 Task: Set priority levels for tasks within the "Compliance Analysis" project.
Action: Mouse moved to (205, 197)
Screenshot: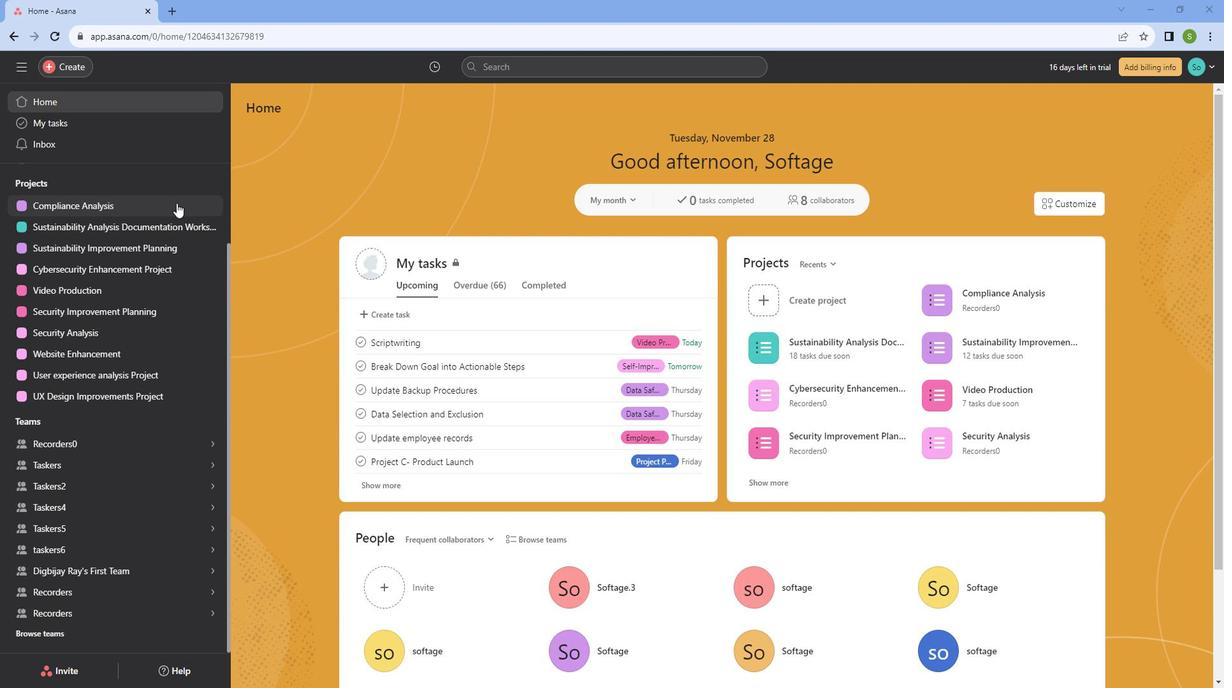 
Action: Mouse pressed left at (205, 197)
Screenshot: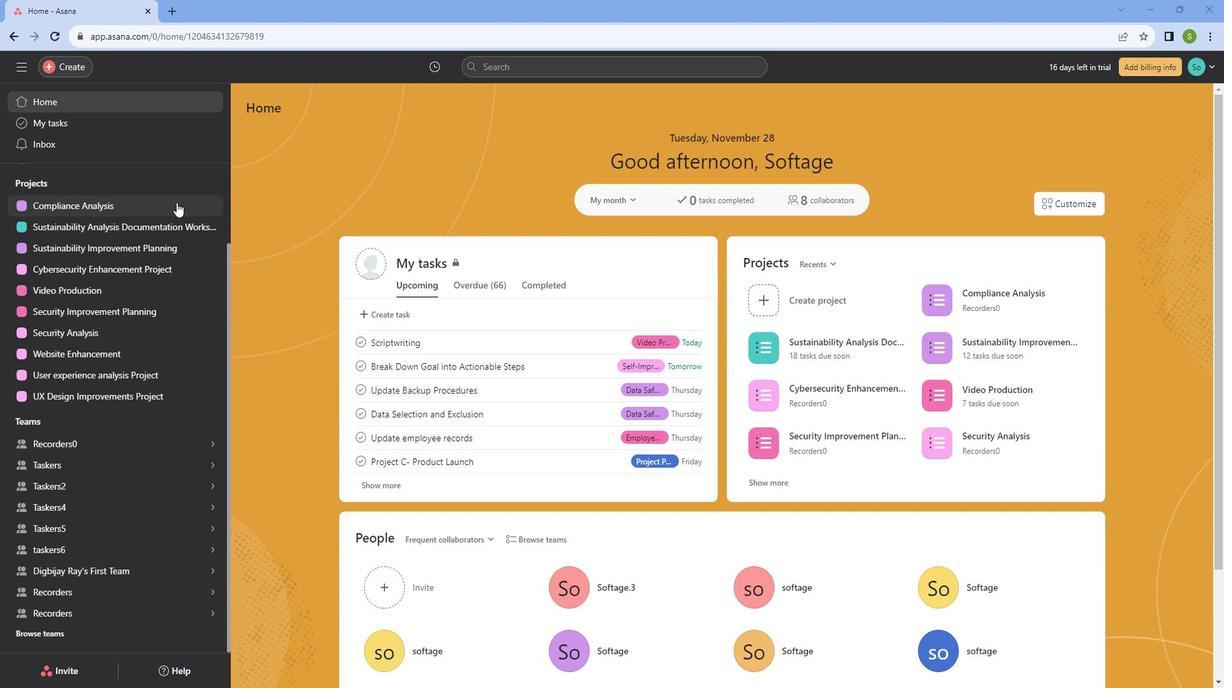 
Action: Mouse moved to (812, 194)
Screenshot: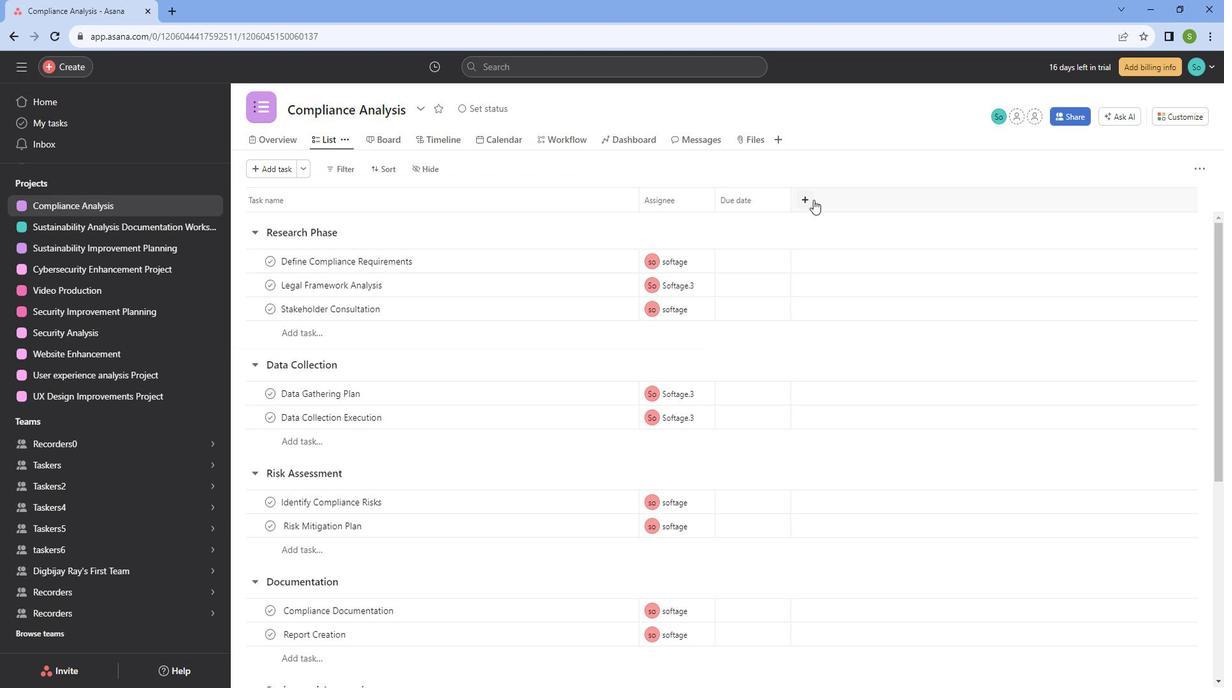 
Action: Mouse pressed left at (812, 194)
Screenshot: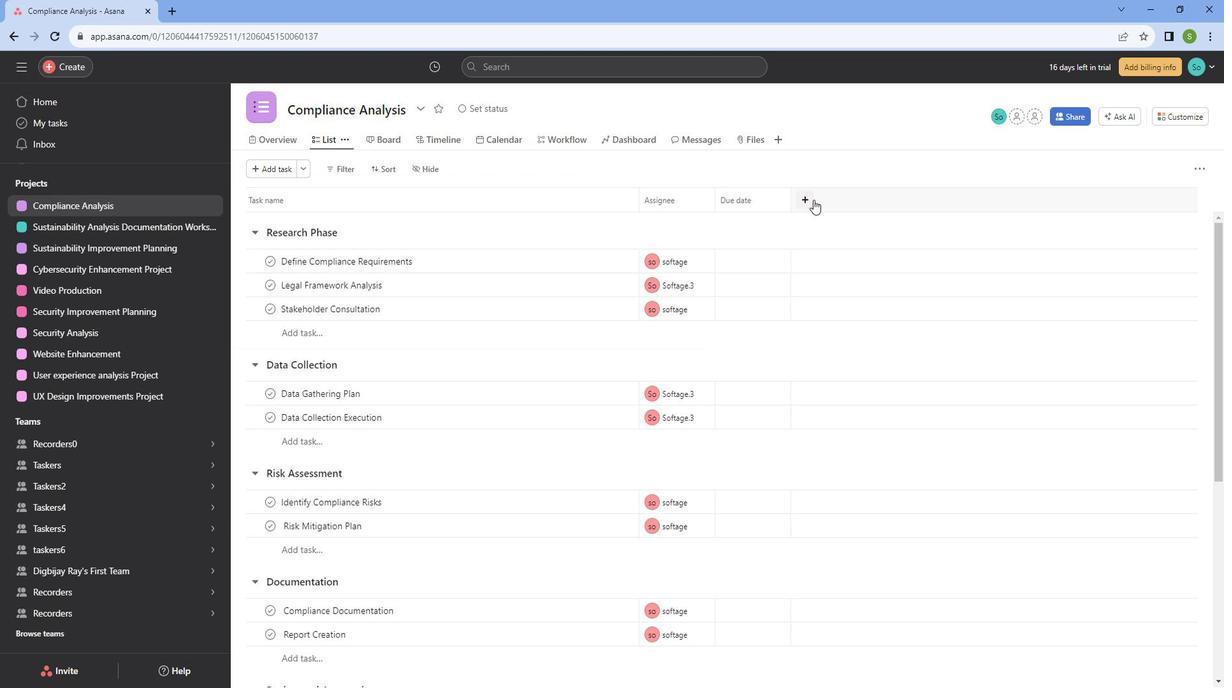 
Action: Mouse moved to (838, 246)
Screenshot: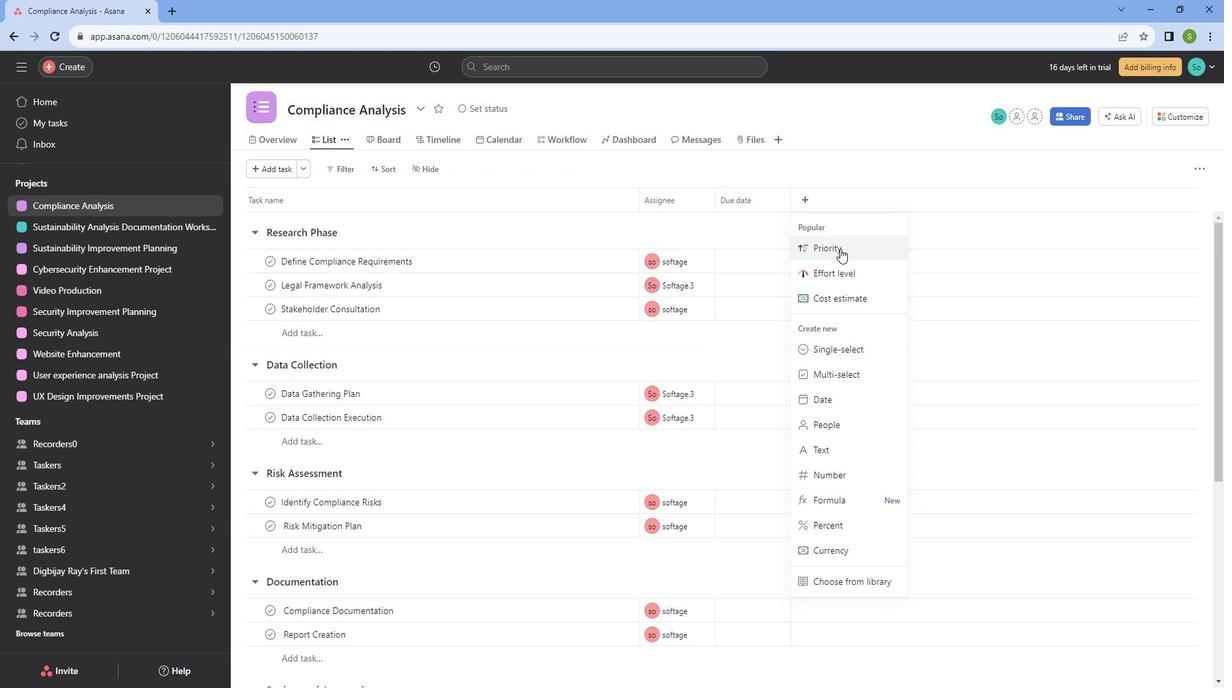 
Action: Mouse pressed left at (838, 246)
Screenshot: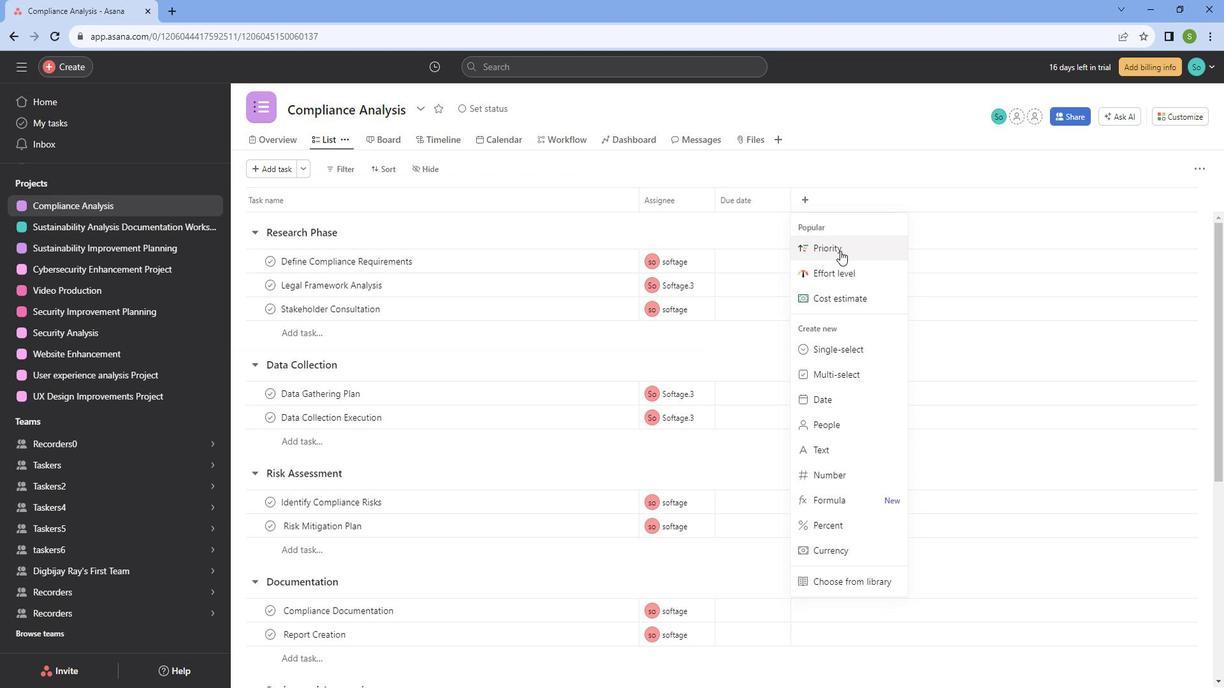 
Action: Mouse moved to (730, 522)
Screenshot: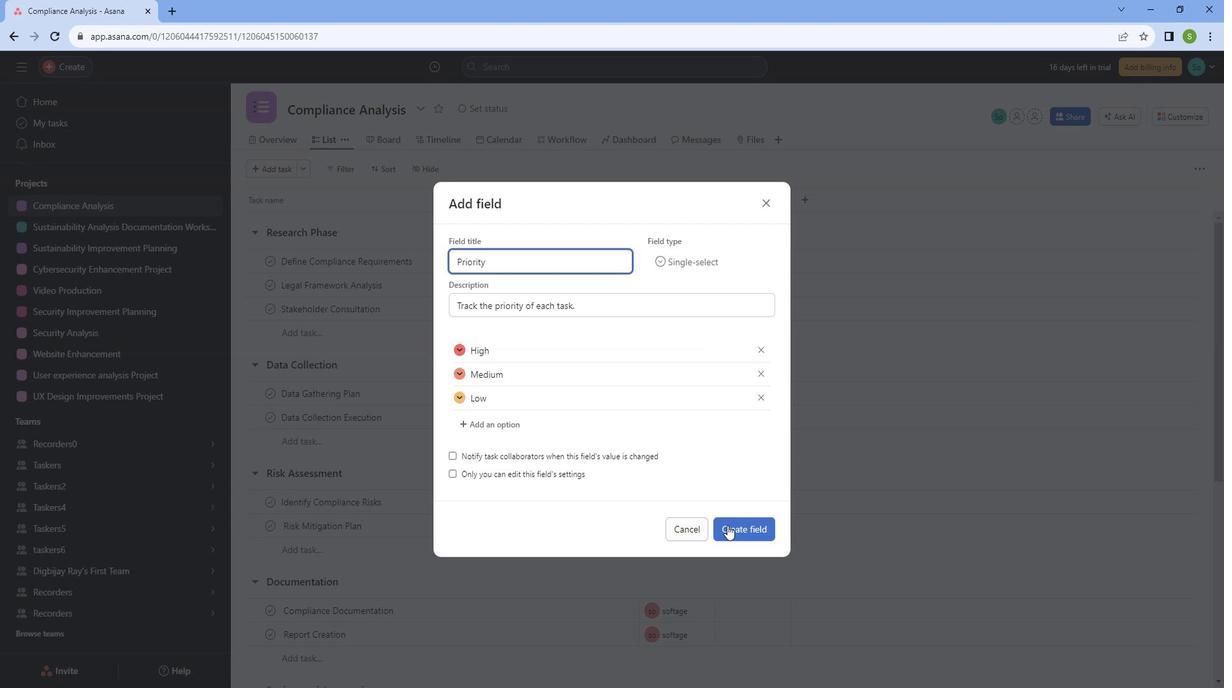 
Action: Mouse pressed left at (730, 522)
Screenshot: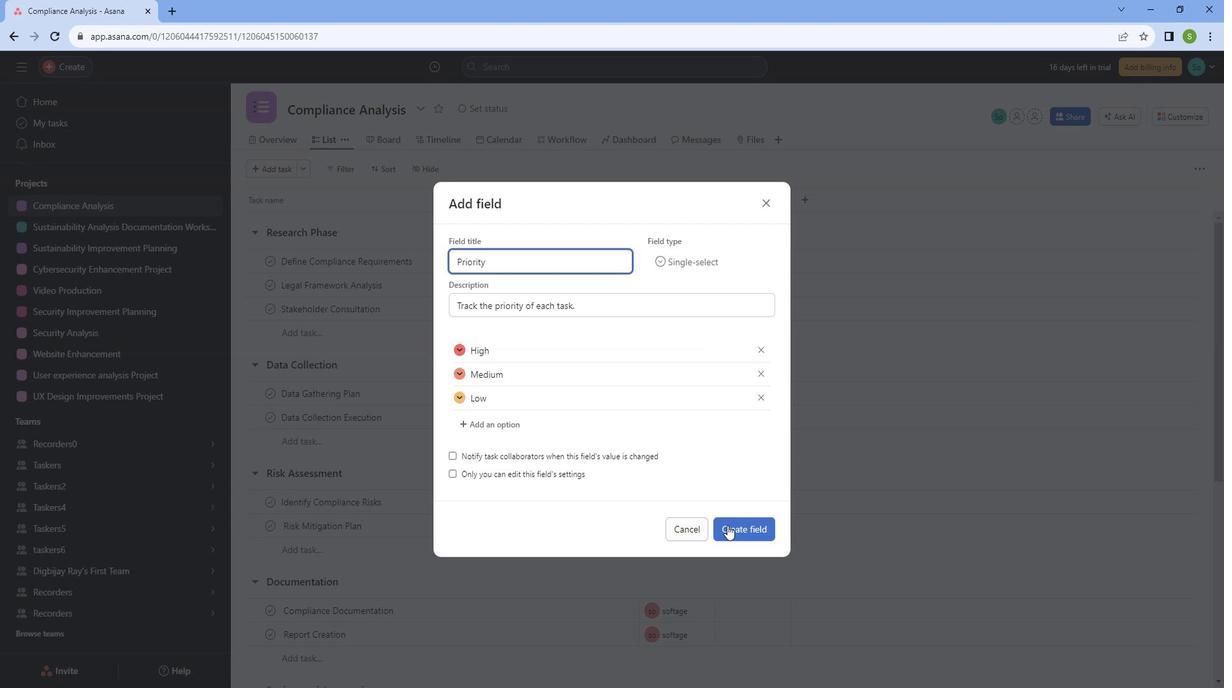
Action: Mouse moved to (817, 247)
Screenshot: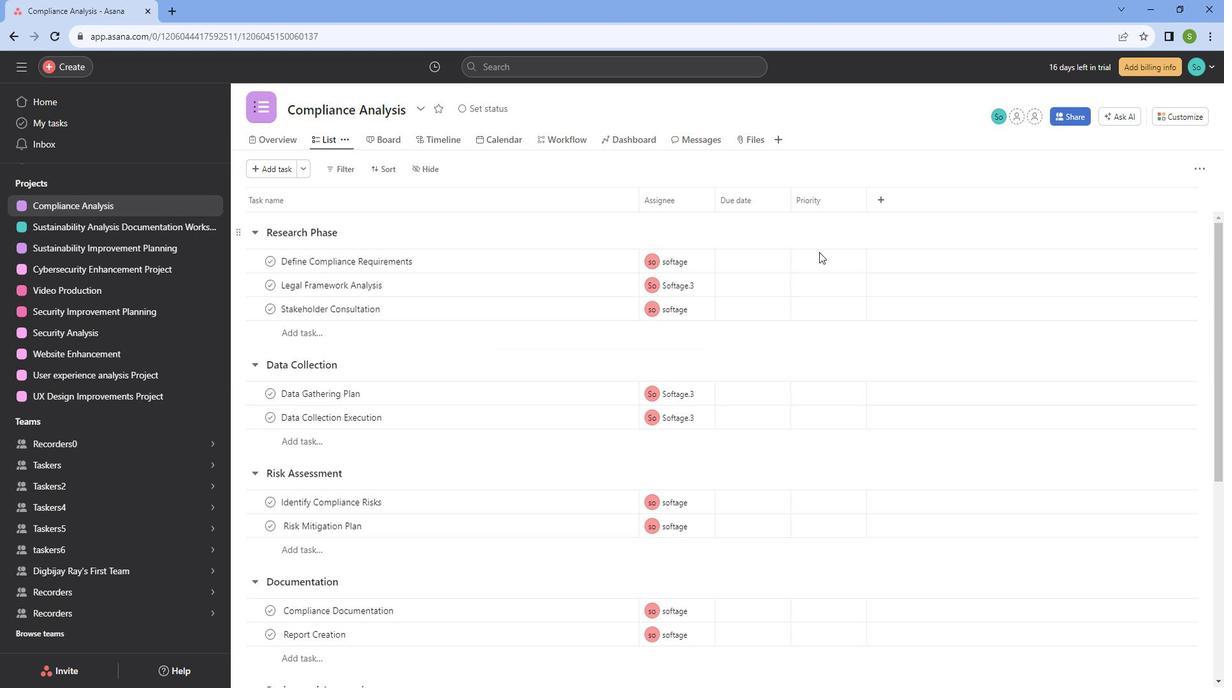 
Action: Mouse pressed left at (817, 247)
Screenshot: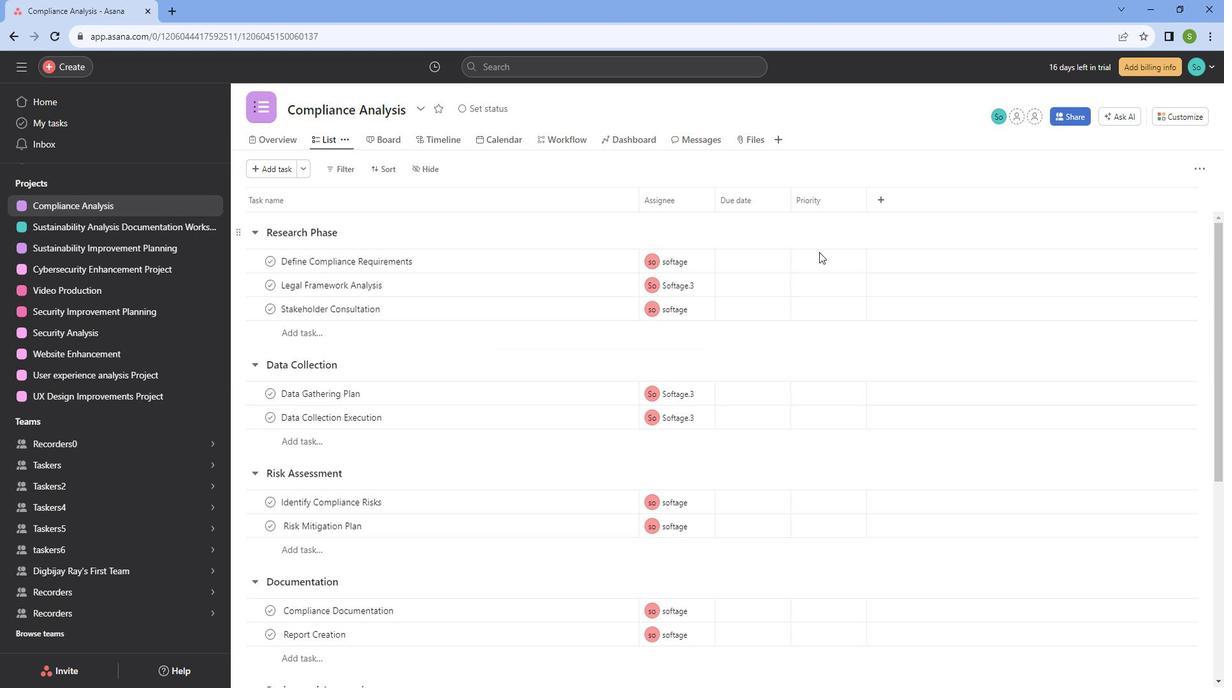 
Action: Mouse moved to (823, 356)
Screenshot: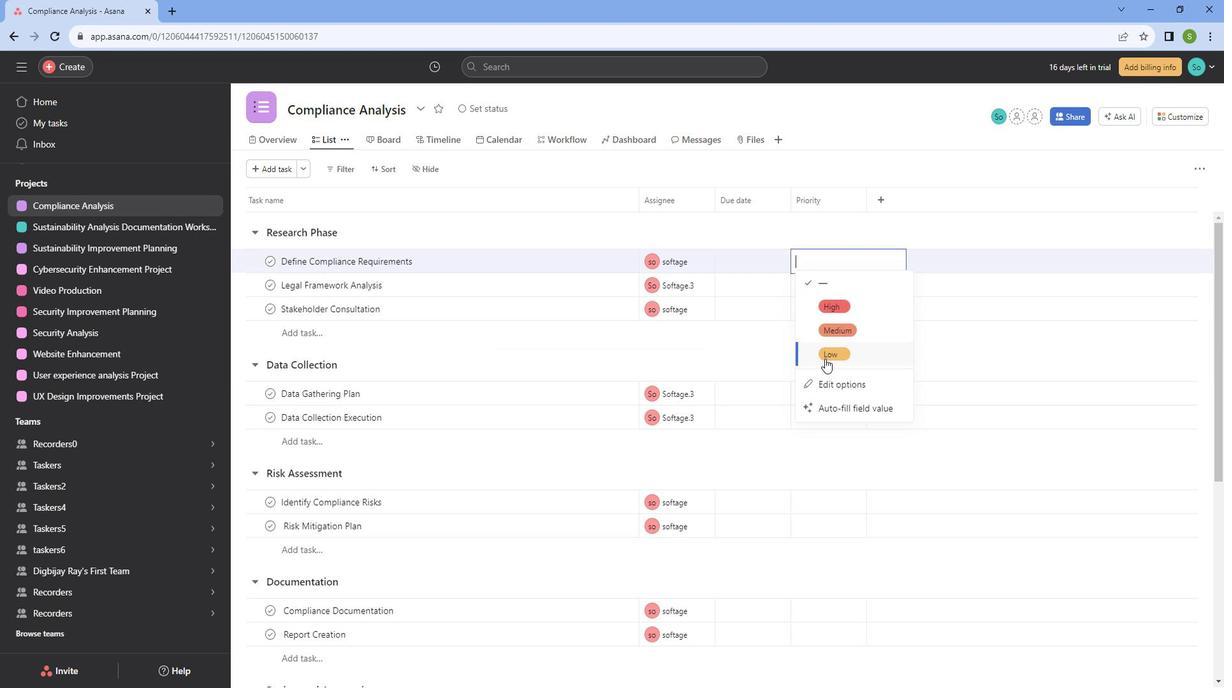 
Action: Mouse pressed left at (823, 356)
Screenshot: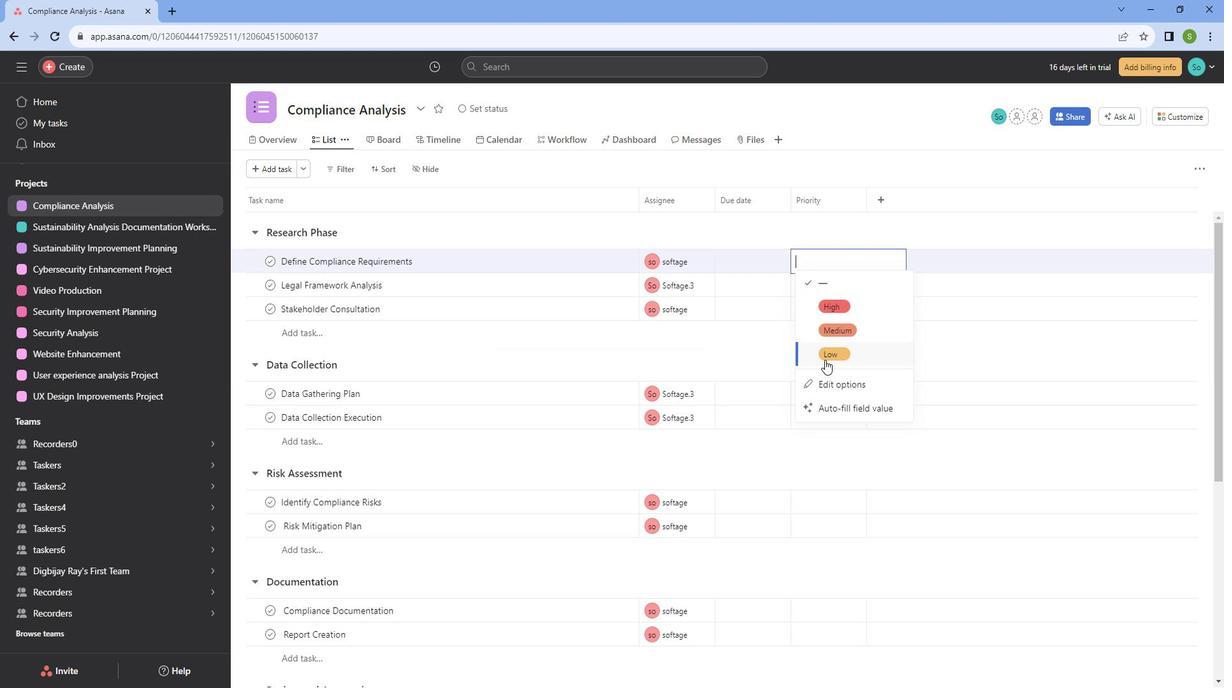 
Action: Mouse moved to (837, 278)
Screenshot: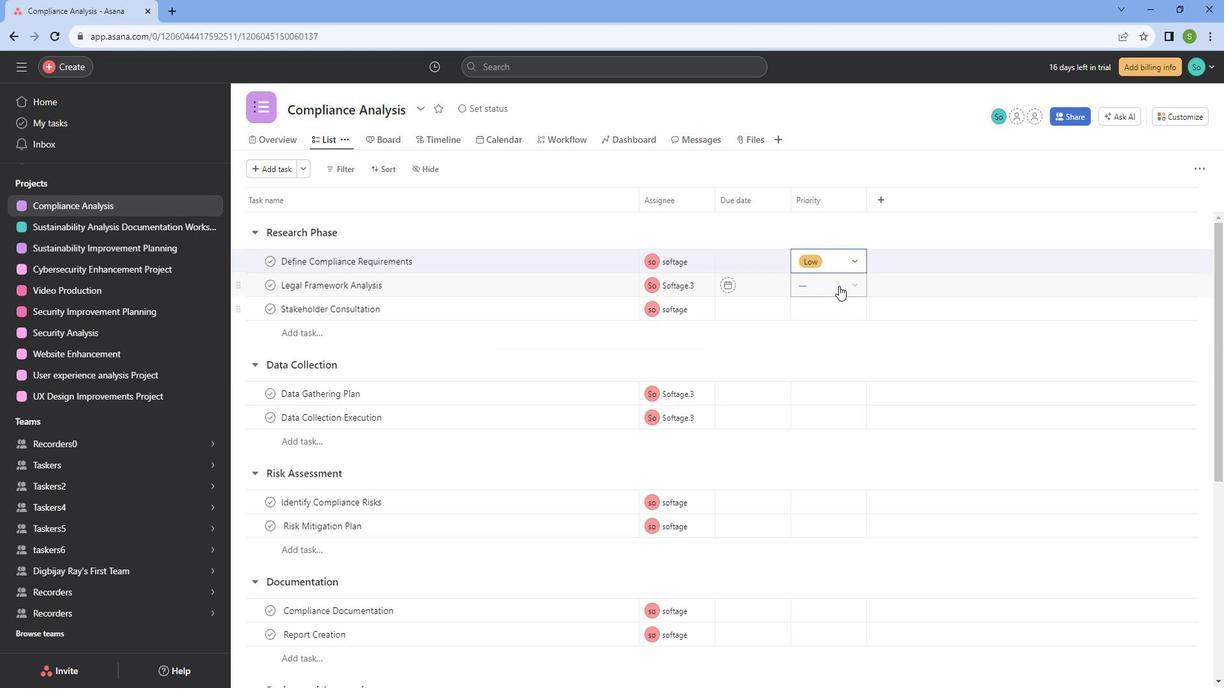 
Action: Mouse pressed left at (837, 278)
Screenshot: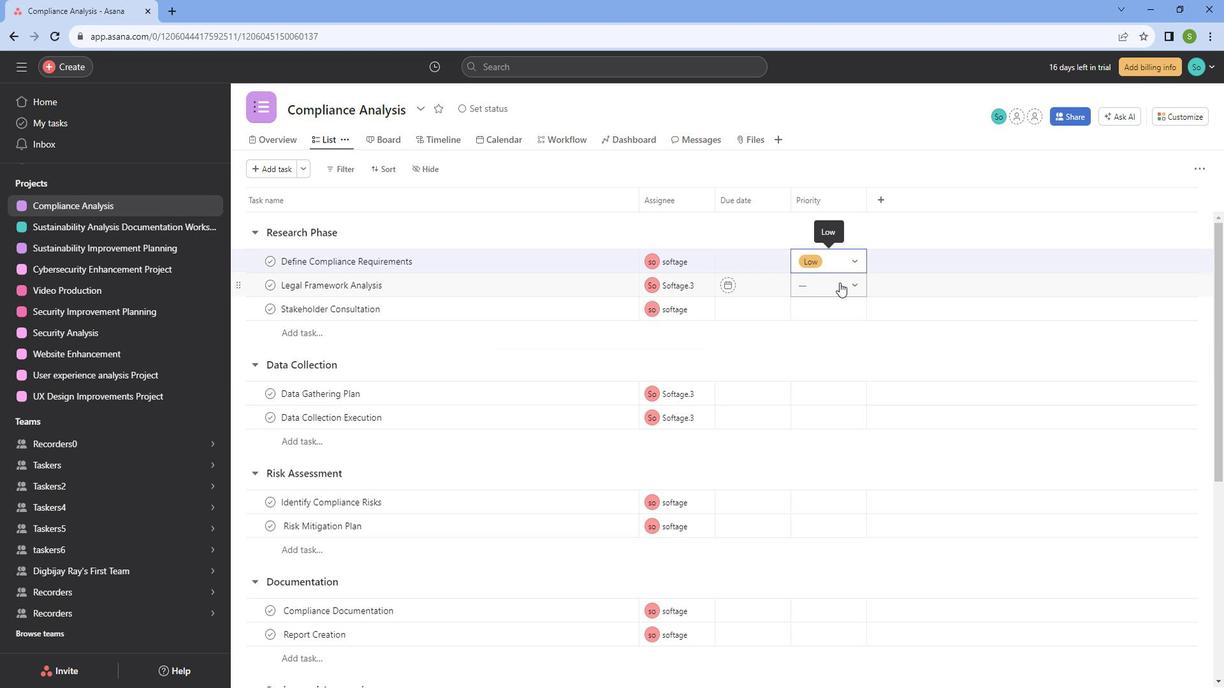 
Action: Mouse moved to (840, 376)
Screenshot: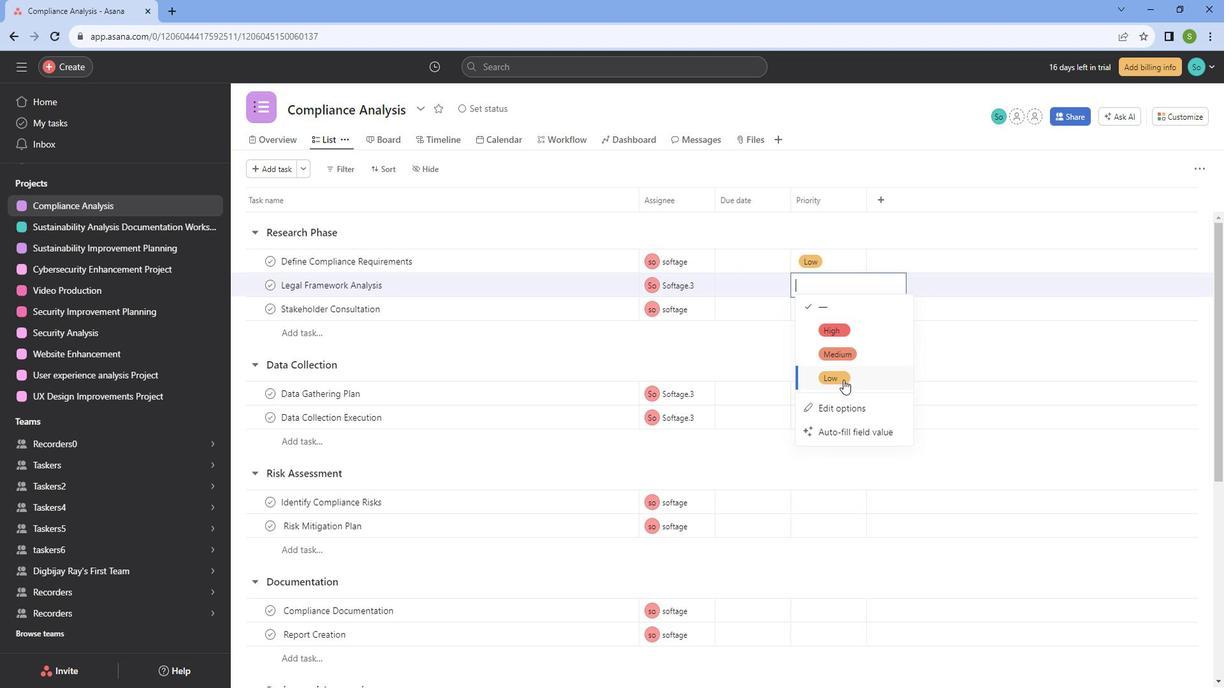 
Action: Mouse pressed left at (840, 376)
Screenshot: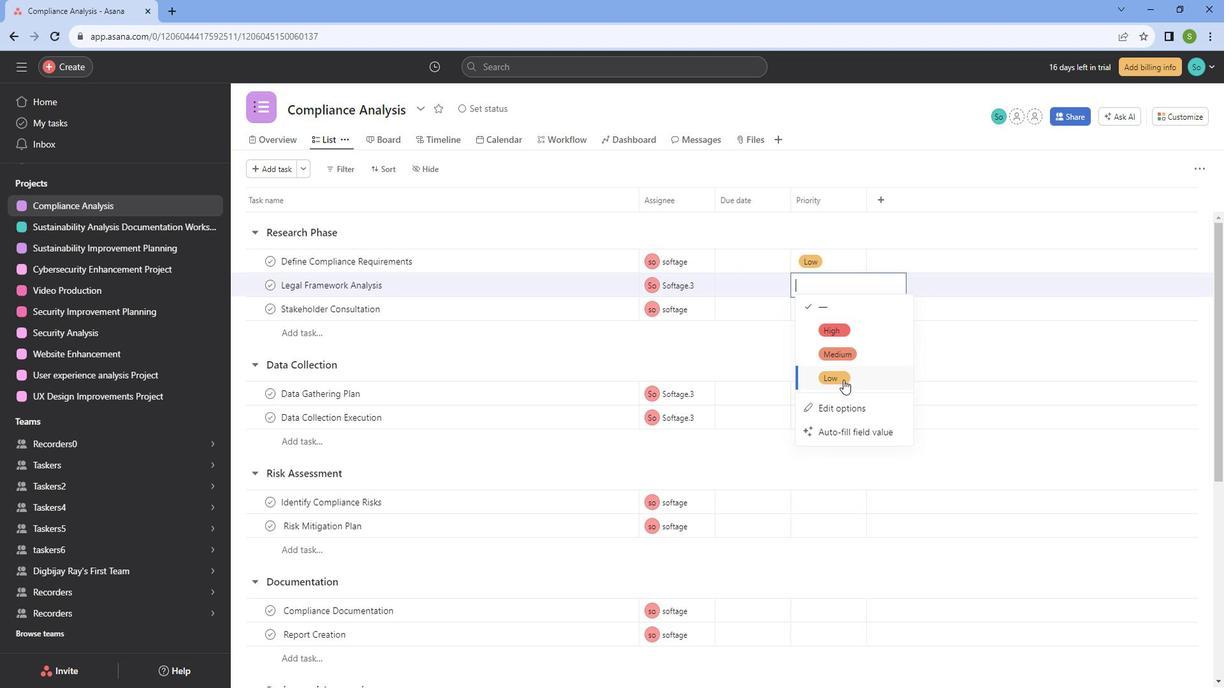 
Action: Mouse moved to (829, 290)
Screenshot: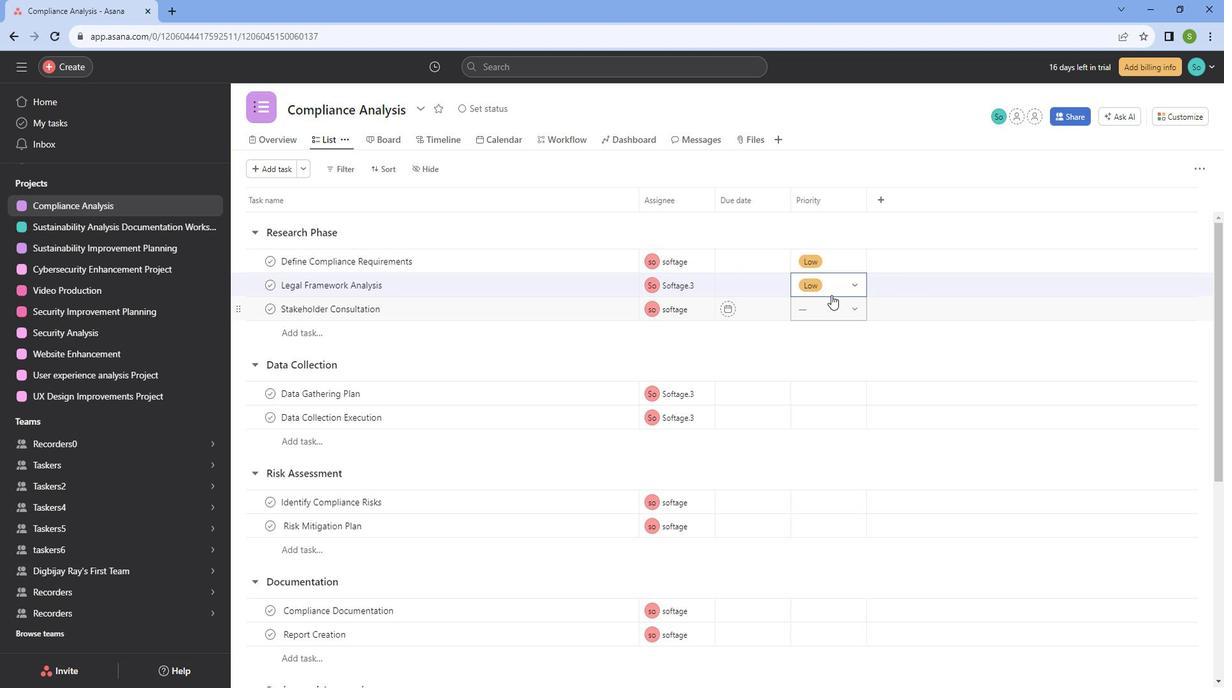 
Action: Mouse pressed left at (829, 290)
Screenshot: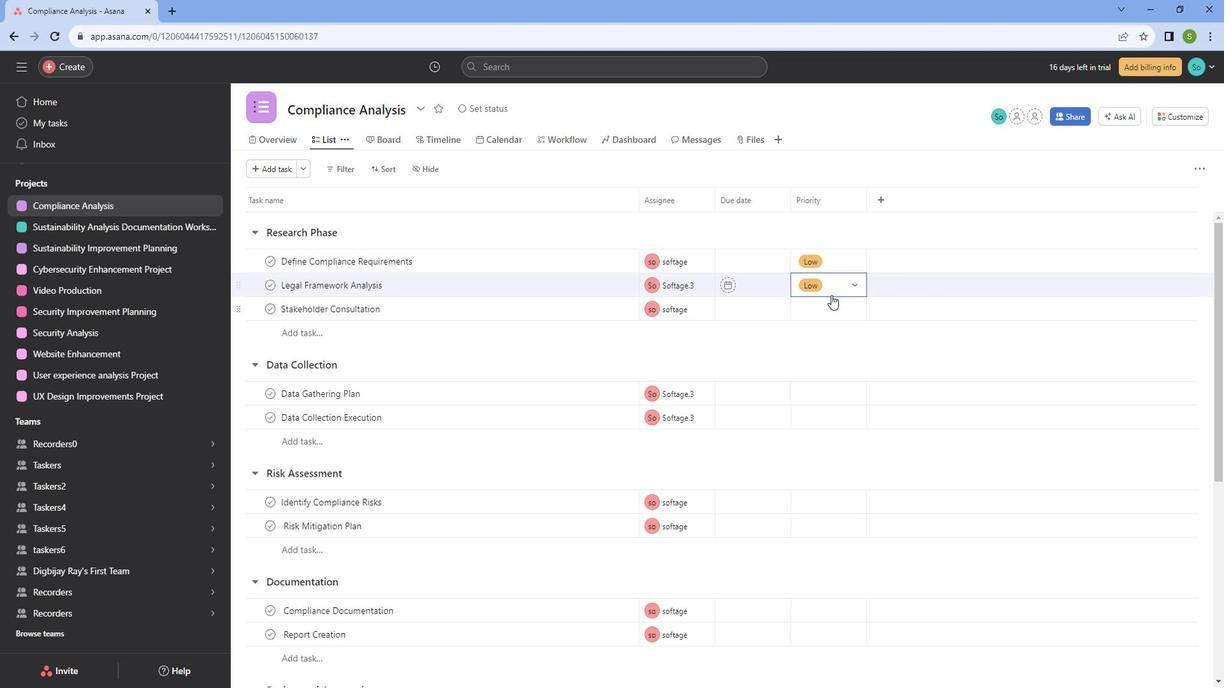 
Action: Mouse moved to (824, 381)
Screenshot: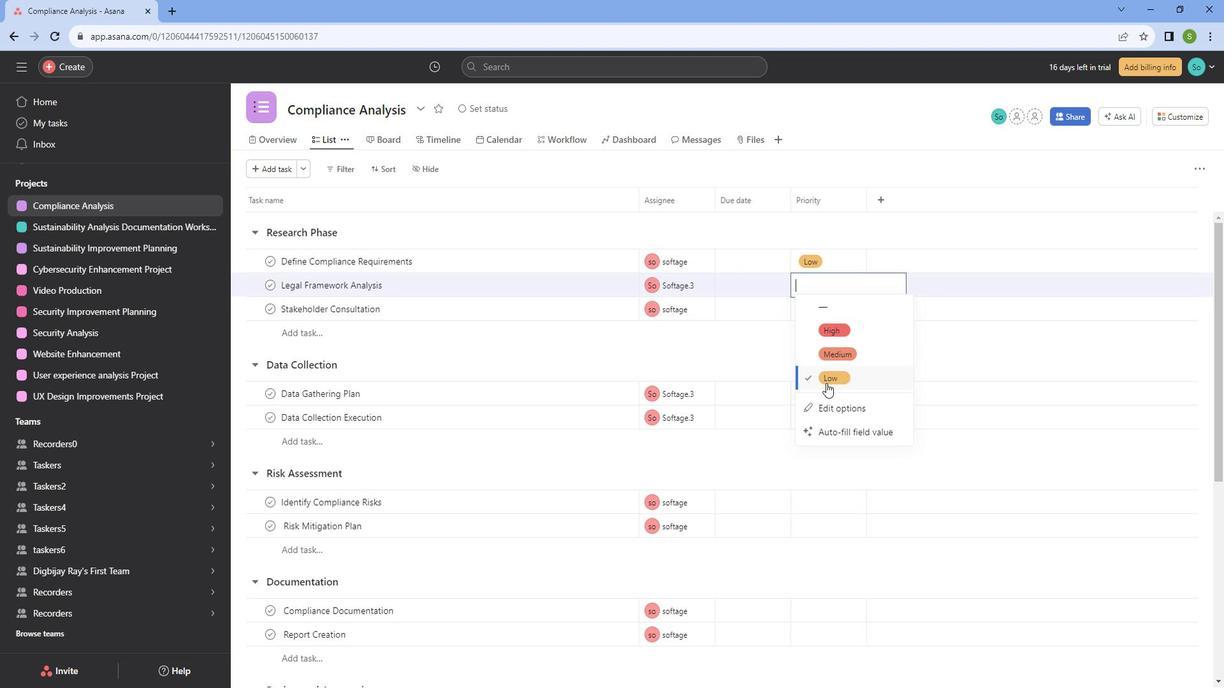 
Action: Mouse pressed left at (824, 381)
Screenshot: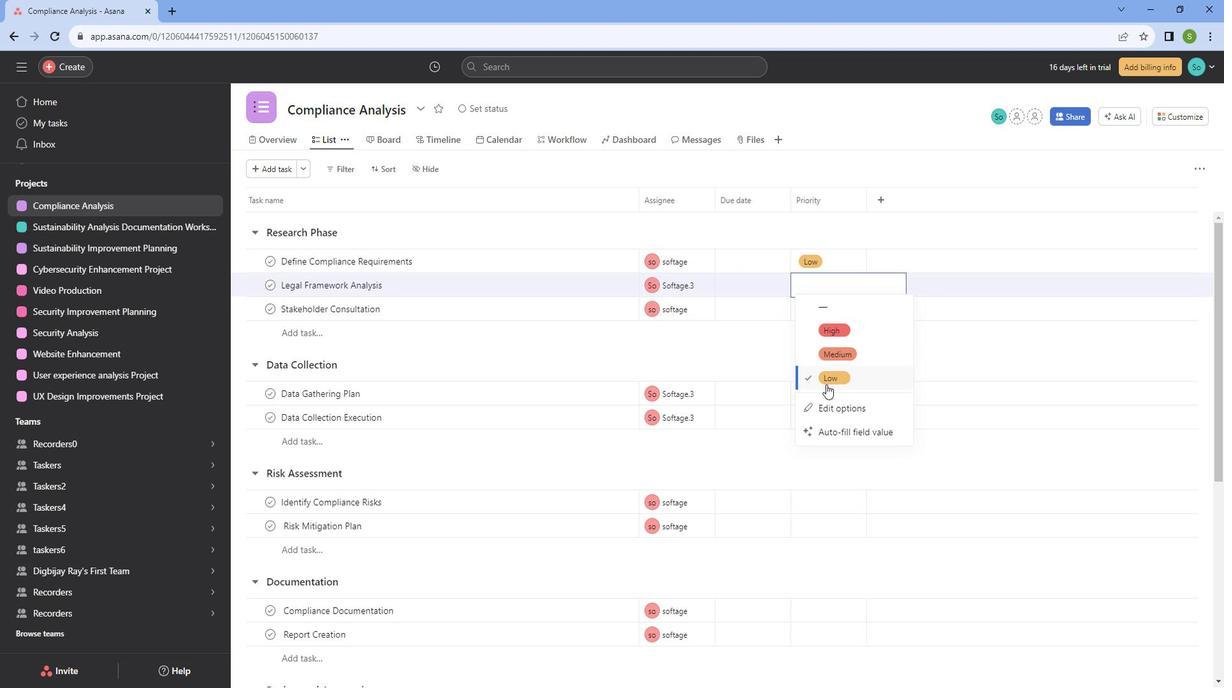 
Action: Mouse moved to (846, 308)
Screenshot: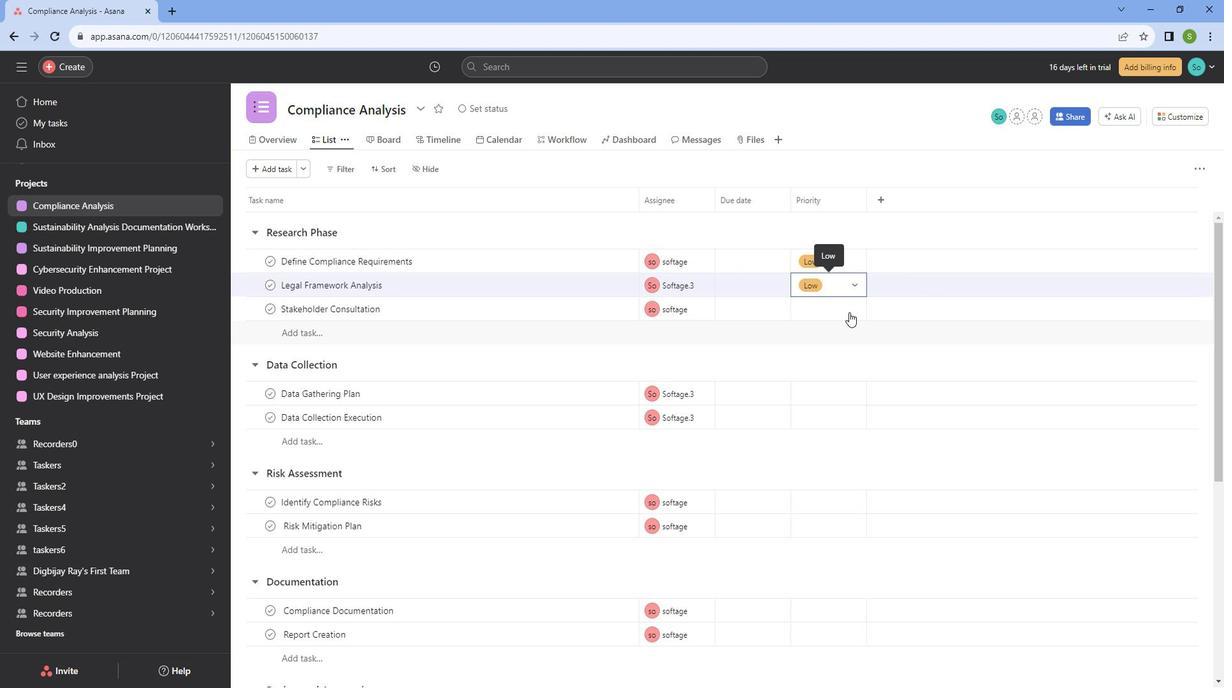 
Action: Mouse pressed left at (846, 308)
Screenshot: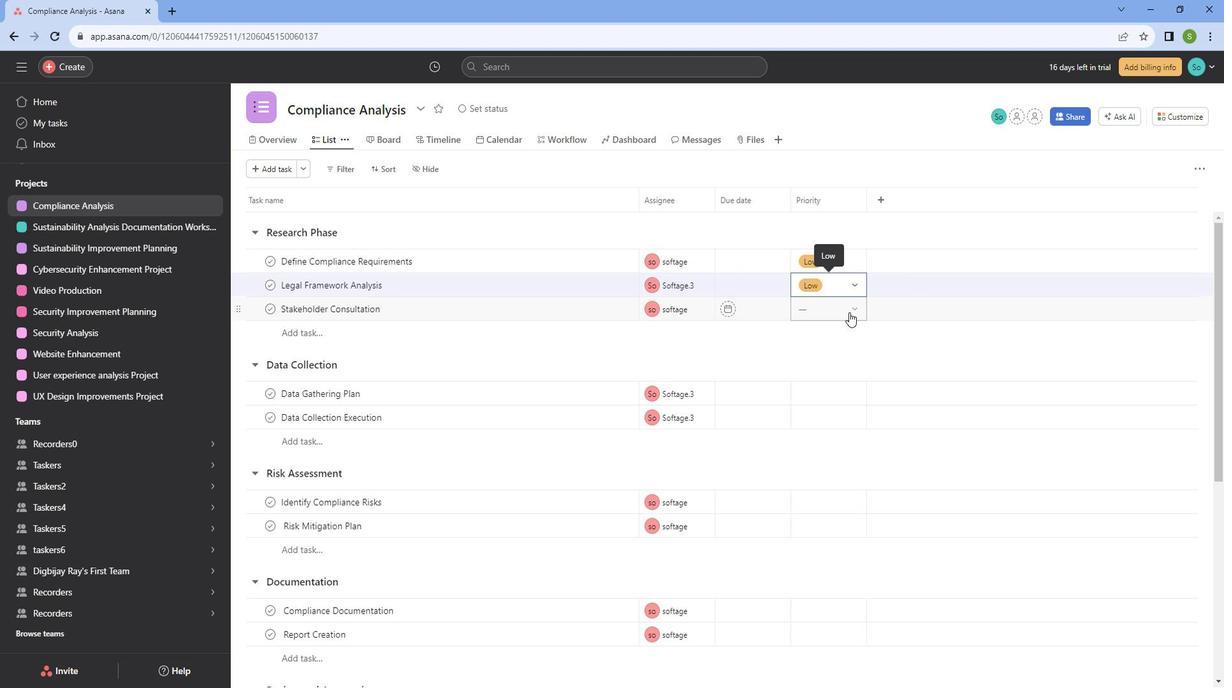 
Action: Mouse moved to (833, 385)
Screenshot: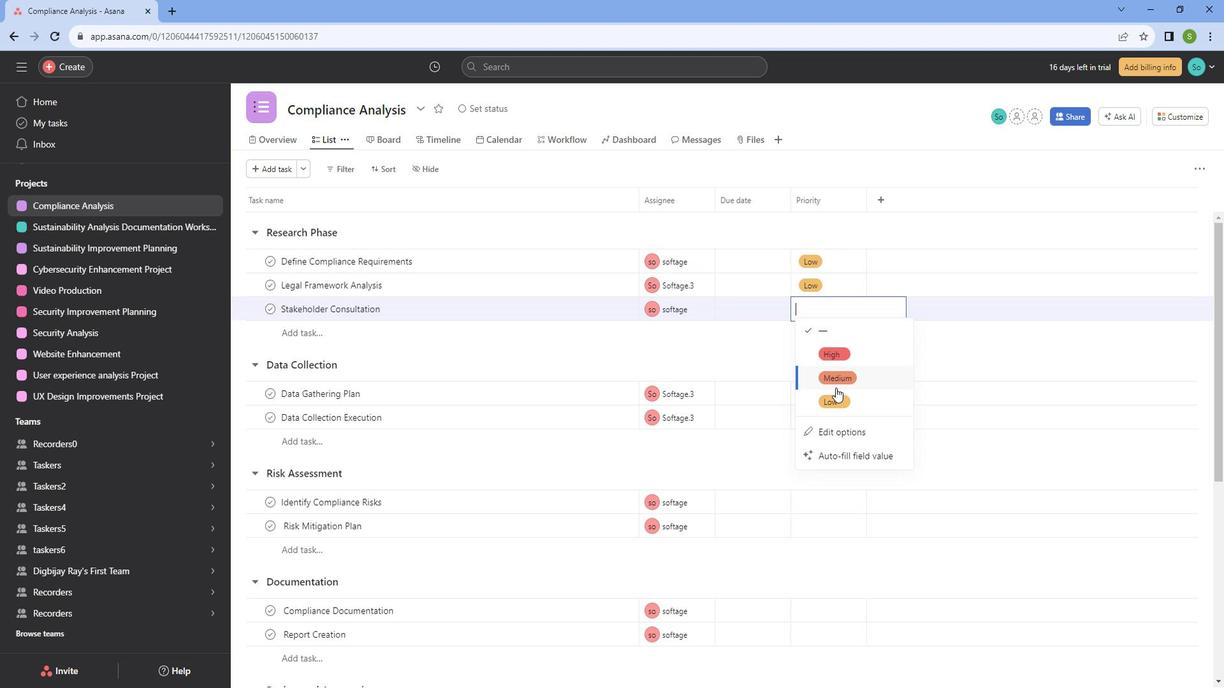 
Action: Mouse pressed left at (833, 385)
Screenshot: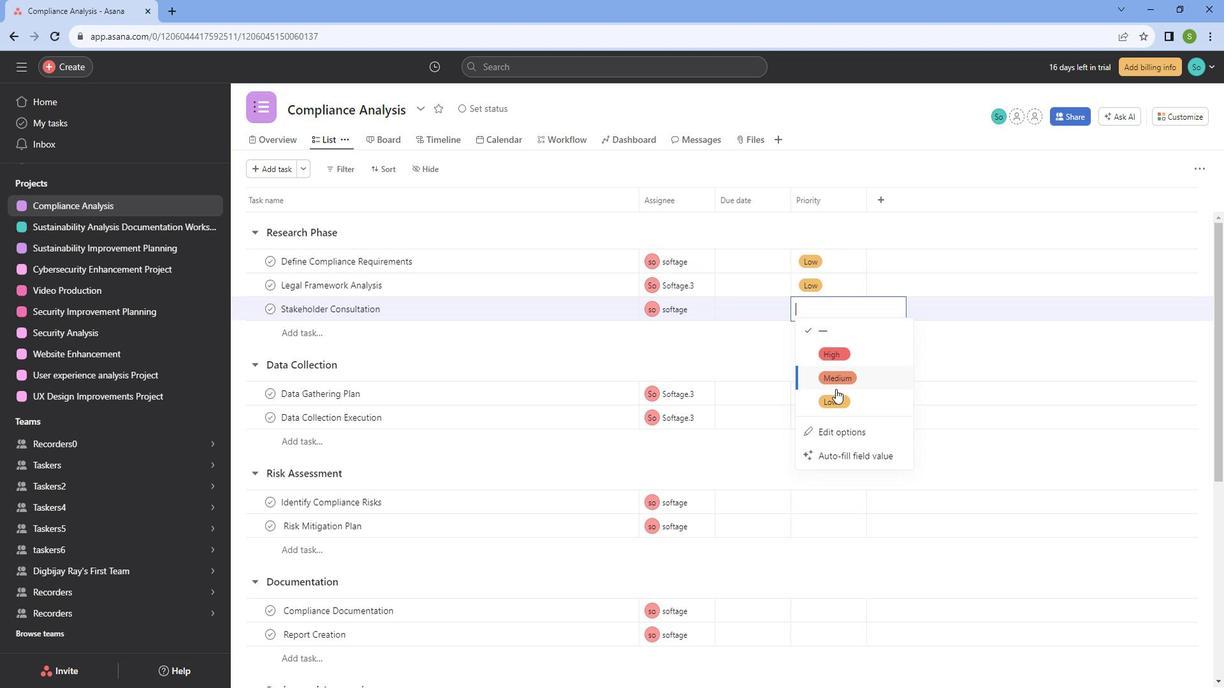 
Action: Mouse moved to (832, 390)
Screenshot: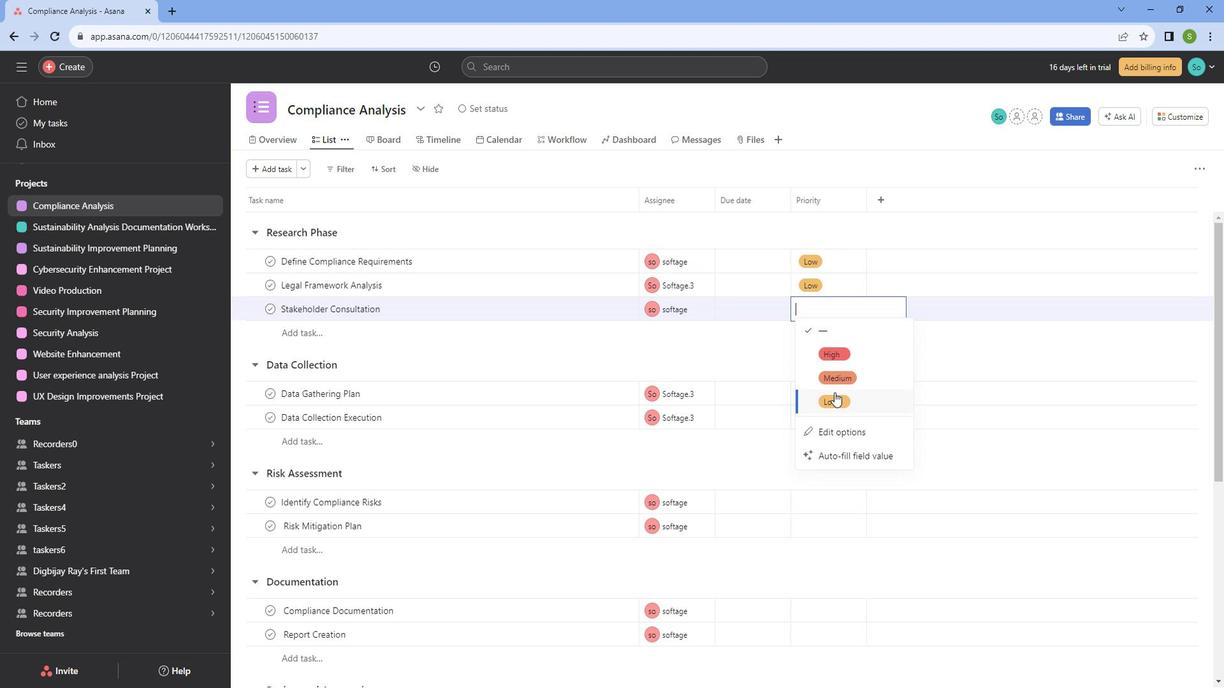 
Action: Mouse pressed left at (832, 390)
Screenshot: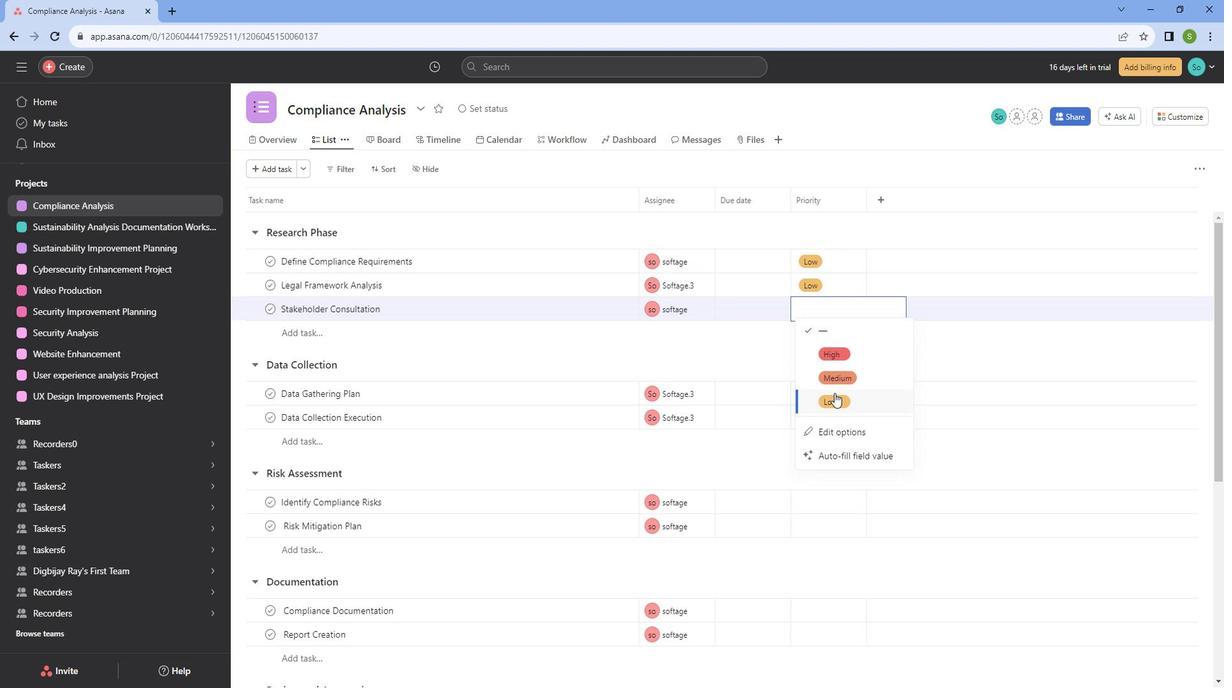
Action: Mouse moved to (830, 392)
Screenshot: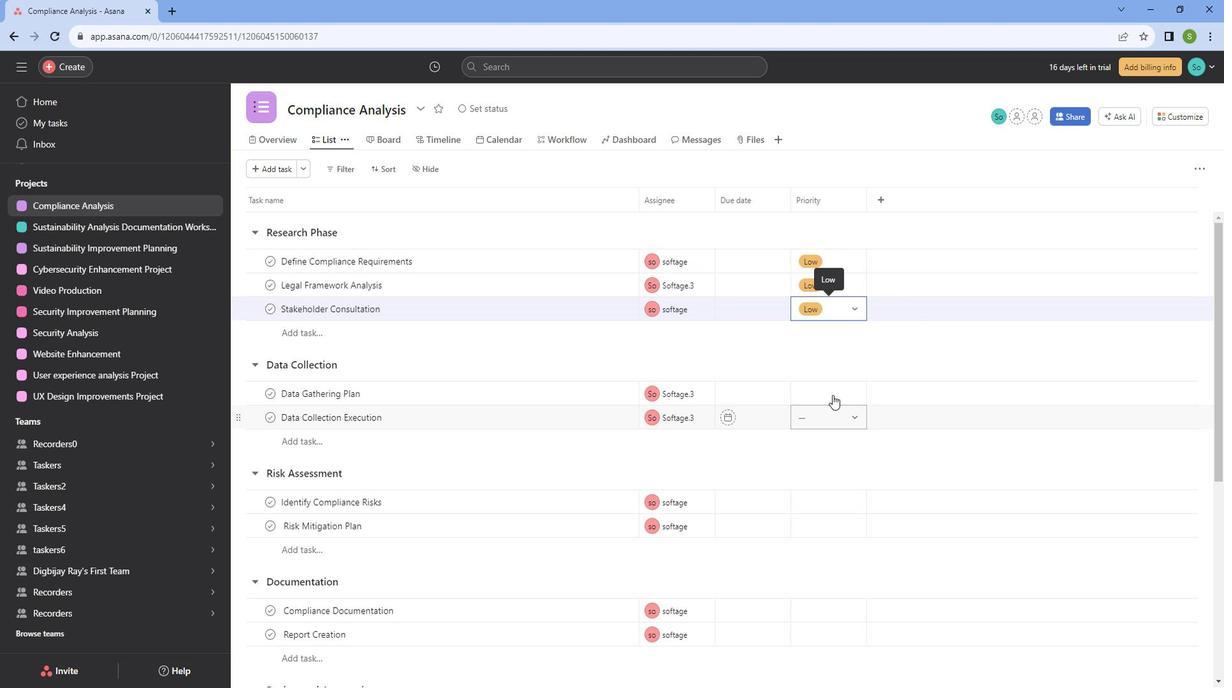 
Action: Mouse pressed left at (830, 392)
Screenshot: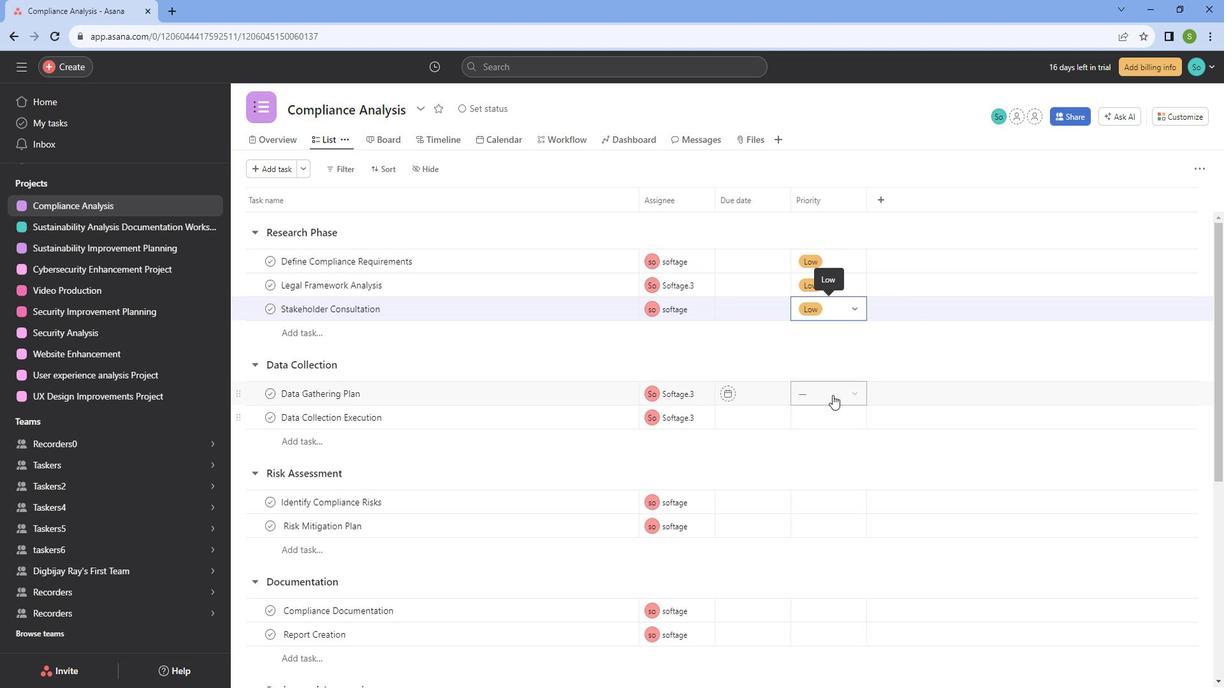 
Action: Mouse moved to (820, 455)
Screenshot: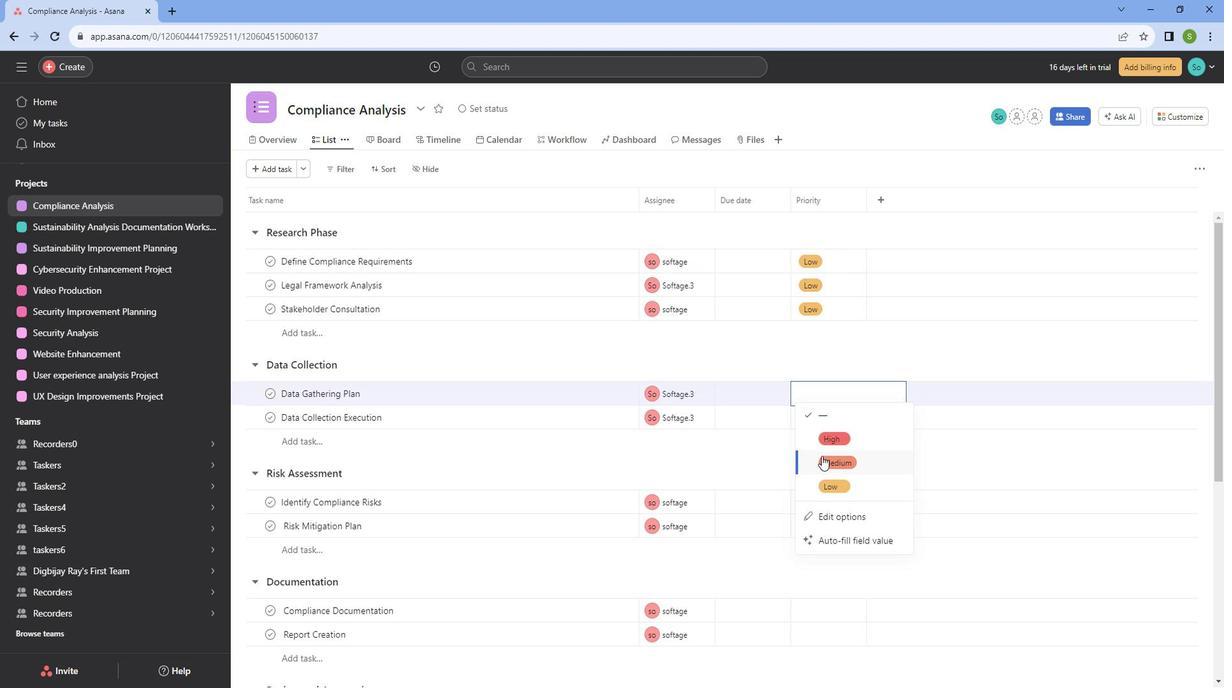 
Action: Mouse pressed left at (820, 455)
Screenshot: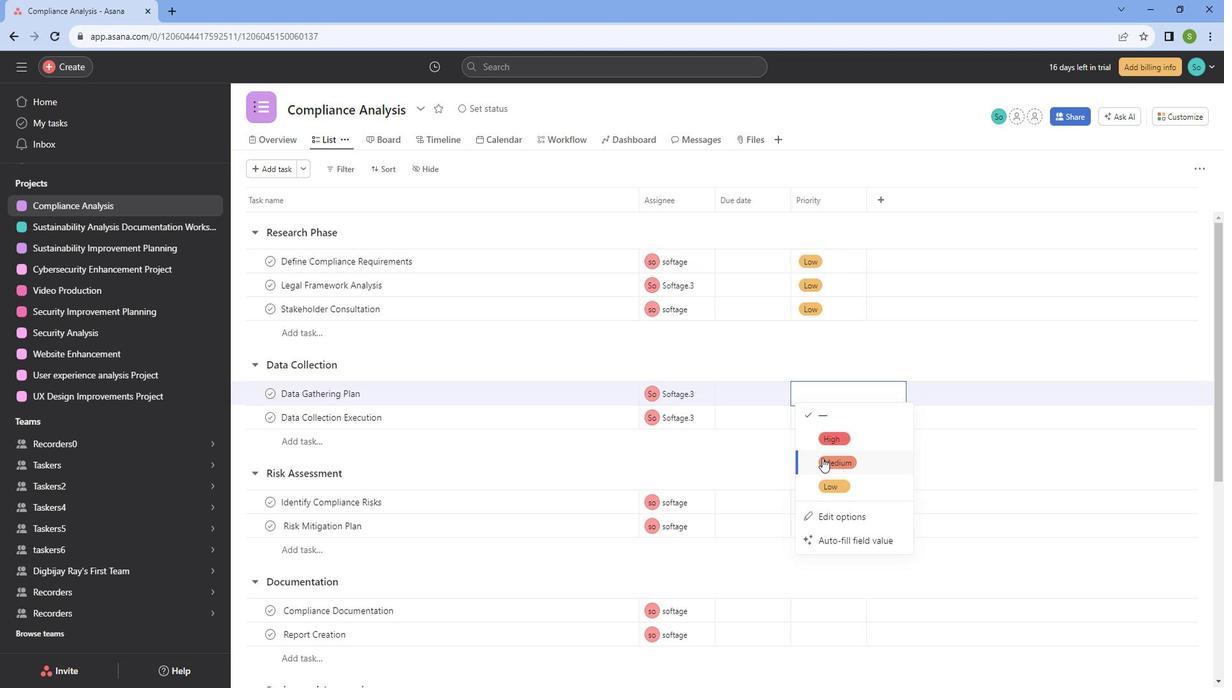 
Action: Mouse moved to (837, 410)
Screenshot: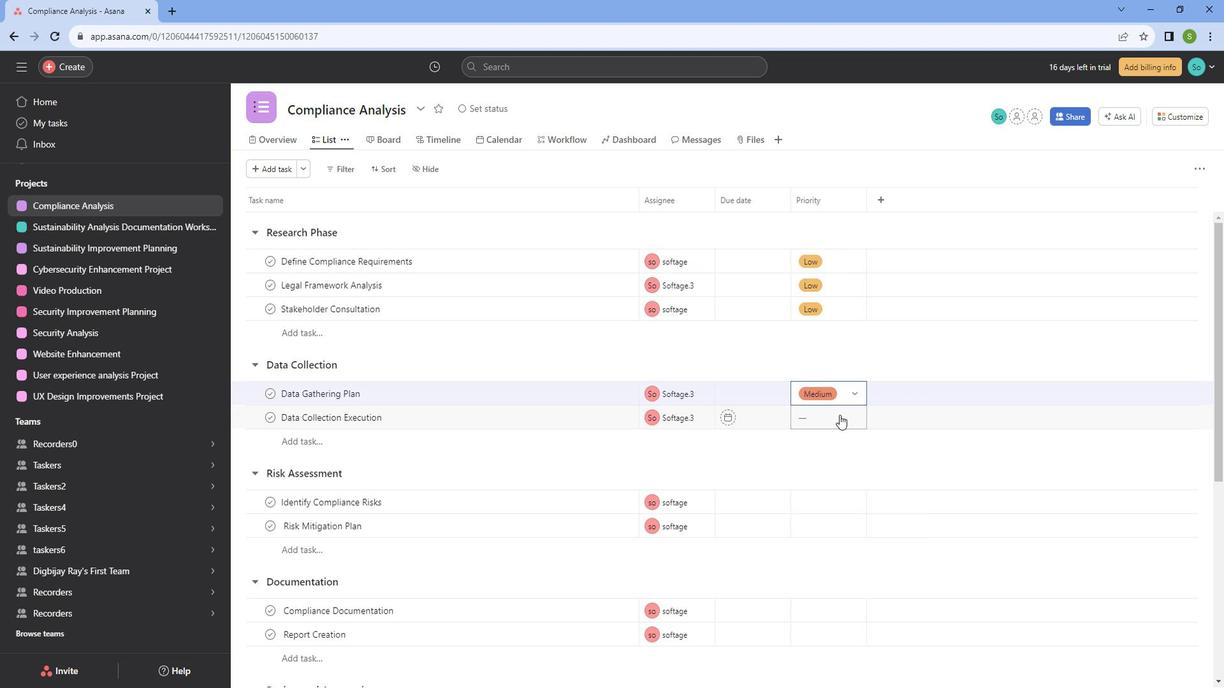 
Action: Mouse pressed left at (837, 410)
Screenshot: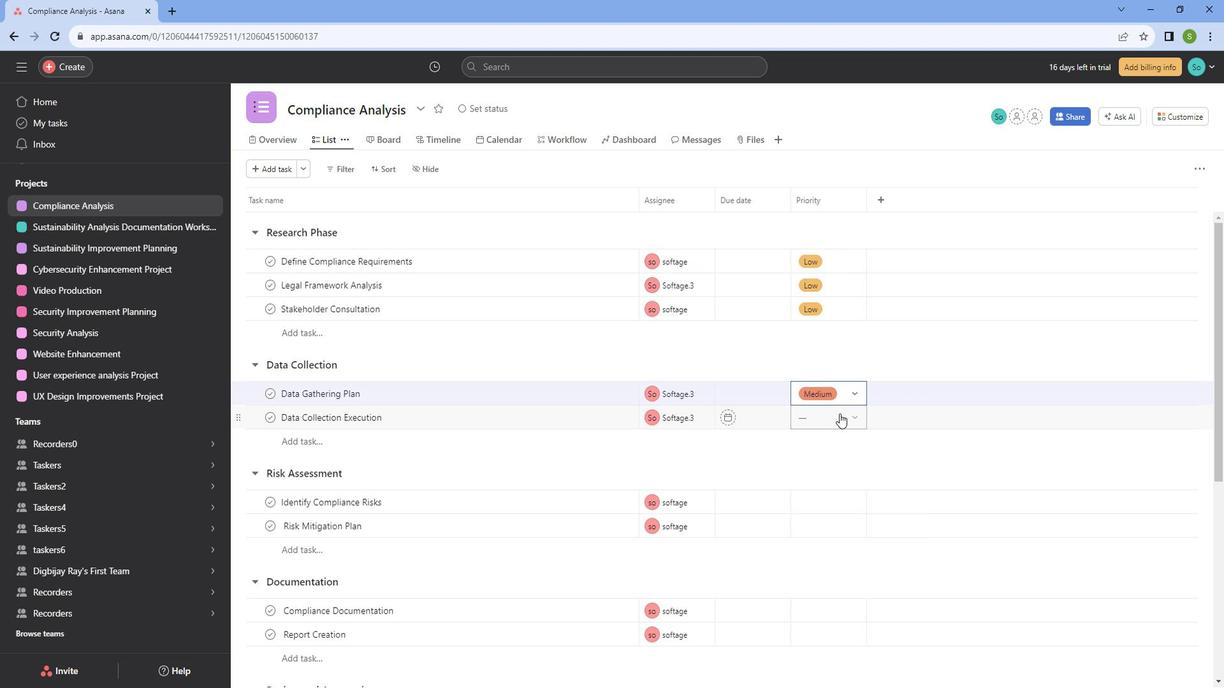 
Action: Mouse moved to (830, 474)
Screenshot: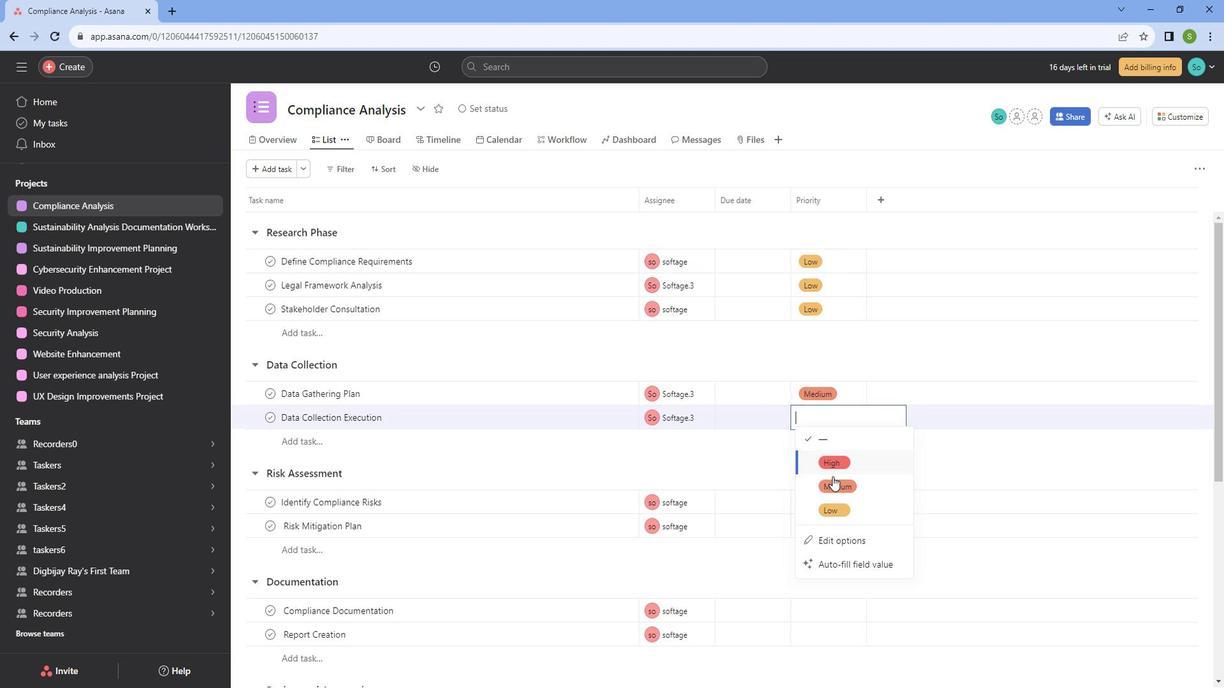 
Action: Mouse pressed left at (830, 474)
Screenshot: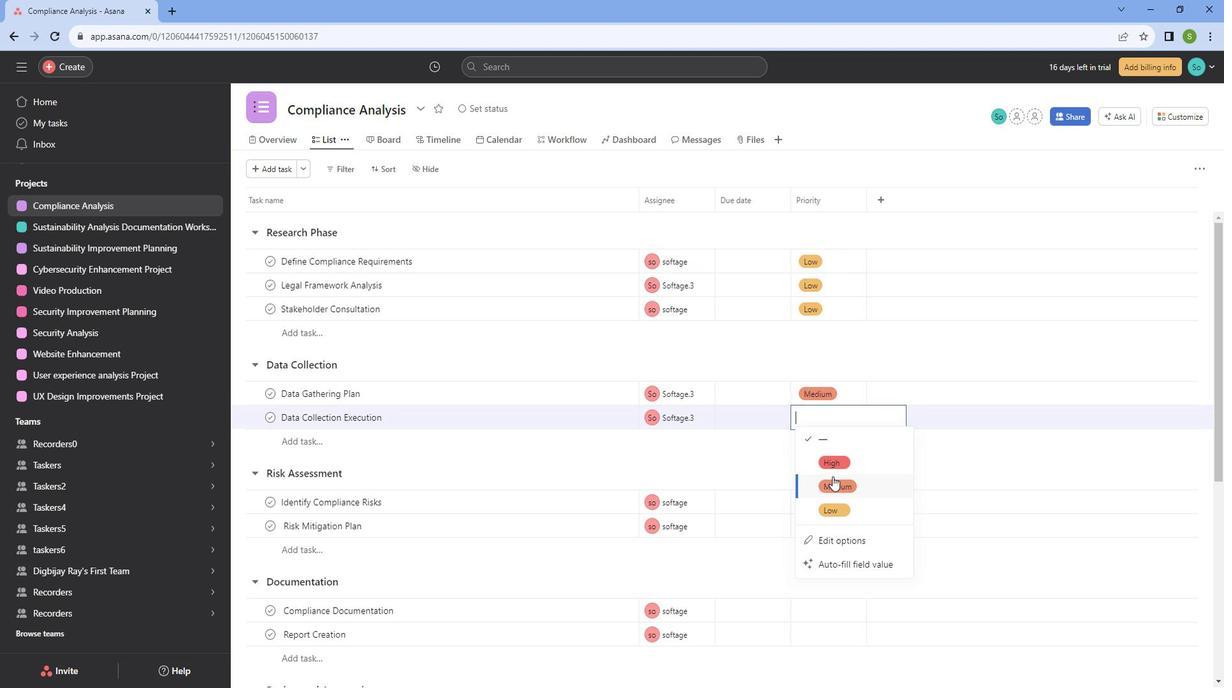 
Action: Mouse moved to (827, 463)
Screenshot: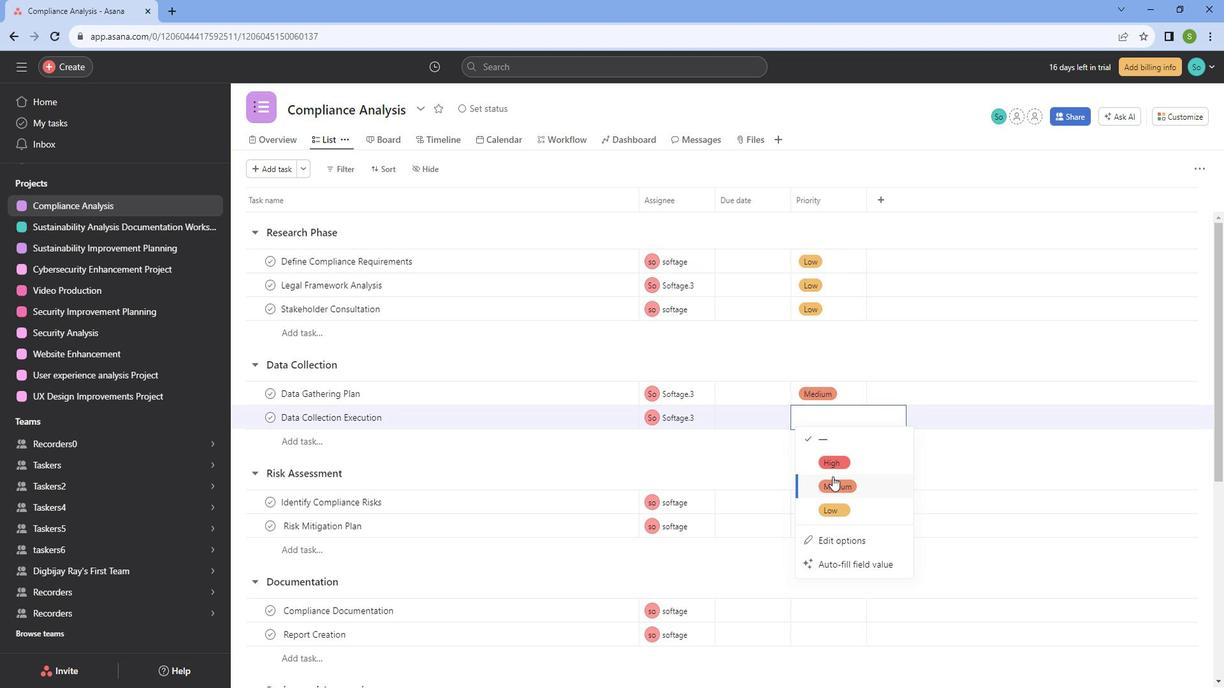 
Action: Mouse scrolled (827, 462) with delta (0, 0)
Screenshot: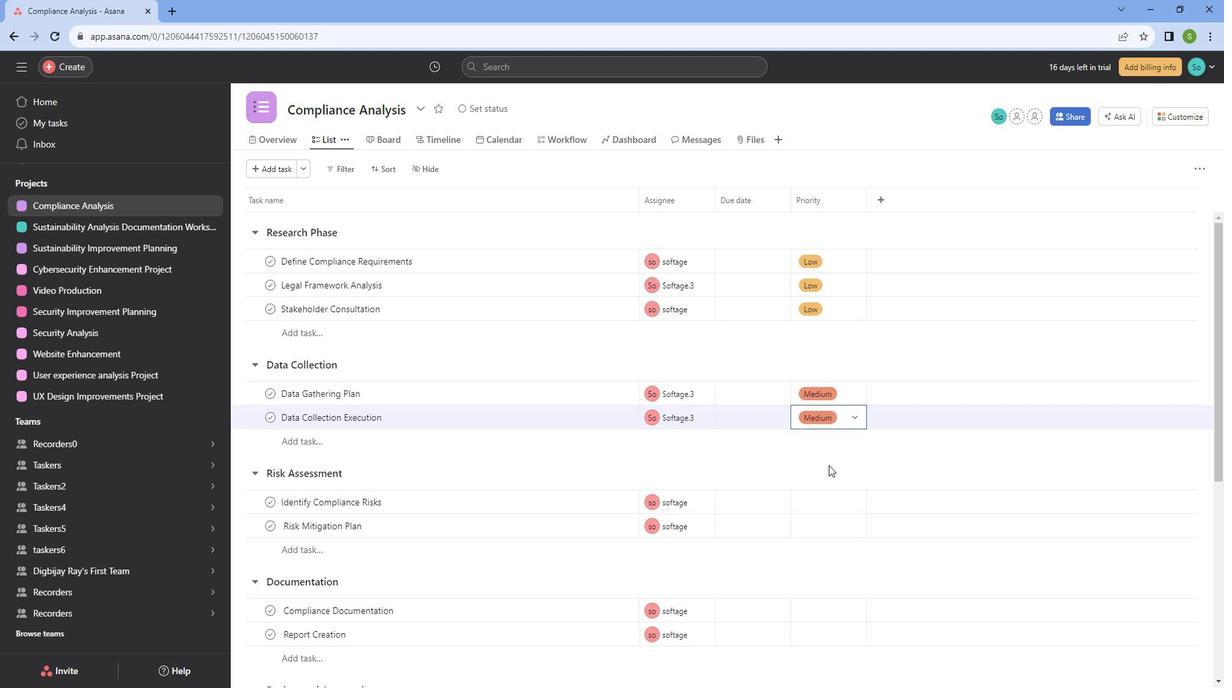 
Action: Mouse scrolled (827, 462) with delta (0, 0)
Screenshot: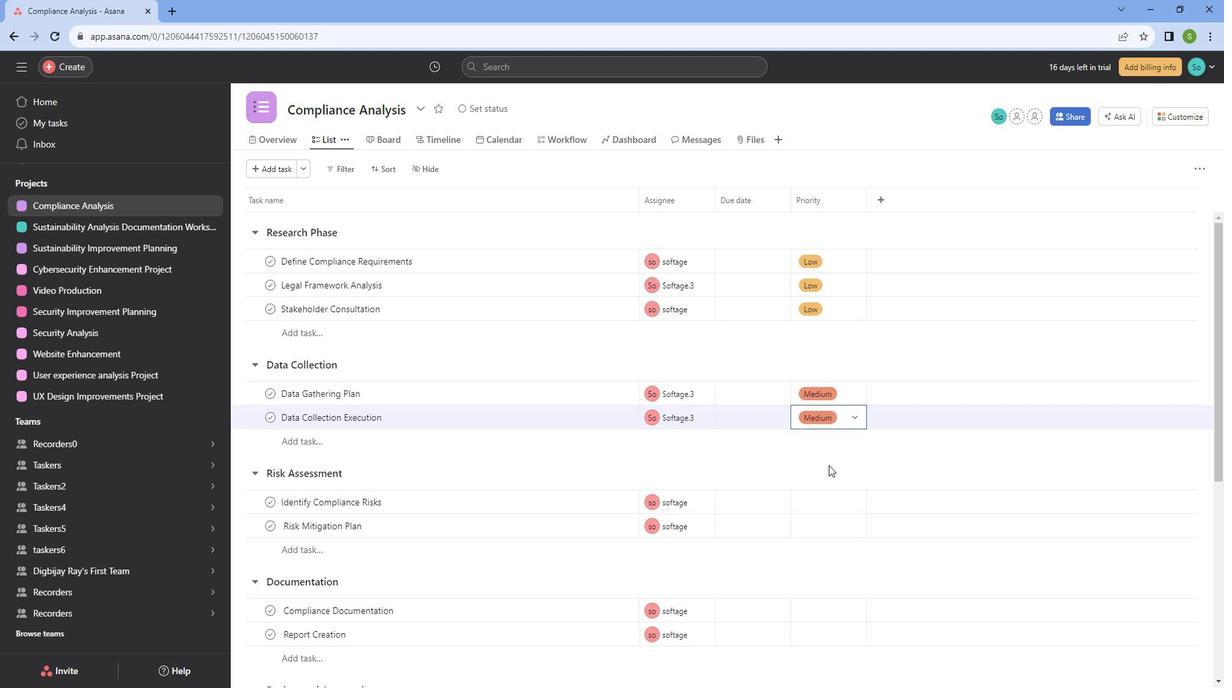 
Action: Mouse scrolled (827, 462) with delta (0, 0)
Screenshot: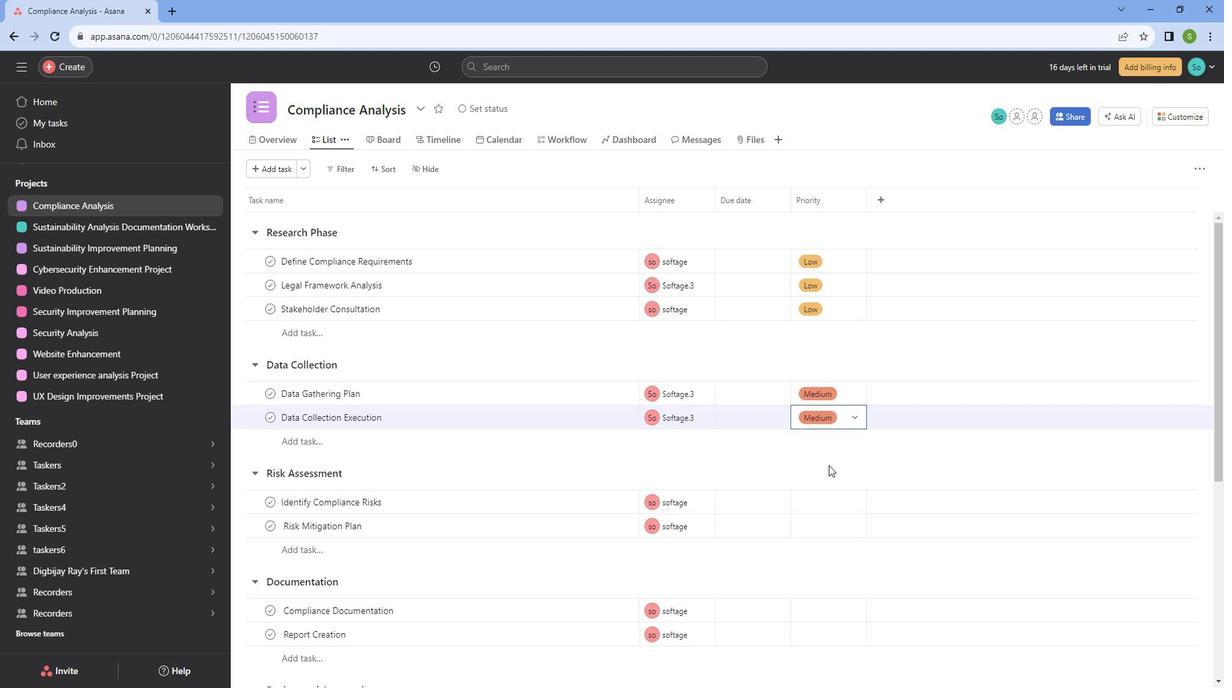 
Action: Mouse scrolled (827, 462) with delta (0, 0)
Screenshot: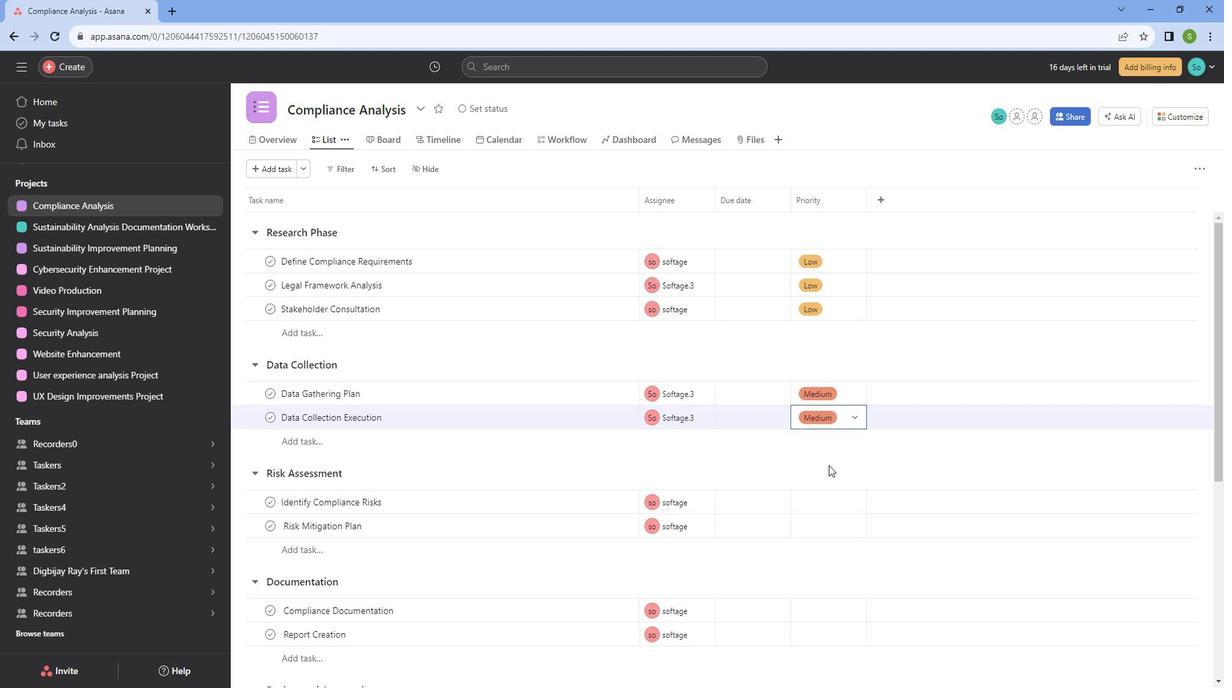 
Action: Mouse moved to (840, 293)
Screenshot: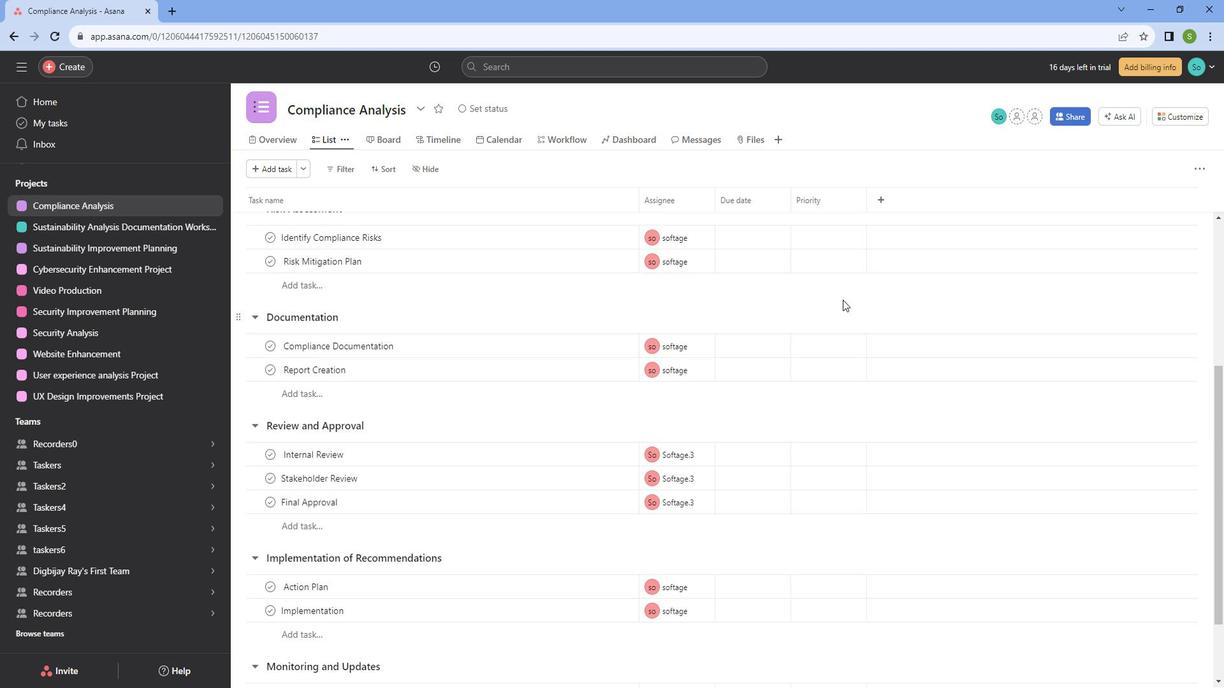 
Action: Mouse scrolled (840, 294) with delta (0, 0)
Screenshot: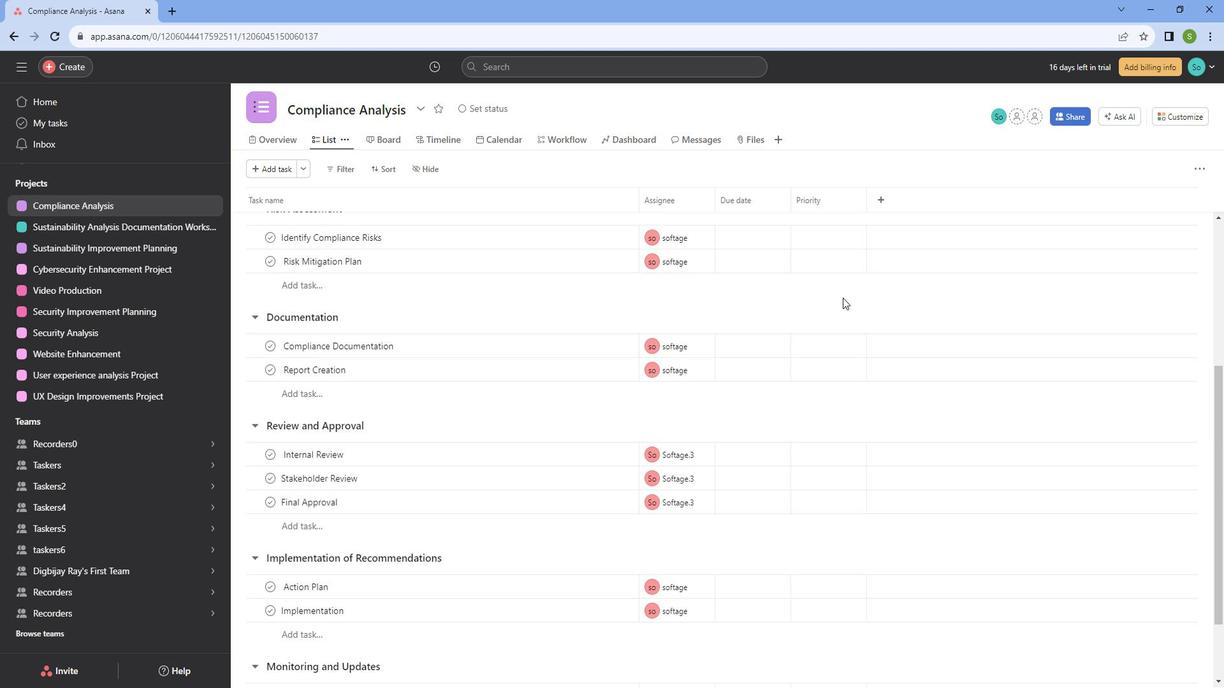 
Action: Mouse moved to (819, 297)
Screenshot: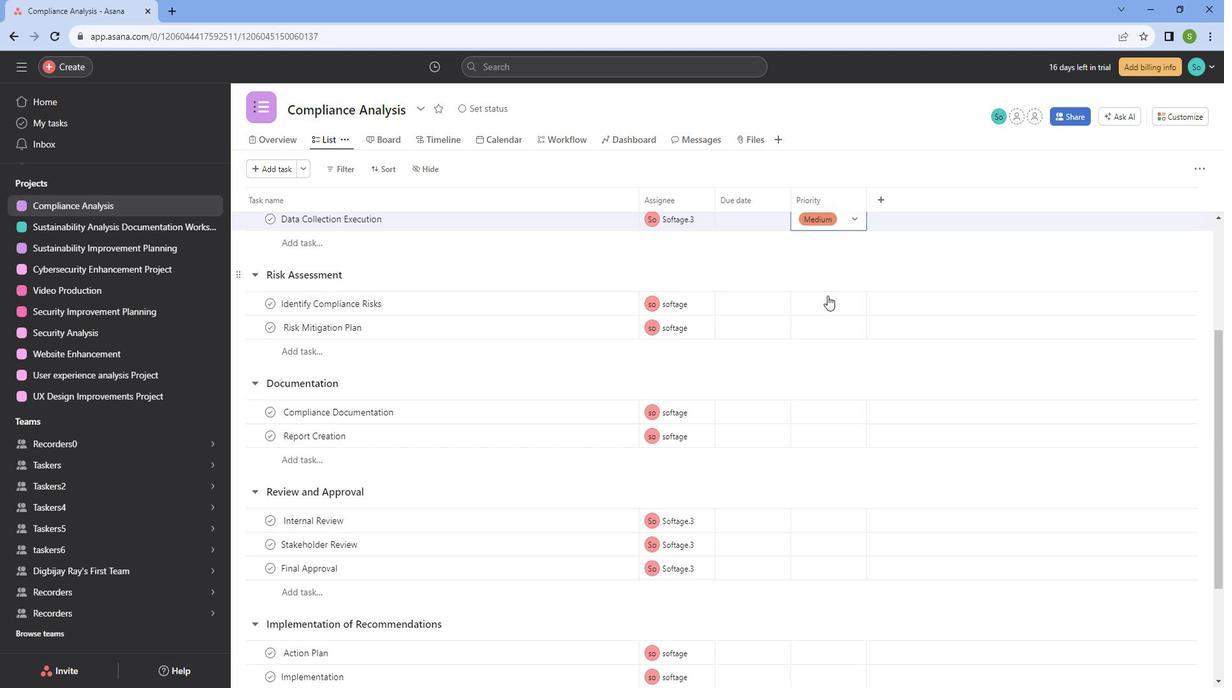 
Action: Mouse pressed left at (819, 297)
Screenshot: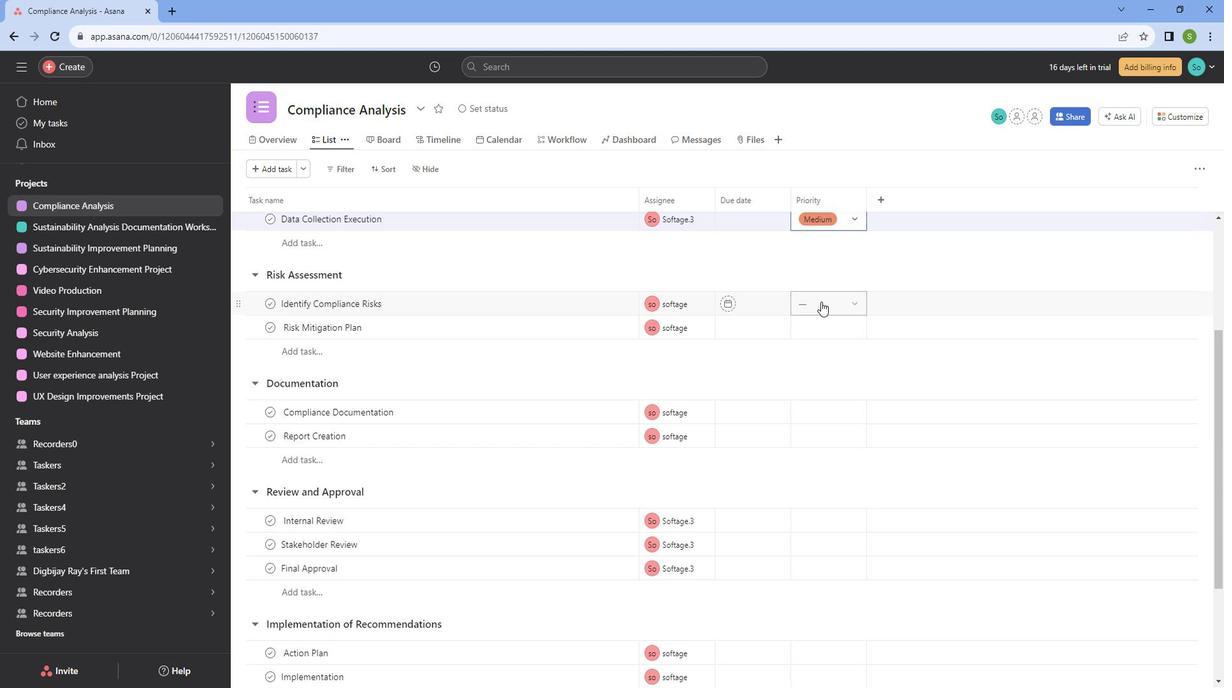 
Action: Mouse moved to (853, 369)
Screenshot: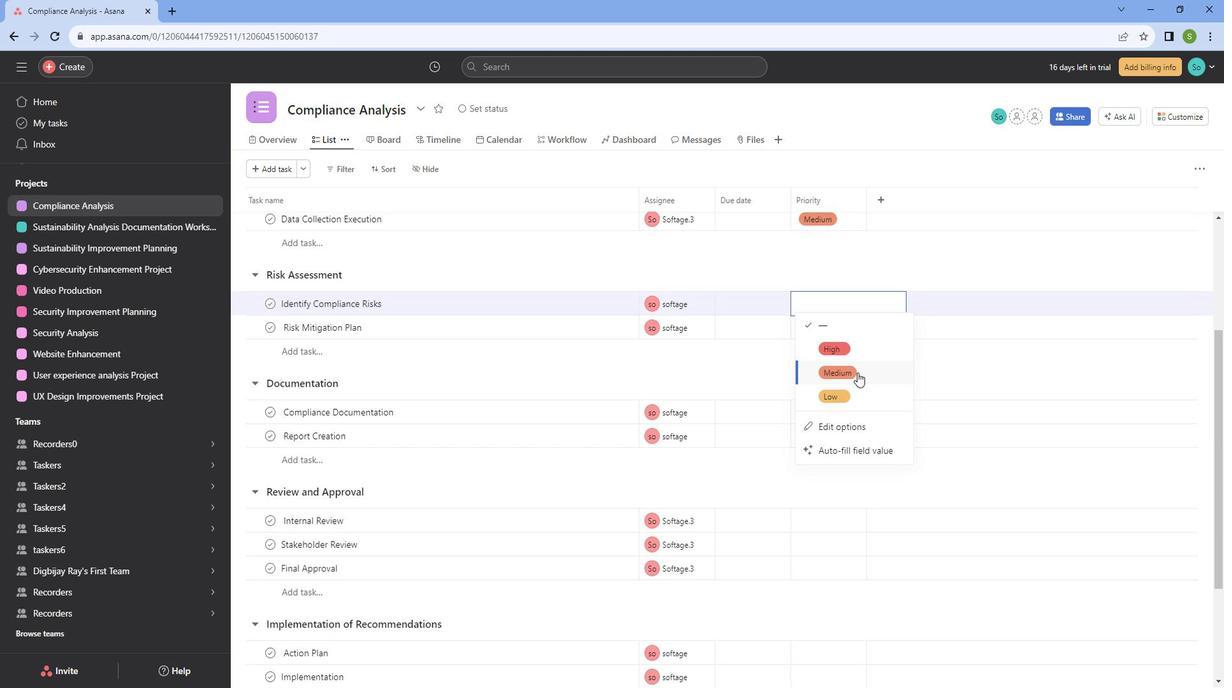 
Action: Mouse pressed left at (853, 369)
Screenshot: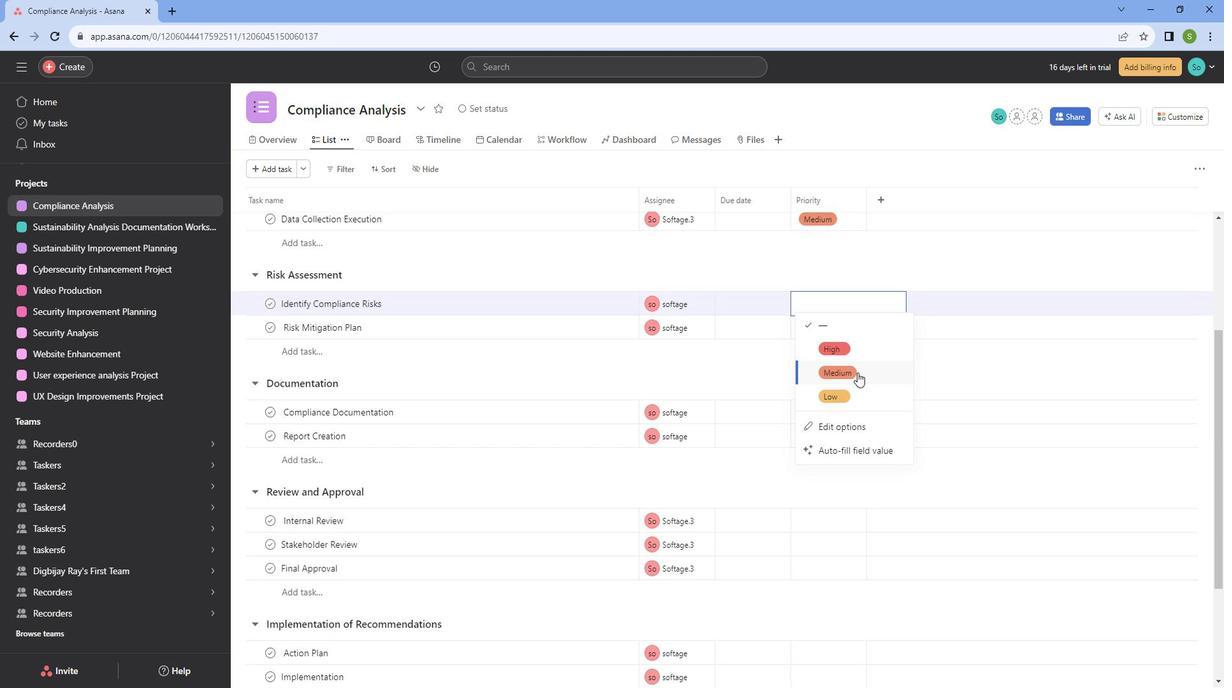 
Action: Mouse moved to (834, 325)
Screenshot: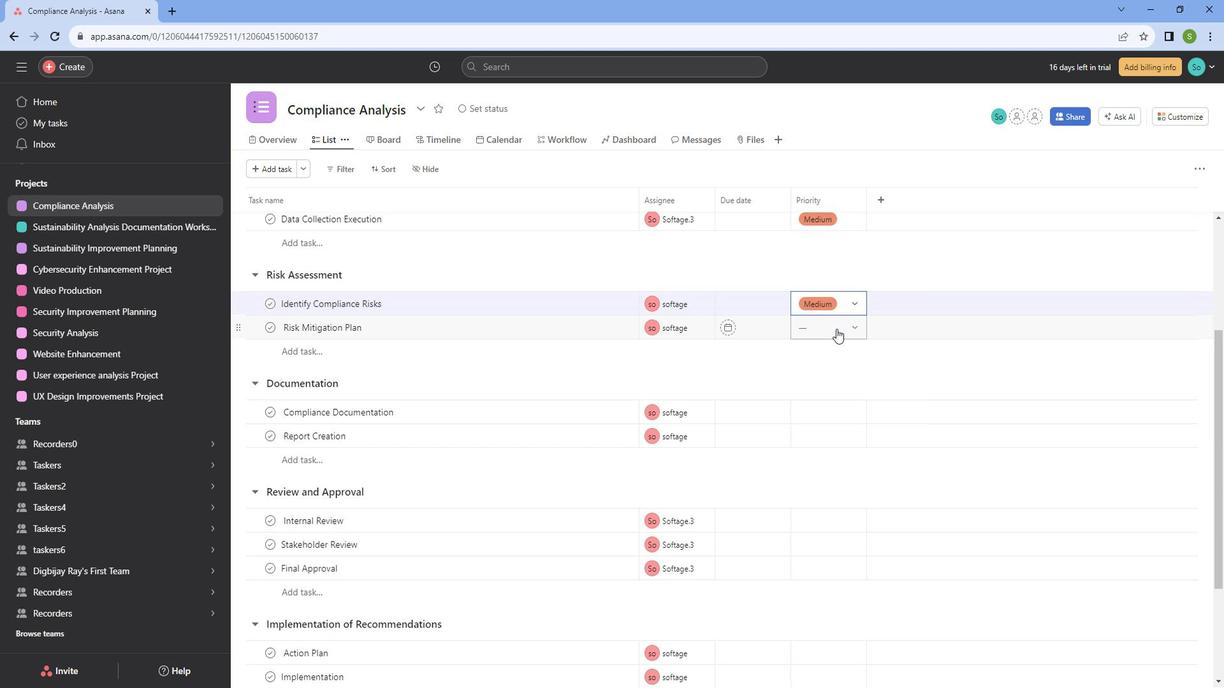 
Action: Mouse pressed left at (834, 325)
Screenshot: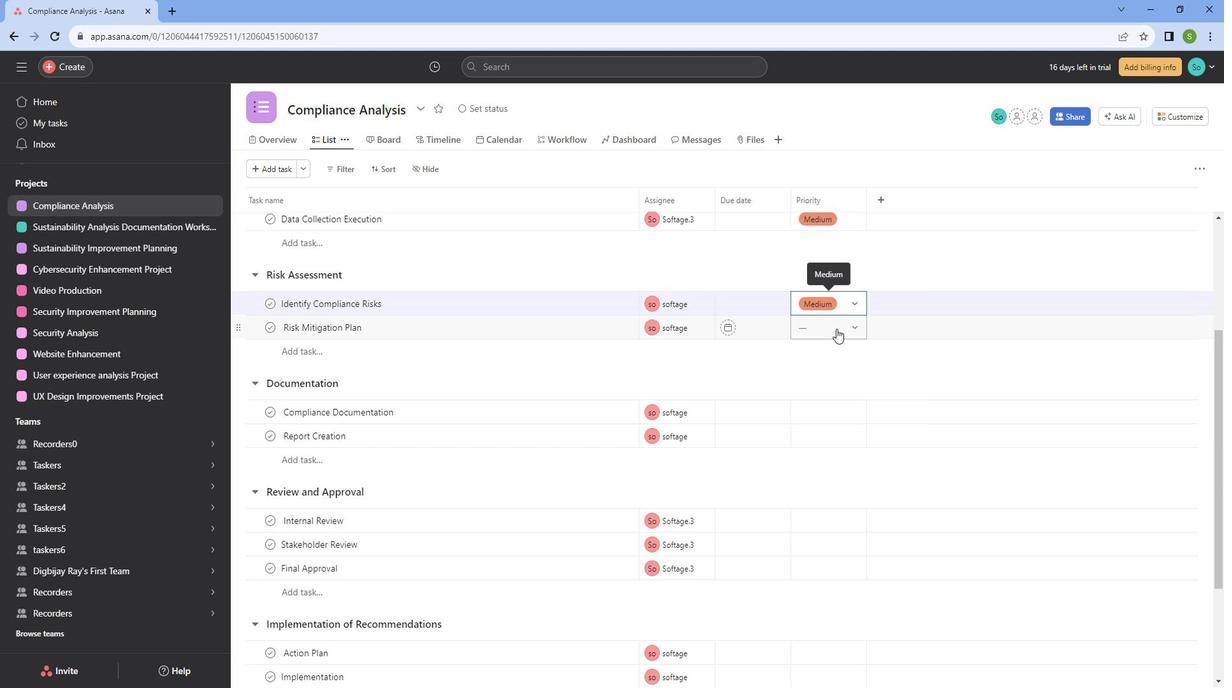 
Action: Mouse moved to (823, 385)
Screenshot: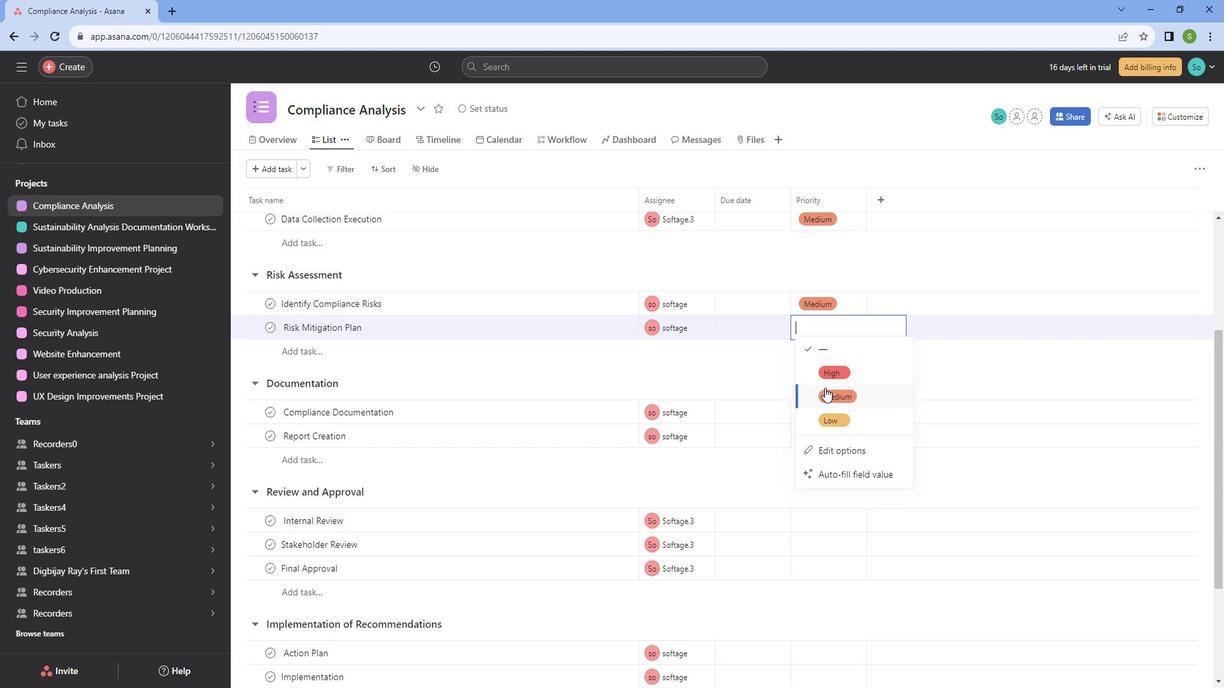 
Action: Mouse pressed left at (823, 385)
Screenshot: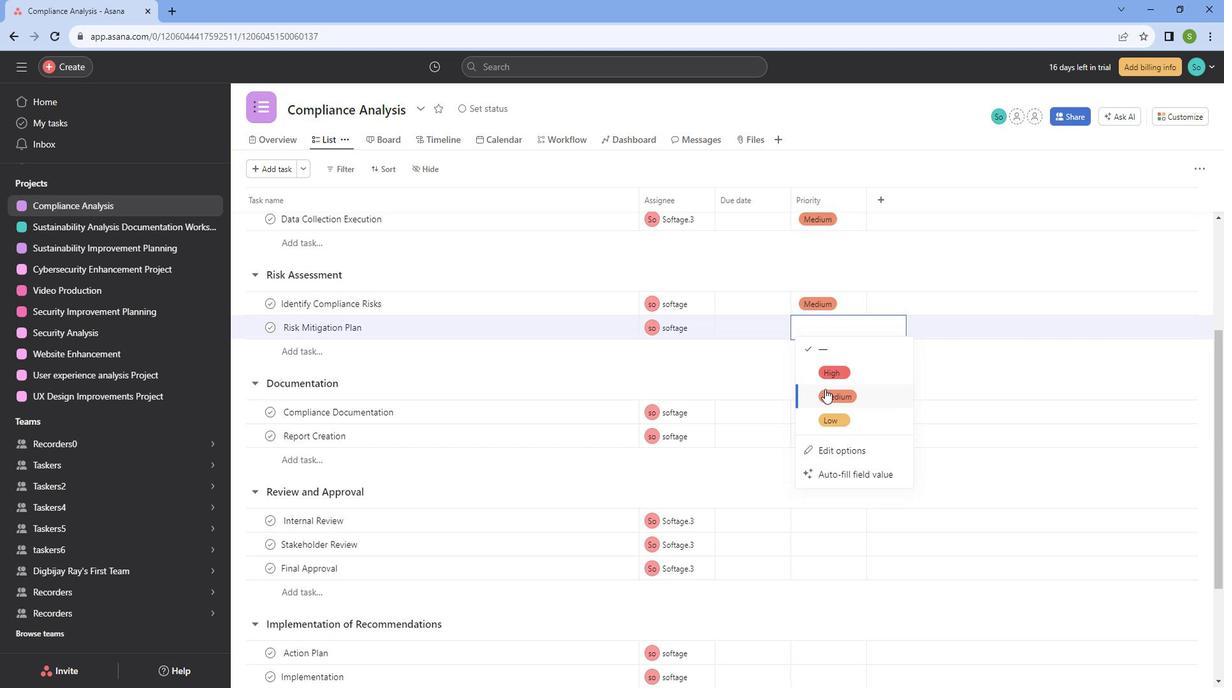 
Action: Mouse moved to (820, 383)
Screenshot: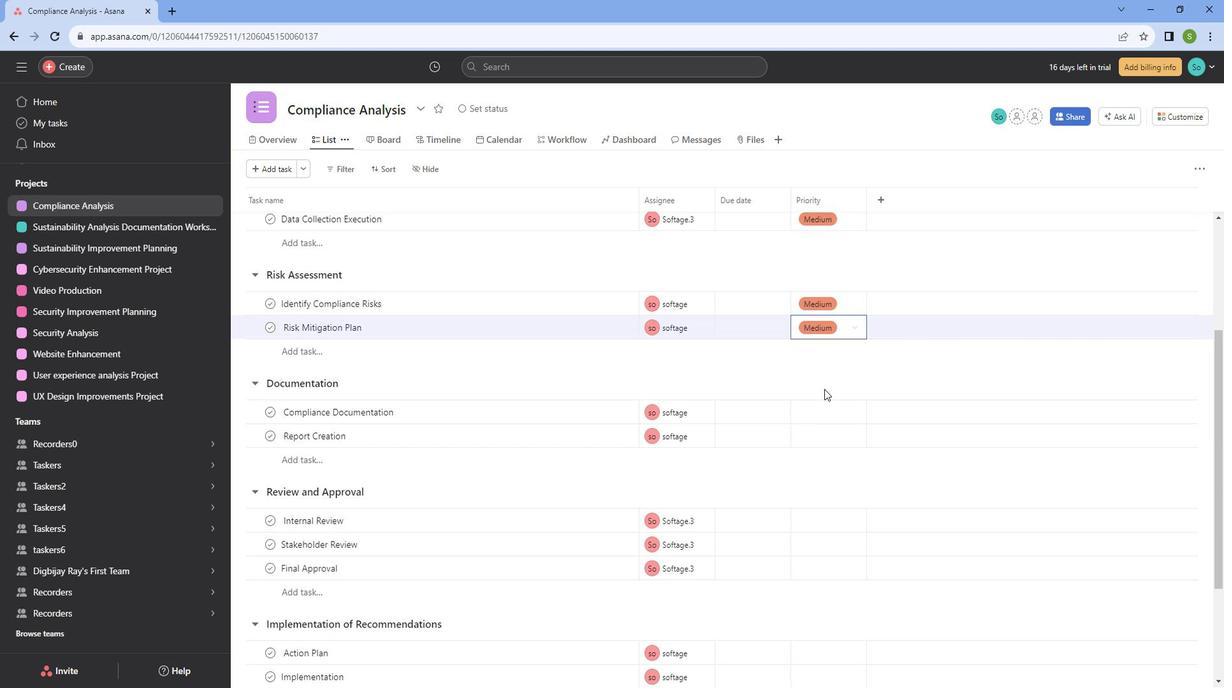 
Action: Mouse scrolled (820, 383) with delta (0, 0)
Screenshot: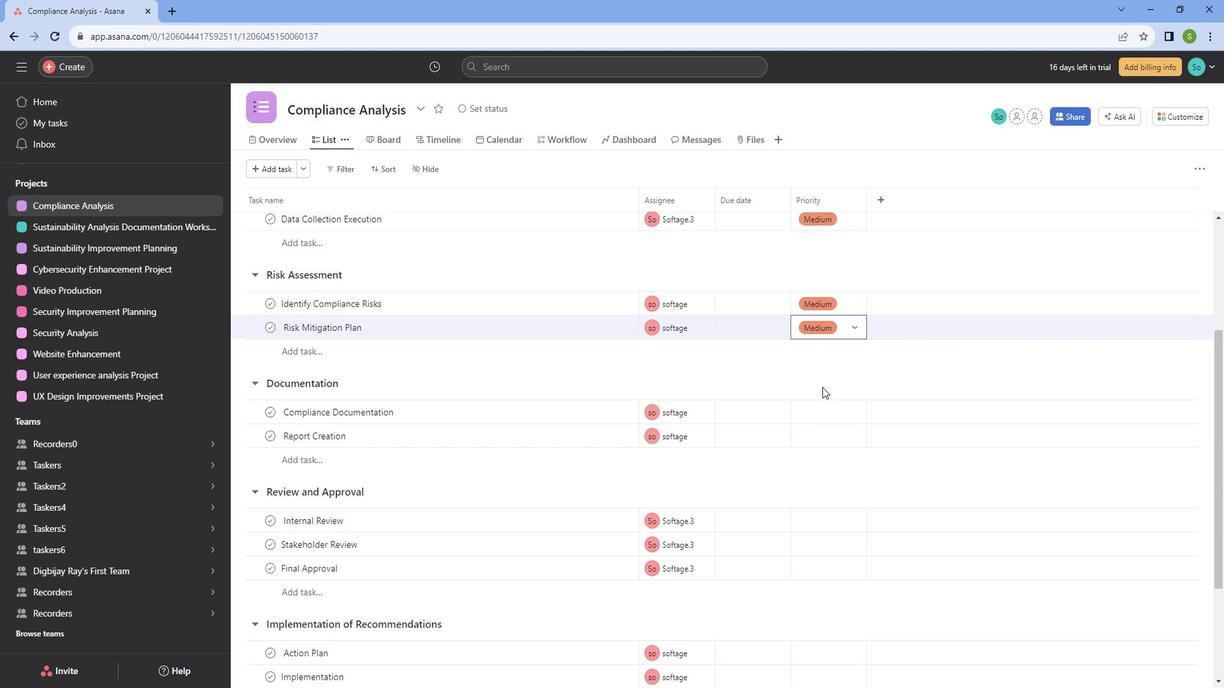 
Action: Mouse scrolled (820, 383) with delta (0, 0)
Screenshot: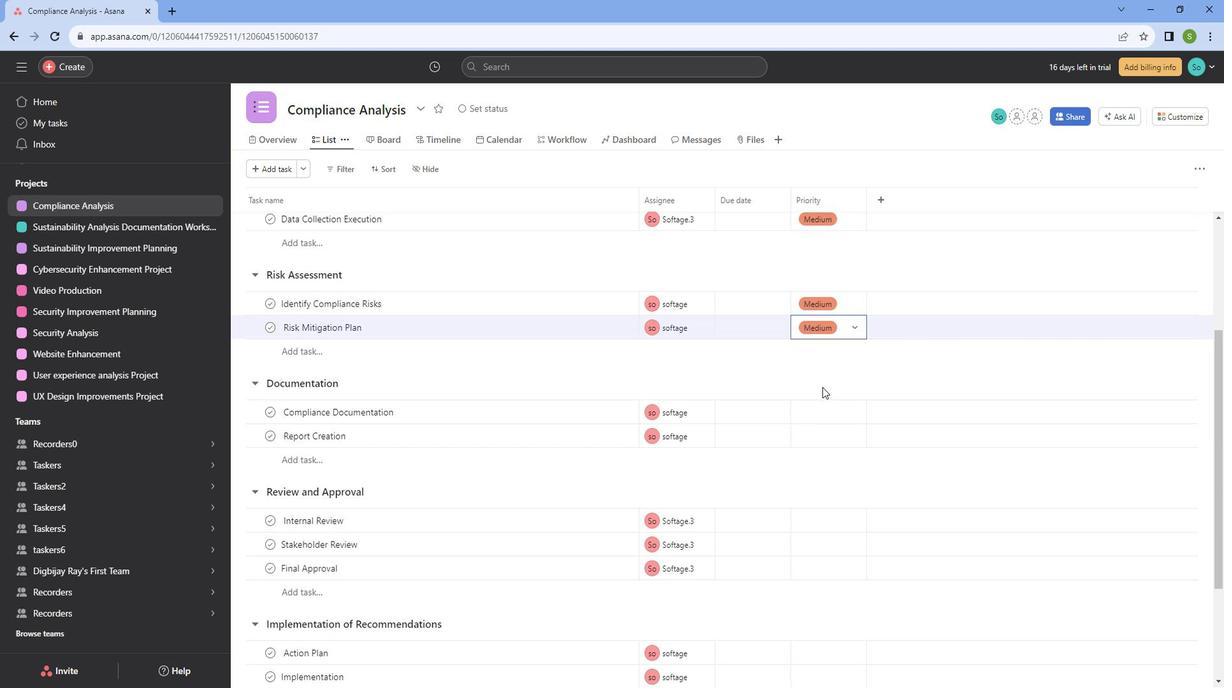 
Action: Mouse scrolled (820, 383) with delta (0, 0)
Screenshot: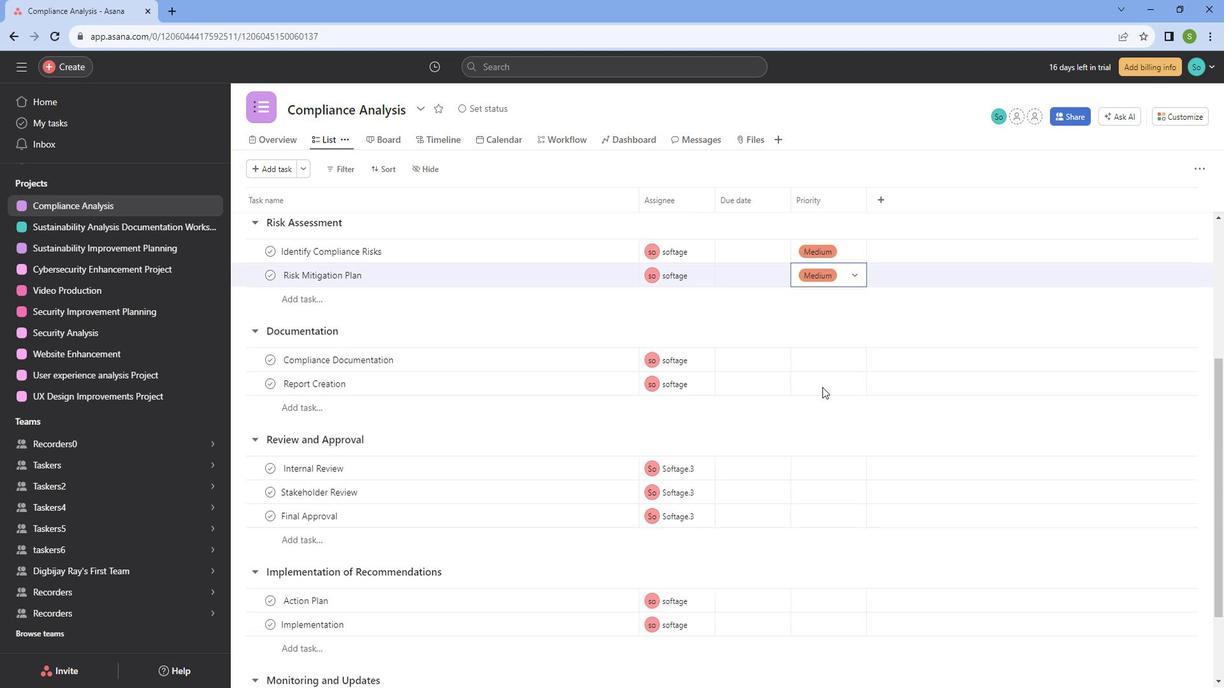 
Action: Mouse moved to (811, 247)
Screenshot: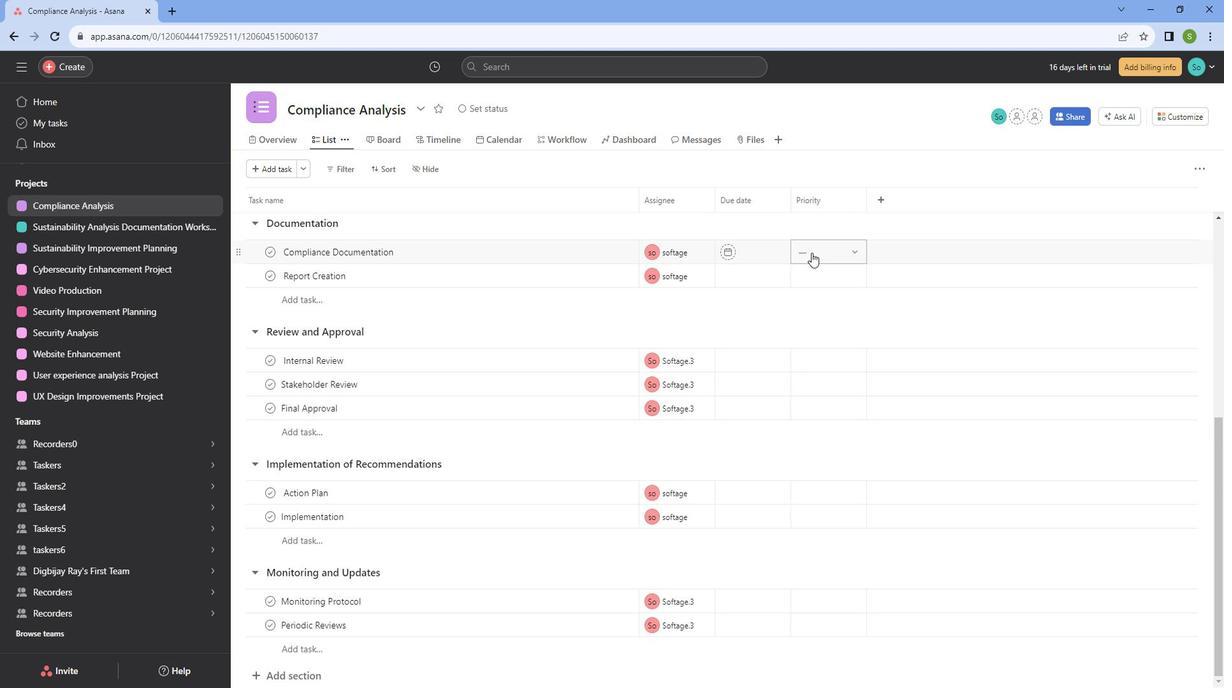 
Action: Mouse pressed left at (811, 247)
Screenshot: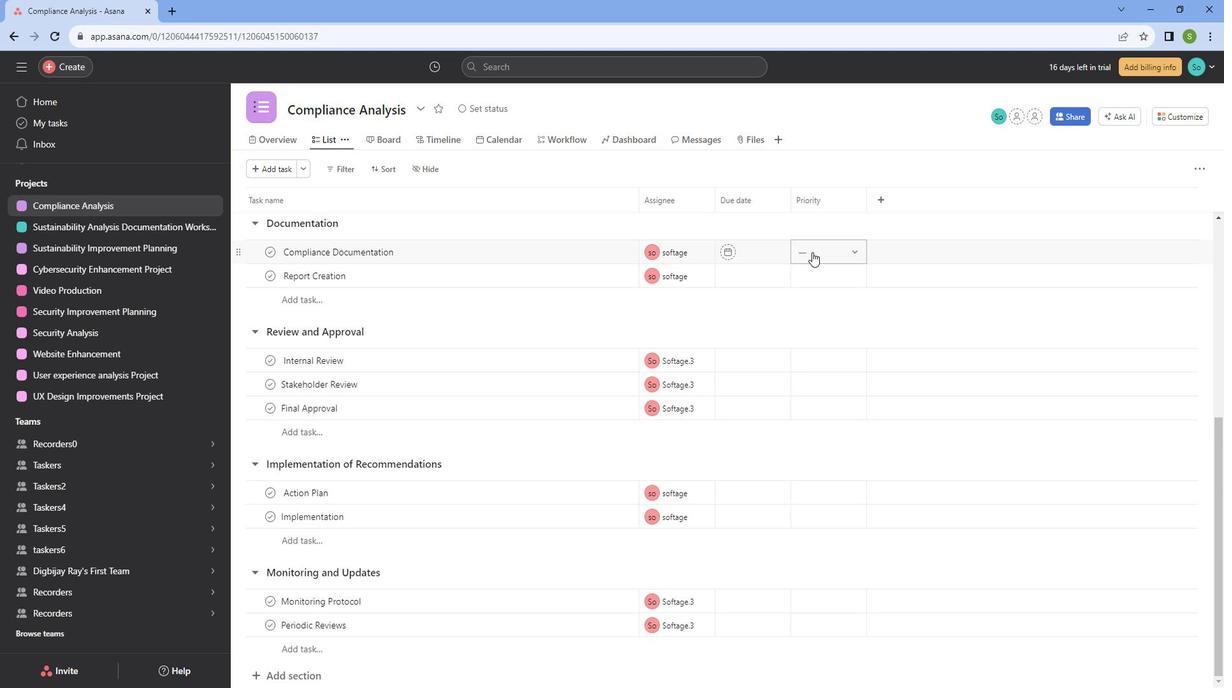 
Action: Mouse moved to (820, 337)
Screenshot: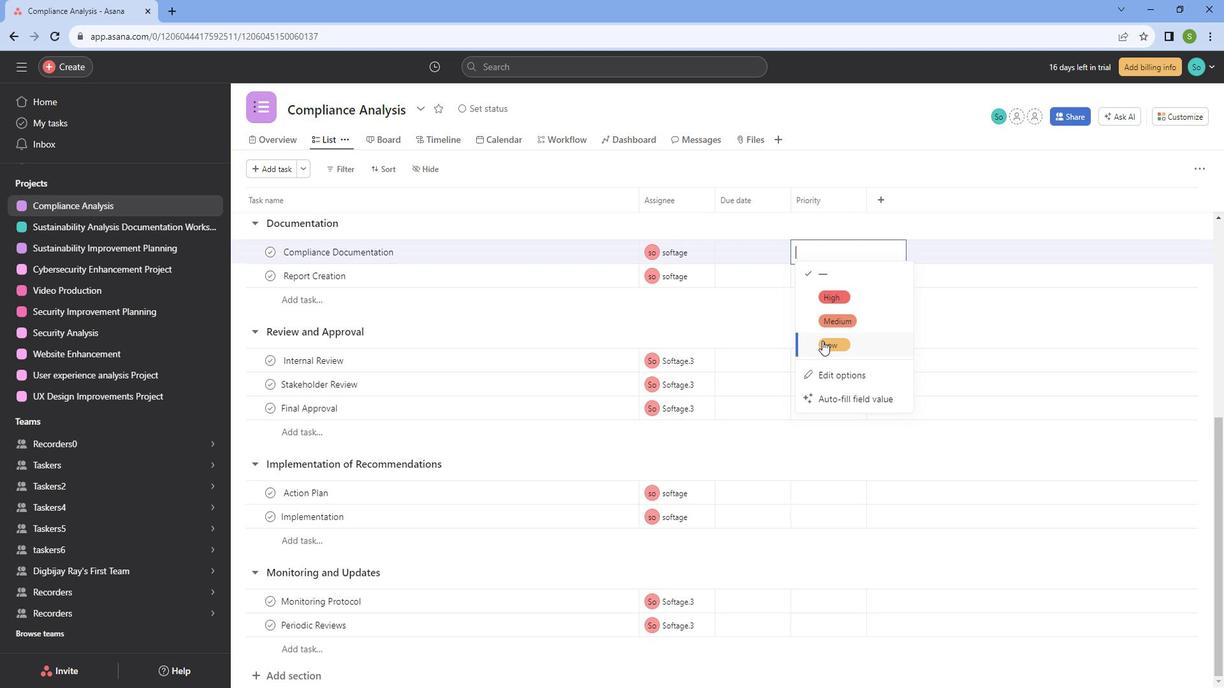 
Action: Mouse pressed left at (820, 337)
Screenshot: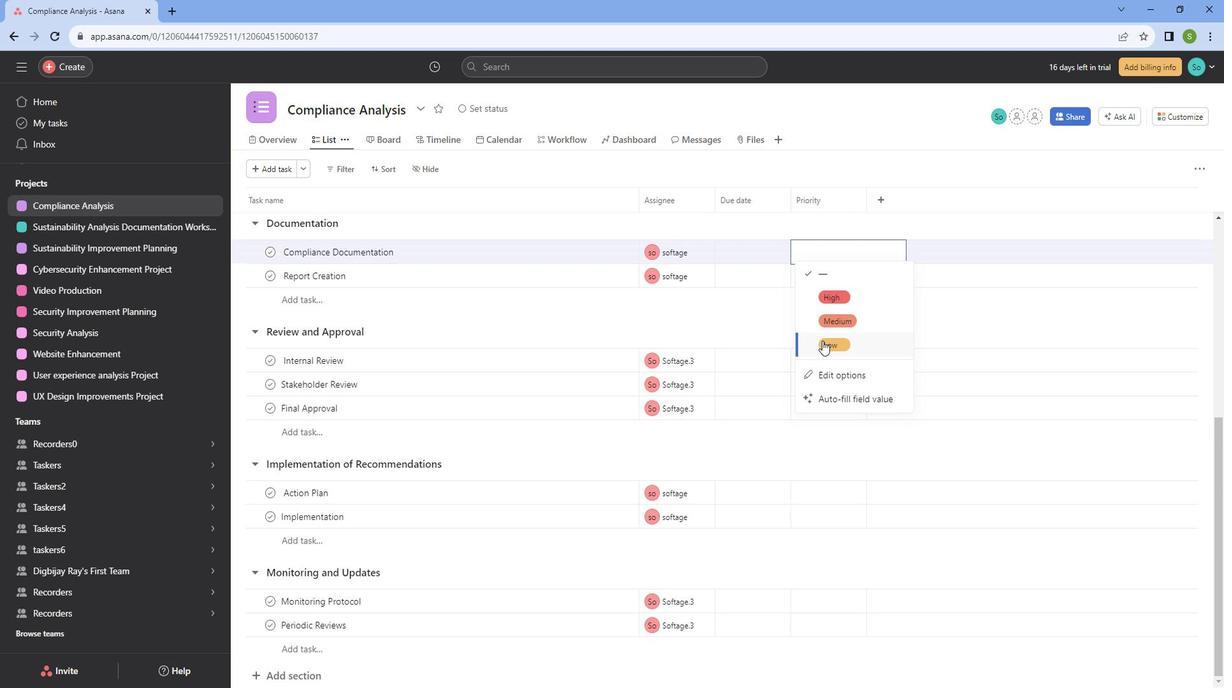 
Action: Mouse moved to (824, 277)
Screenshot: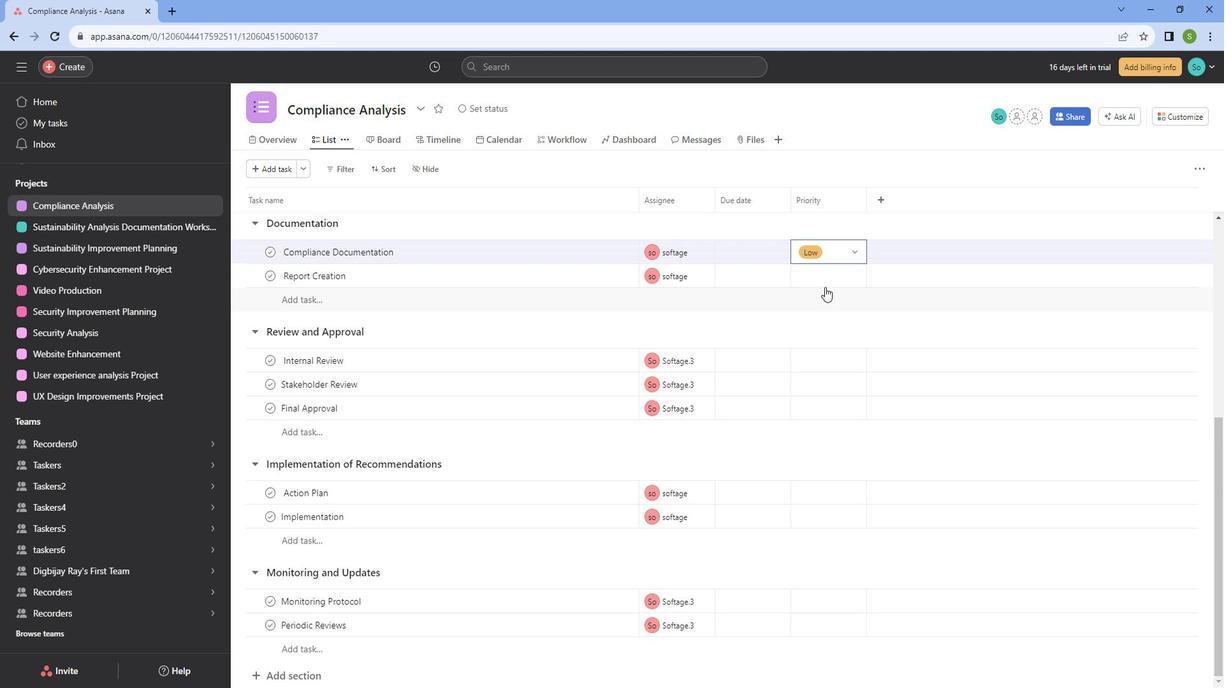 
Action: Mouse pressed left at (824, 277)
Screenshot: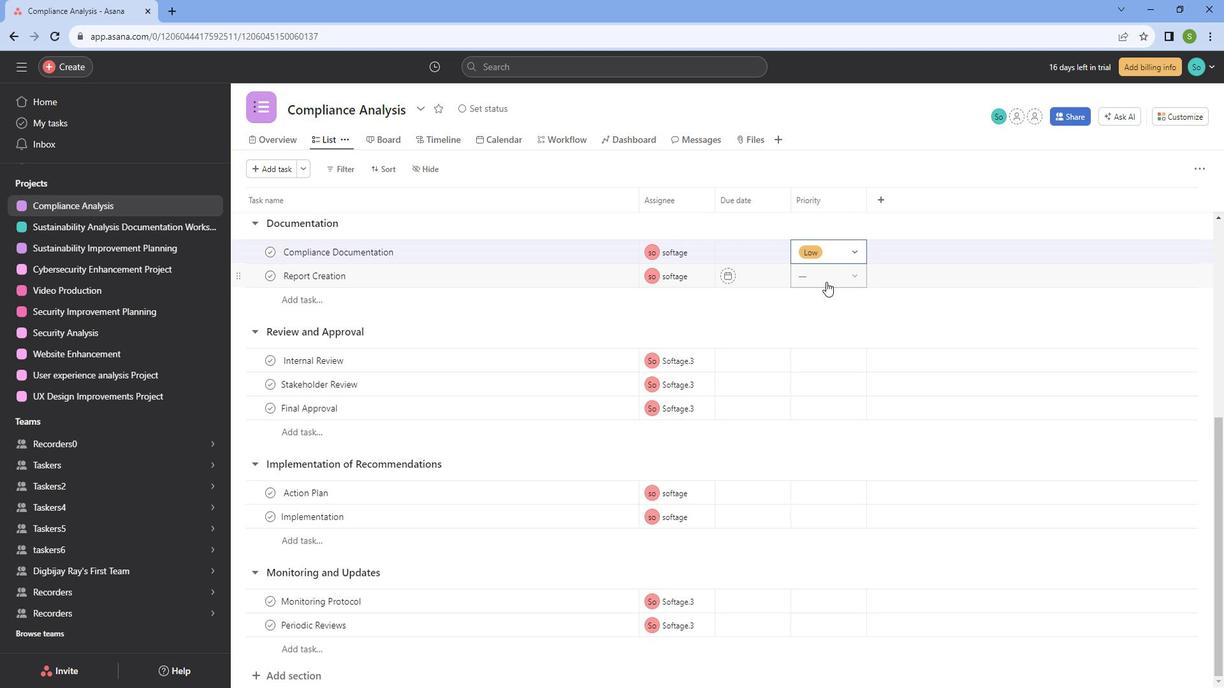 
Action: Mouse moved to (825, 361)
Screenshot: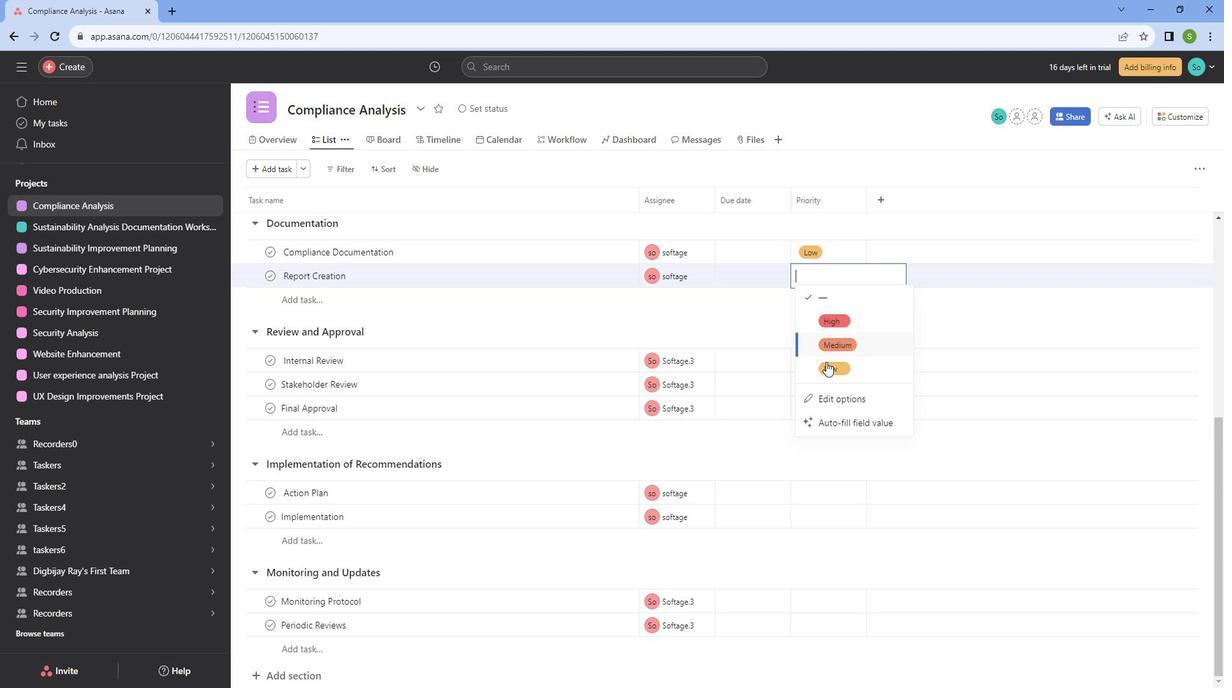 
Action: Mouse pressed left at (825, 361)
Screenshot: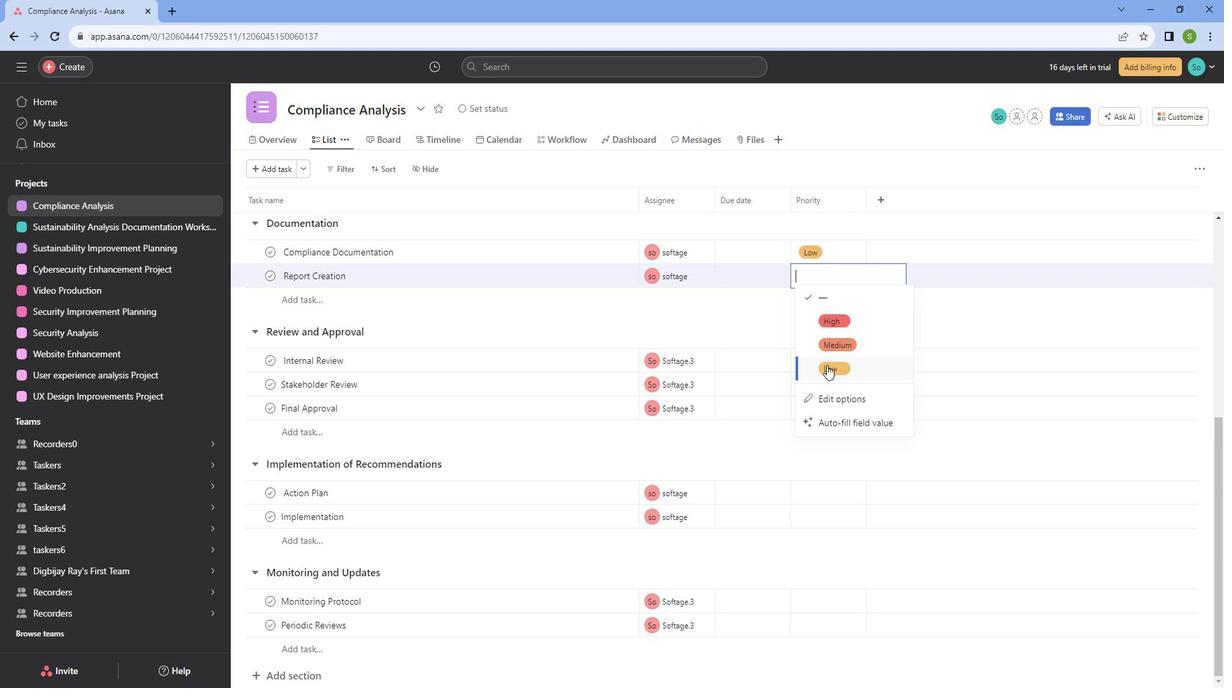 
Action: Mouse moved to (836, 350)
Screenshot: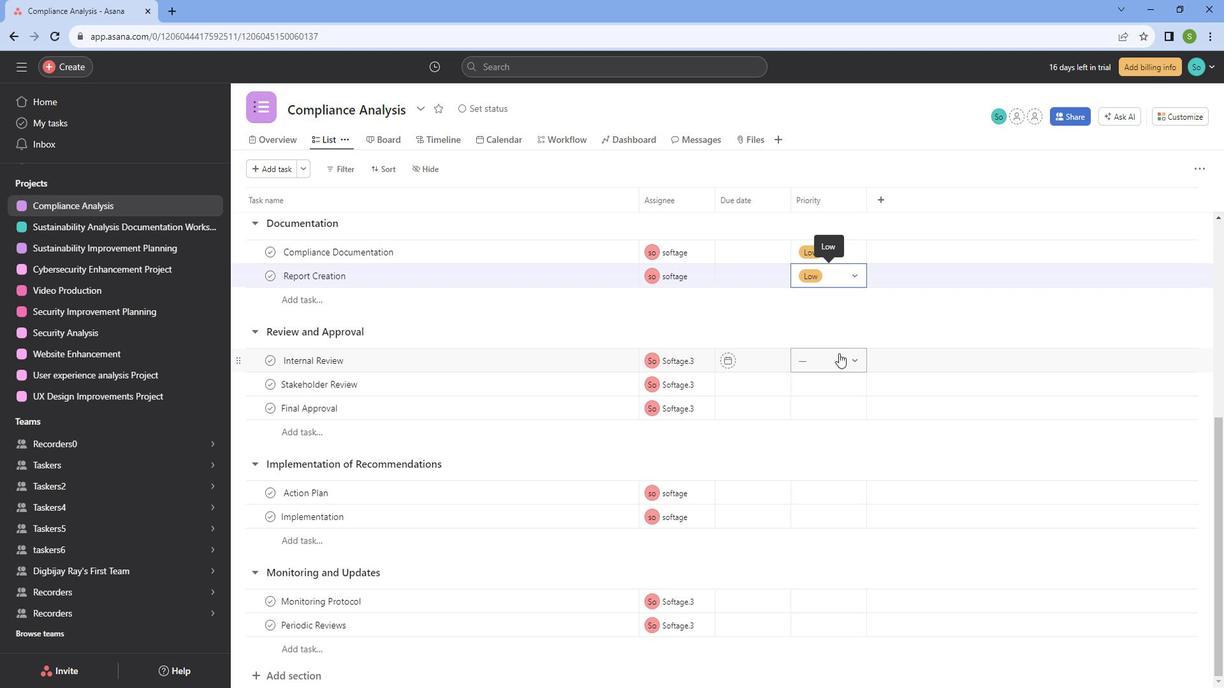 
Action: Mouse pressed left at (836, 350)
Screenshot: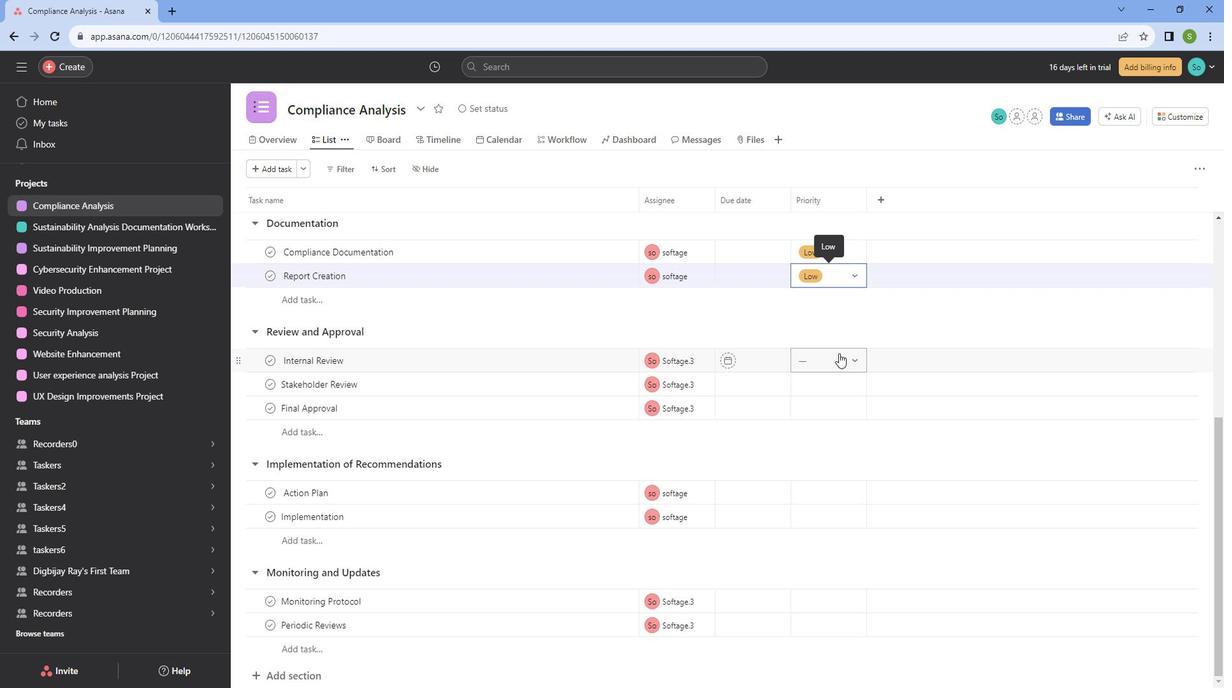 
Action: Mouse moved to (829, 394)
Screenshot: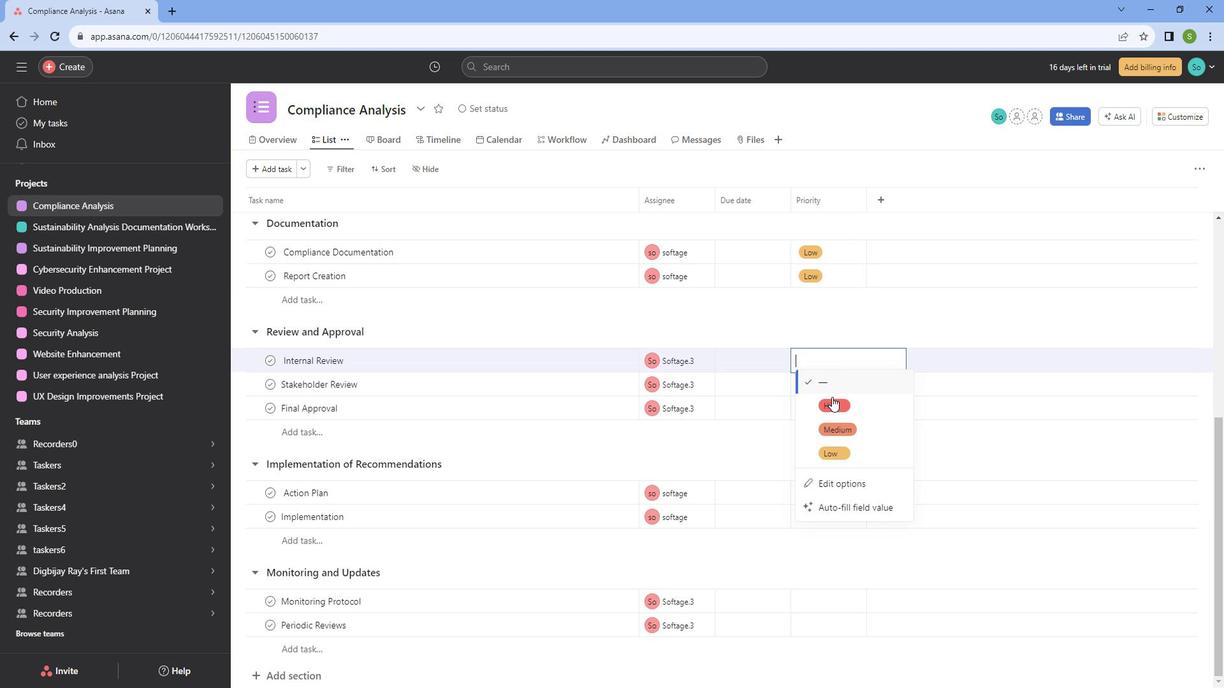 
Action: Mouse pressed left at (829, 394)
Screenshot: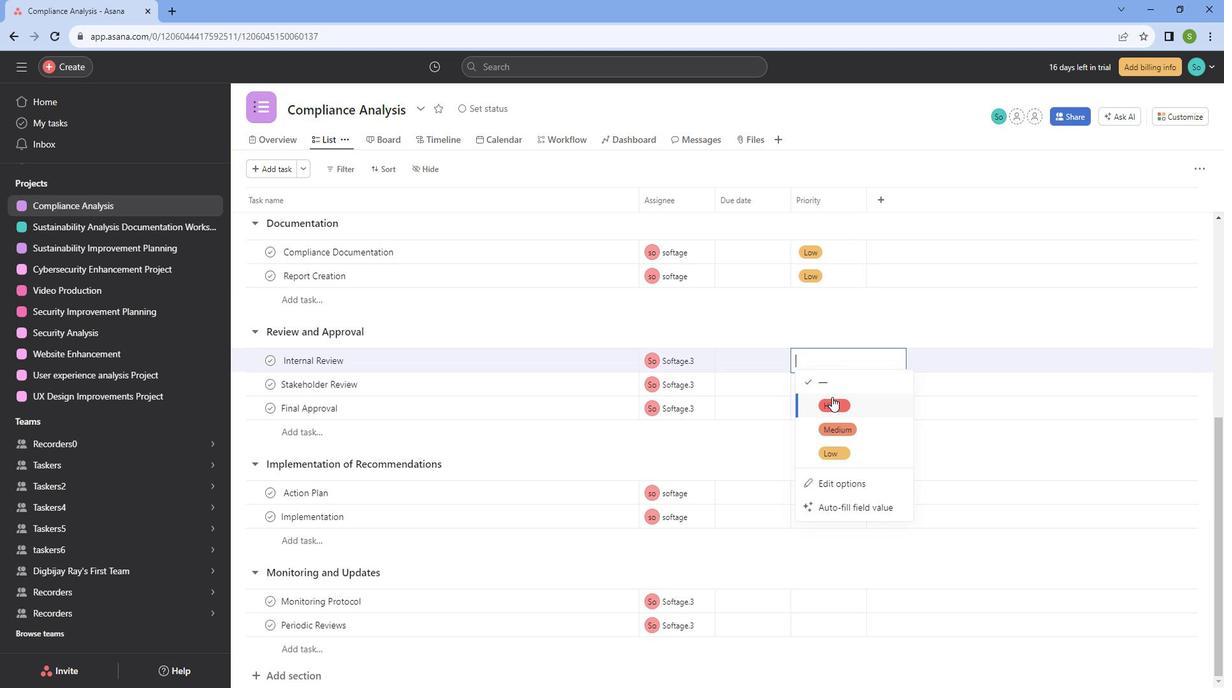 
Action: Mouse moved to (827, 376)
Screenshot: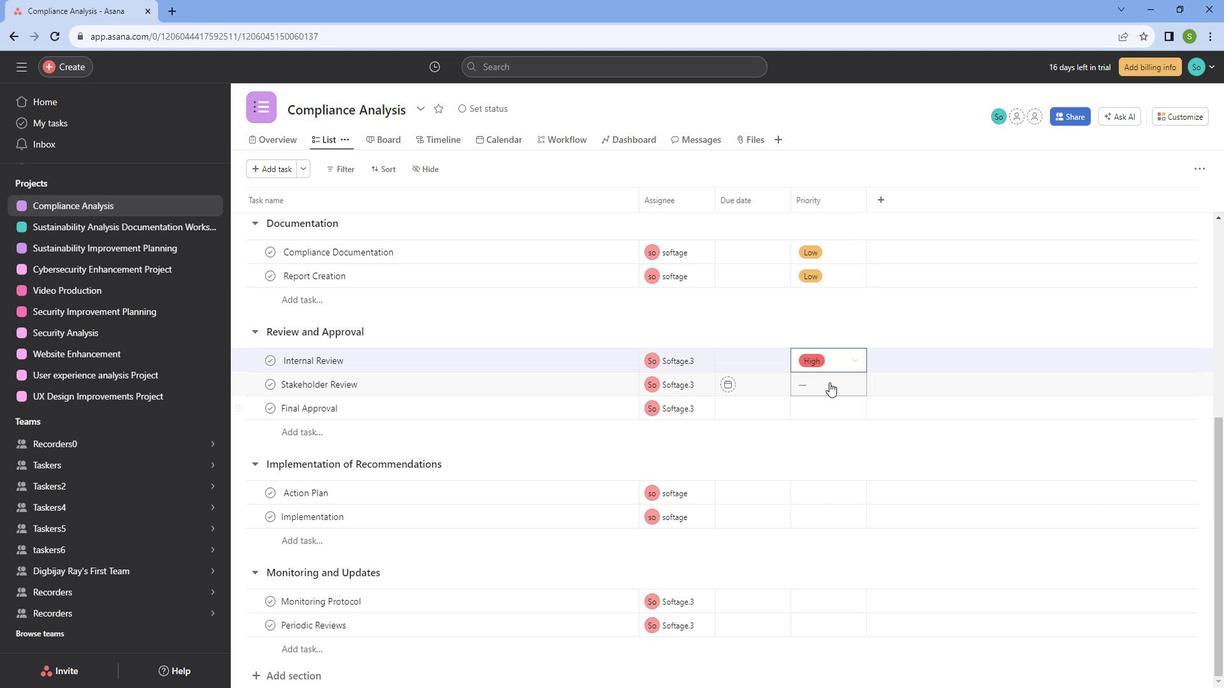 
Action: Mouse pressed left at (827, 376)
Screenshot: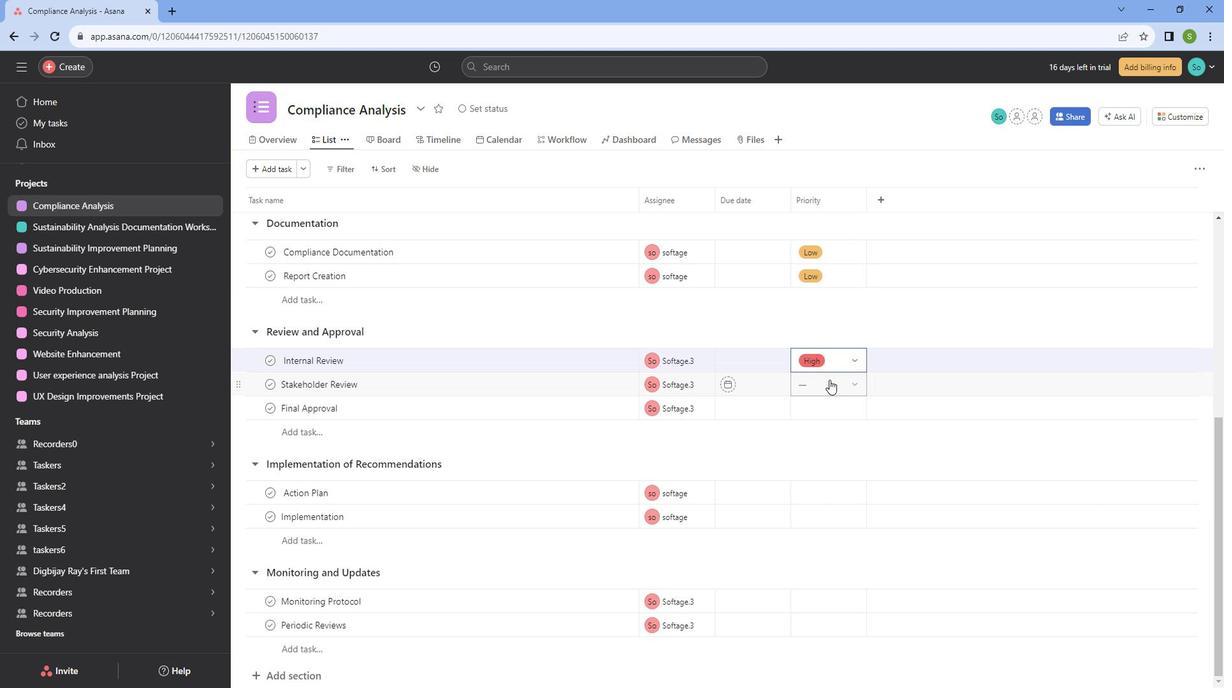 
Action: Mouse moved to (828, 423)
Screenshot: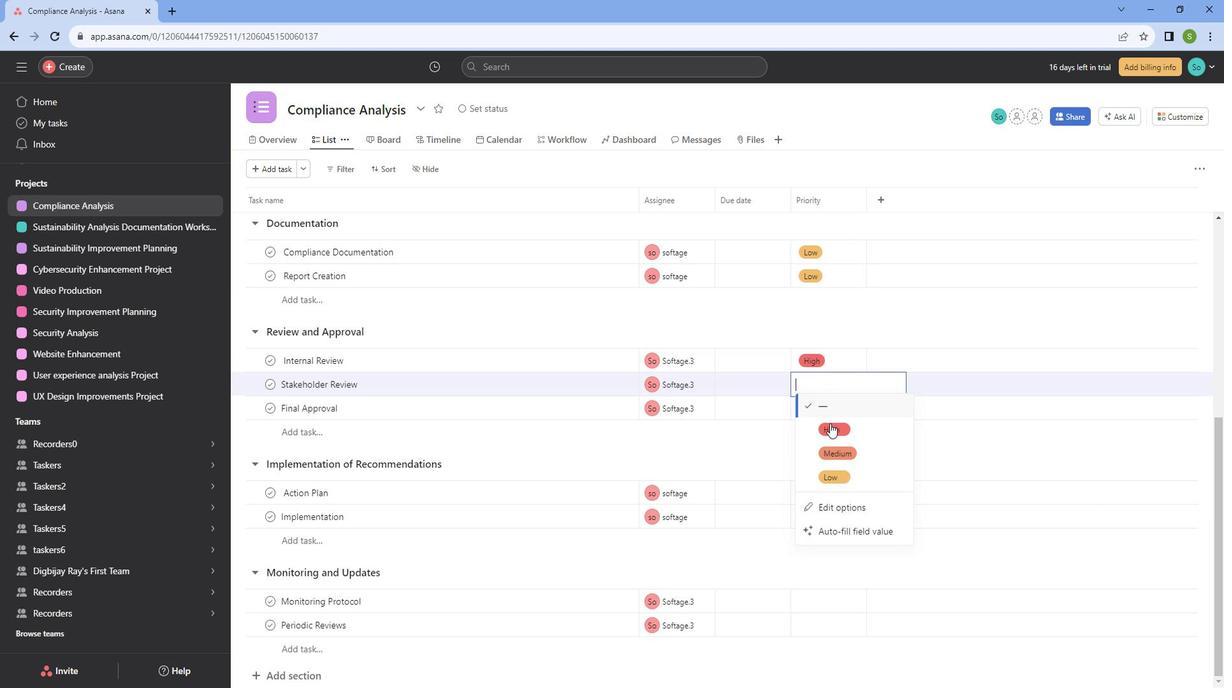 
Action: Mouse pressed left at (828, 423)
Screenshot: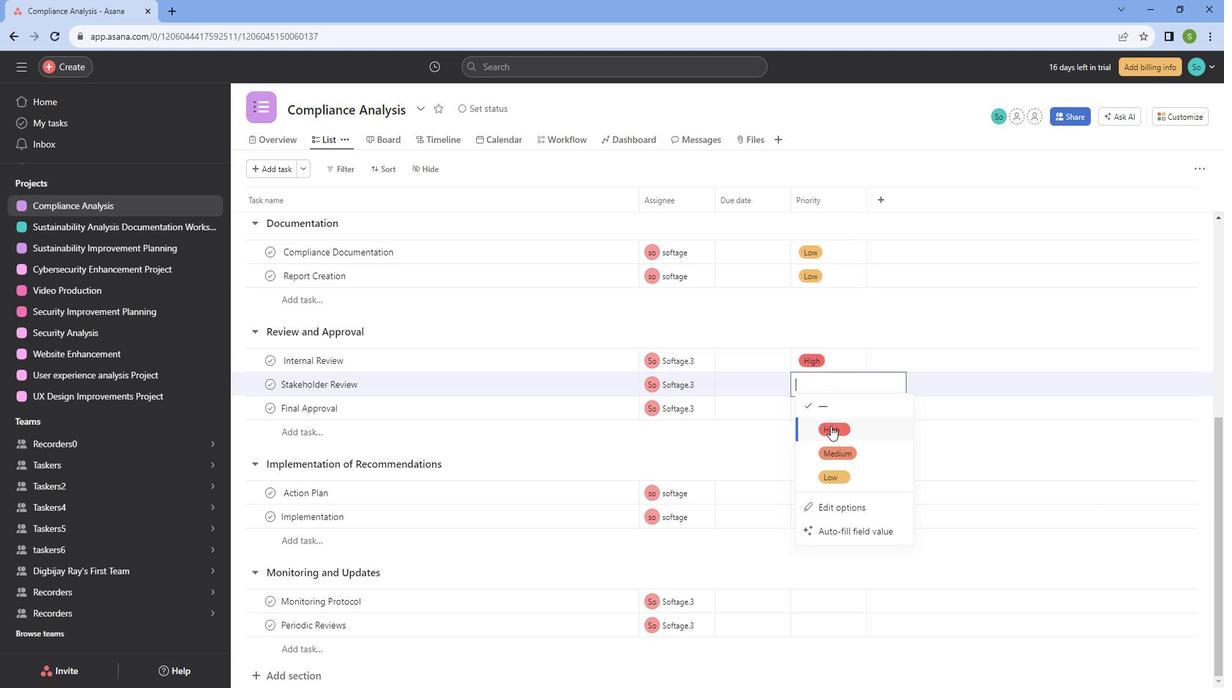 
Action: Mouse moved to (838, 463)
Screenshot: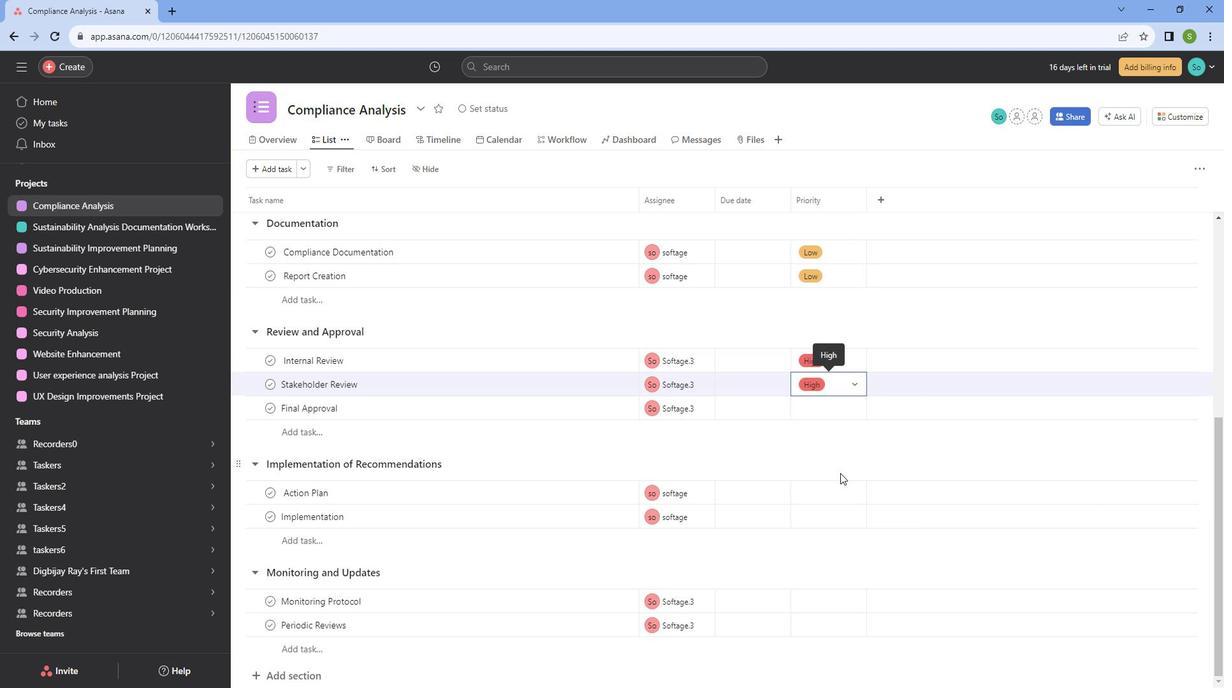 
Action: Mouse scrolled (838, 462) with delta (0, 0)
Screenshot: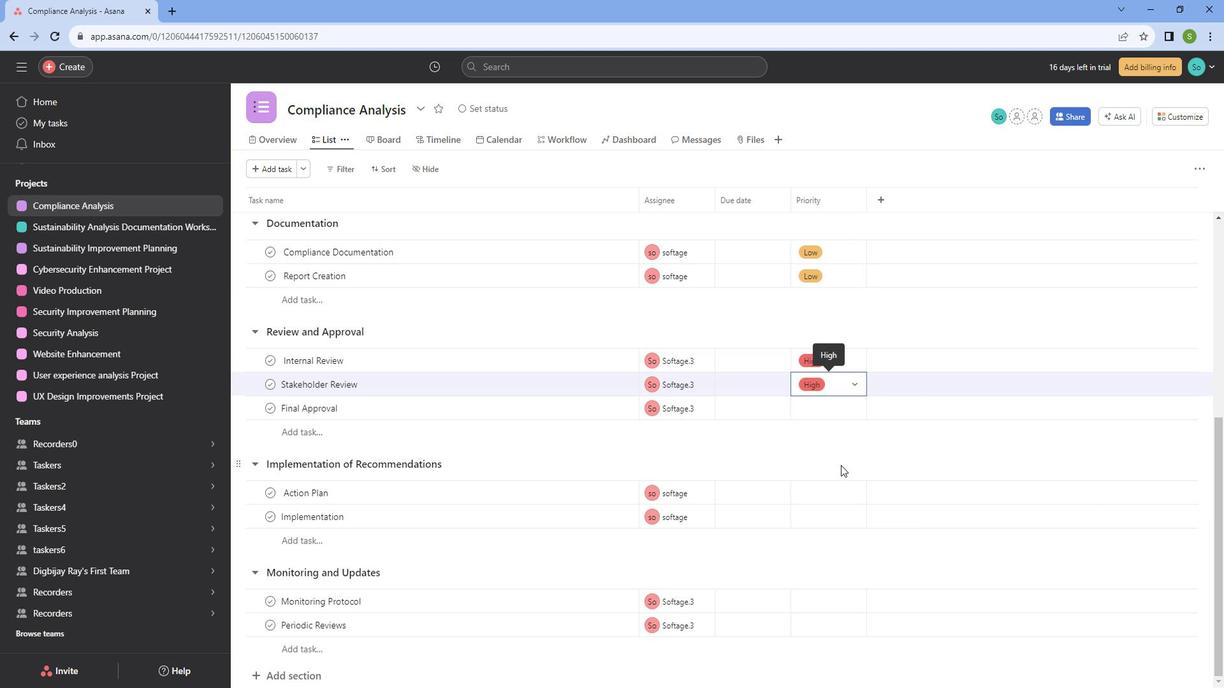 
Action: Mouse moved to (825, 403)
Screenshot: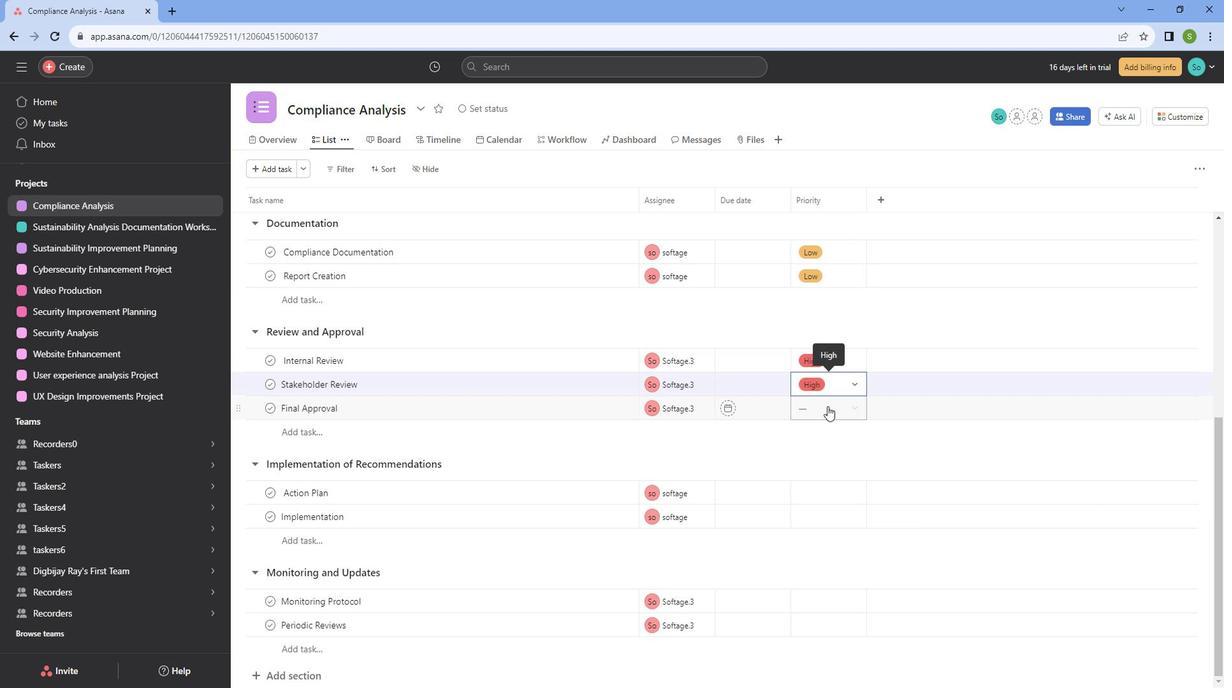 
Action: Mouse pressed left at (825, 403)
Screenshot: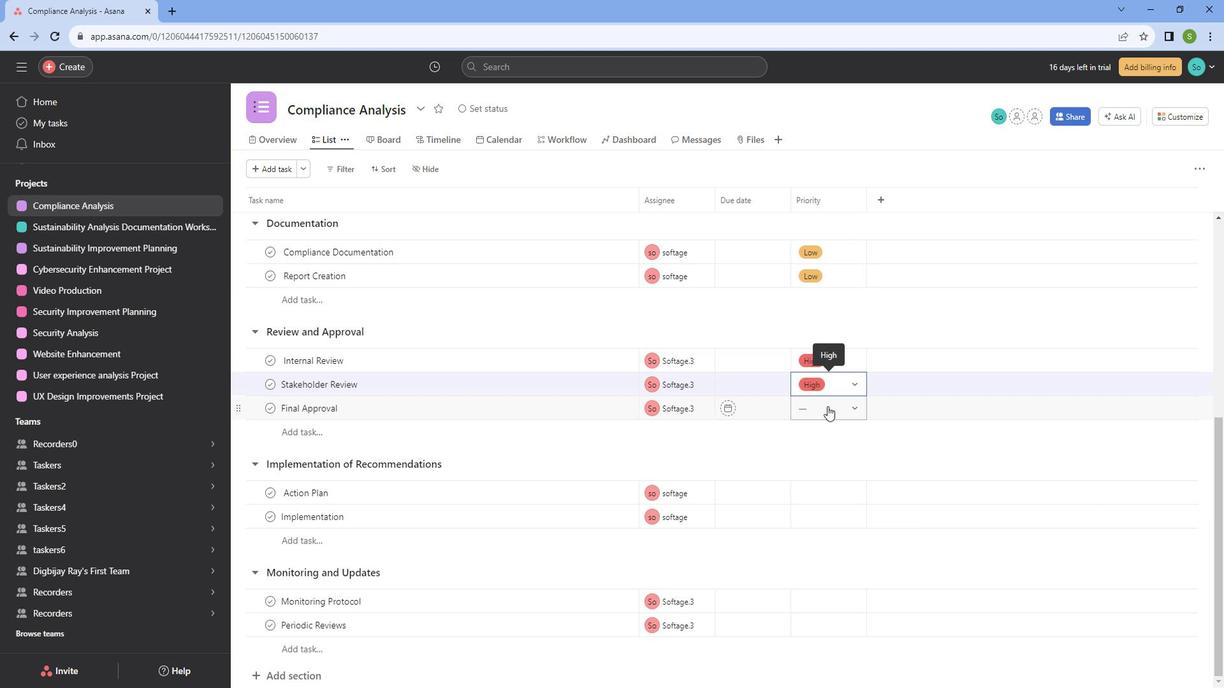 
Action: Mouse moved to (829, 457)
Screenshot: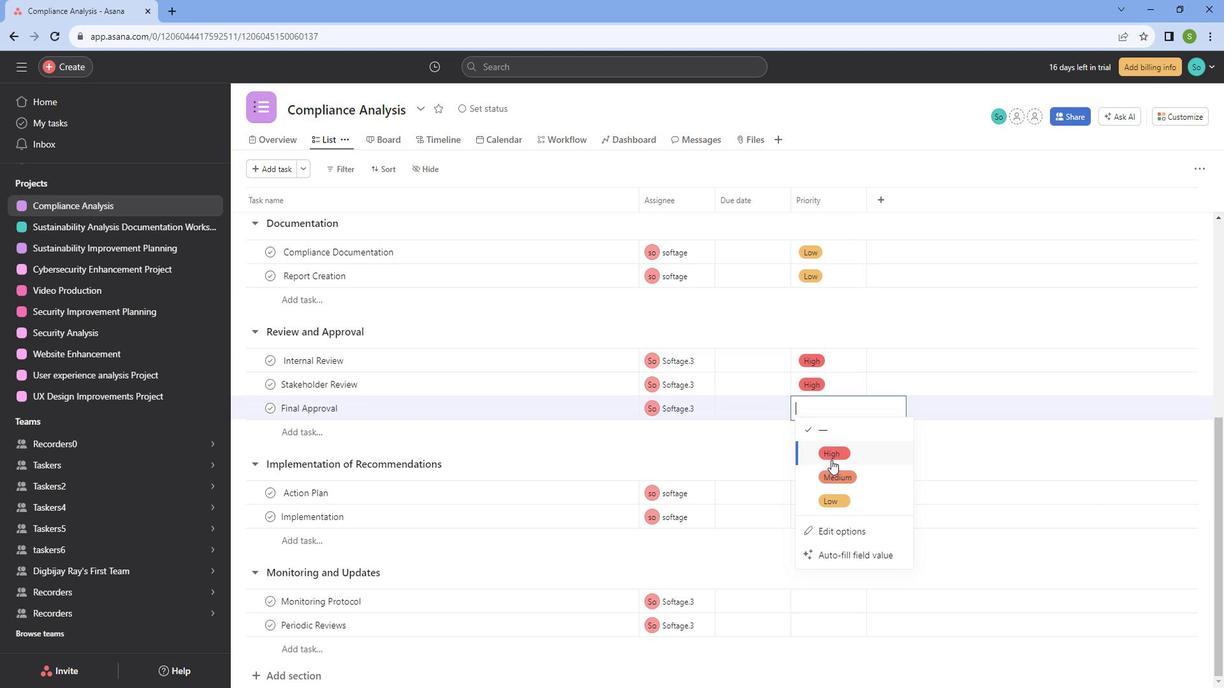 
Action: Mouse pressed left at (829, 457)
Screenshot: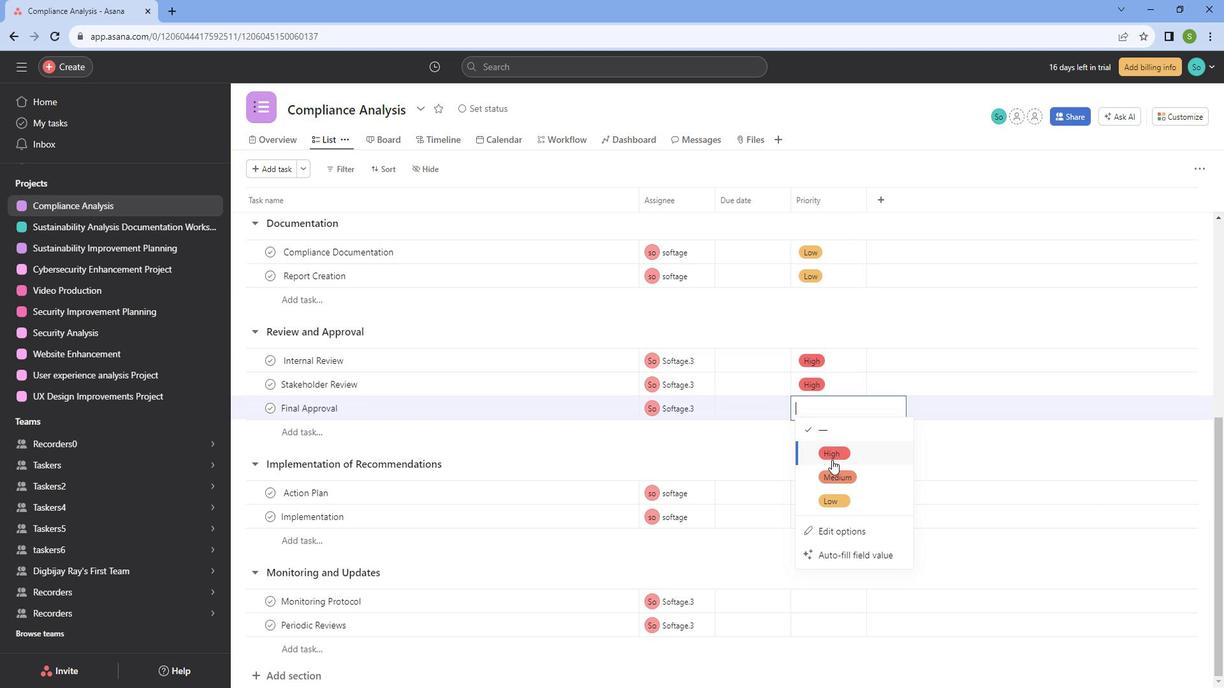 
Action: Mouse moved to (827, 444)
Screenshot: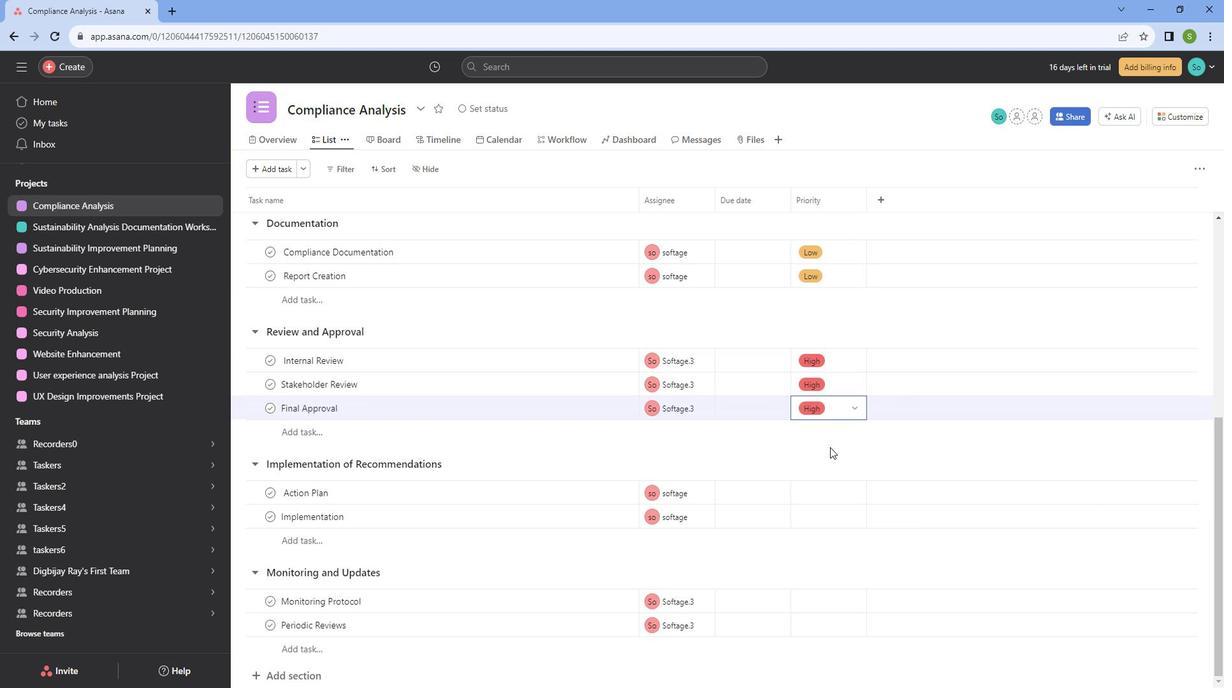
Action: Mouse scrolled (827, 443) with delta (0, 0)
Screenshot: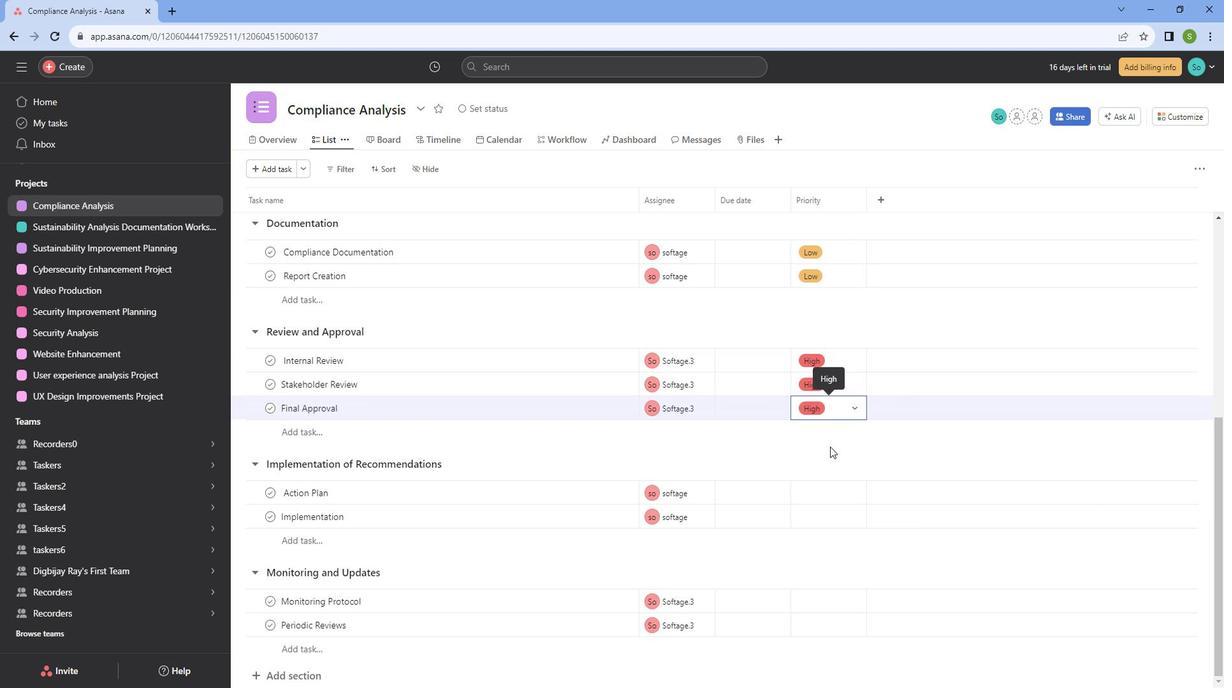 
Action: Mouse scrolled (827, 443) with delta (0, 0)
Screenshot: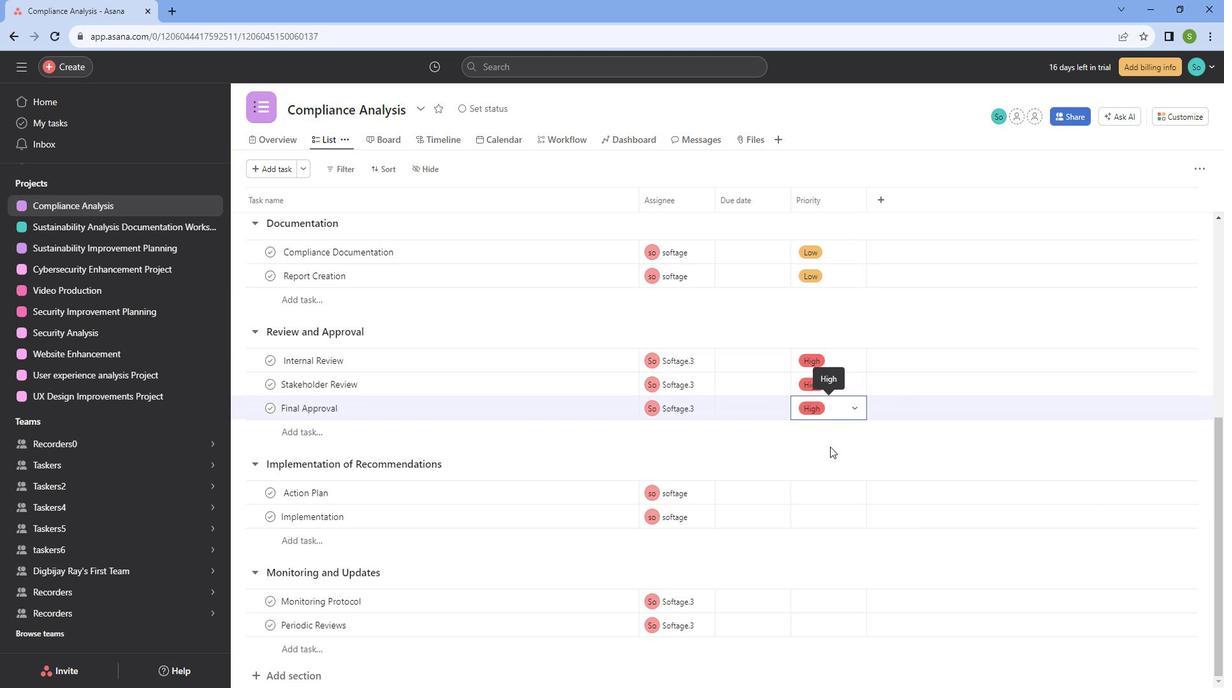
Action: Mouse scrolled (827, 443) with delta (0, 0)
Screenshot: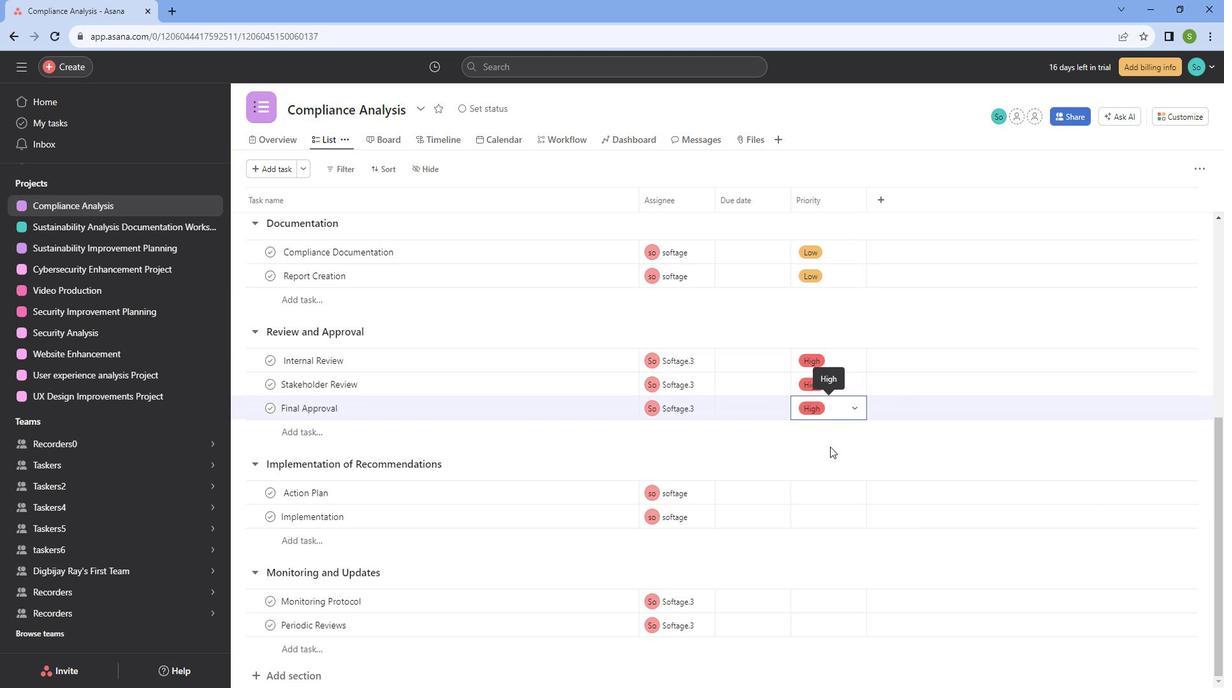 
Action: Mouse moved to (820, 486)
Screenshot: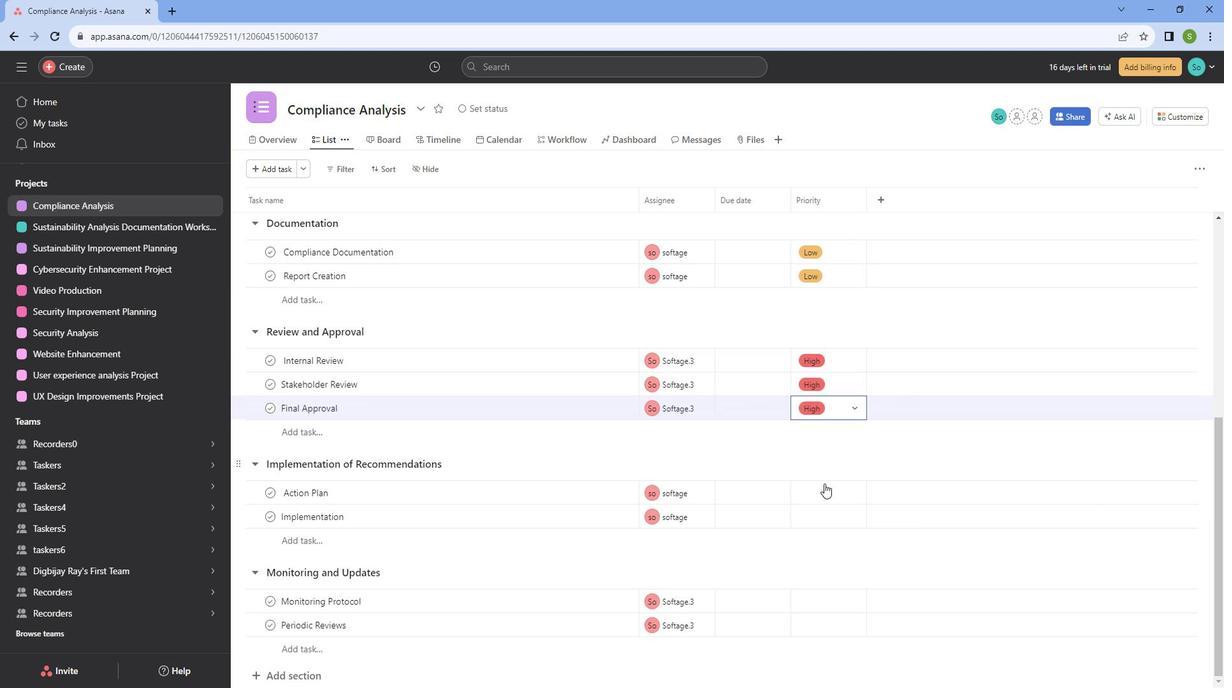 
Action: Mouse pressed left at (820, 486)
Screenshot: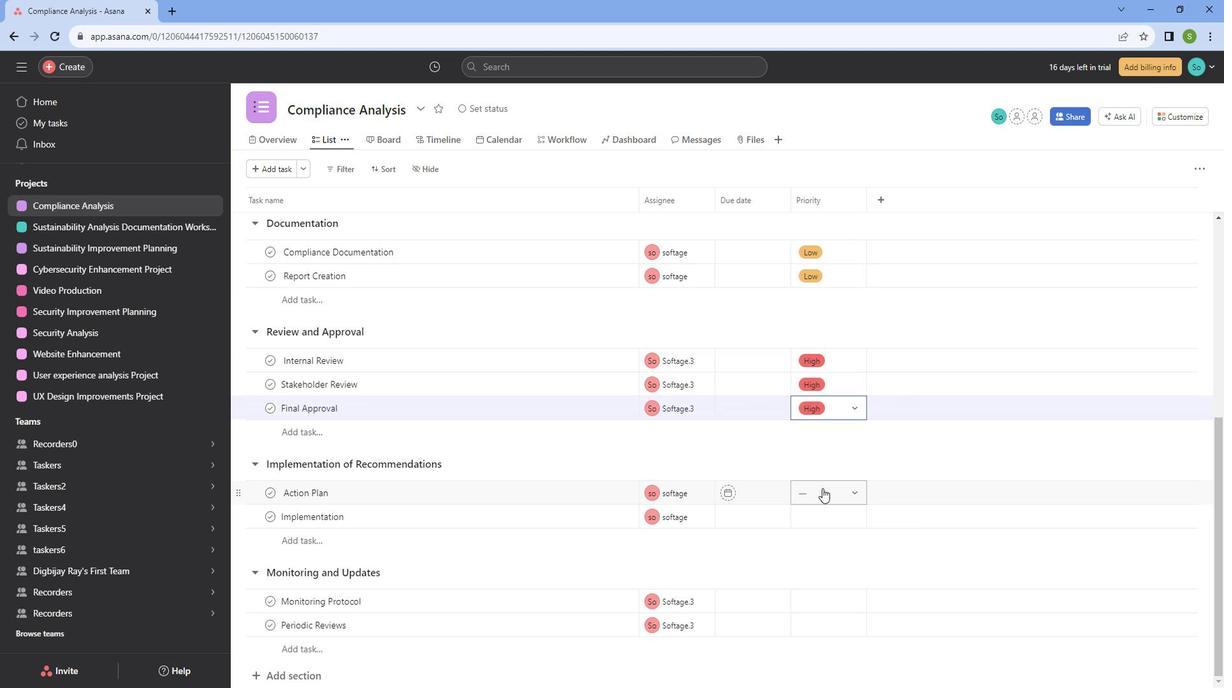 
Action: Mouse moved to (820, 563)
Screenshot: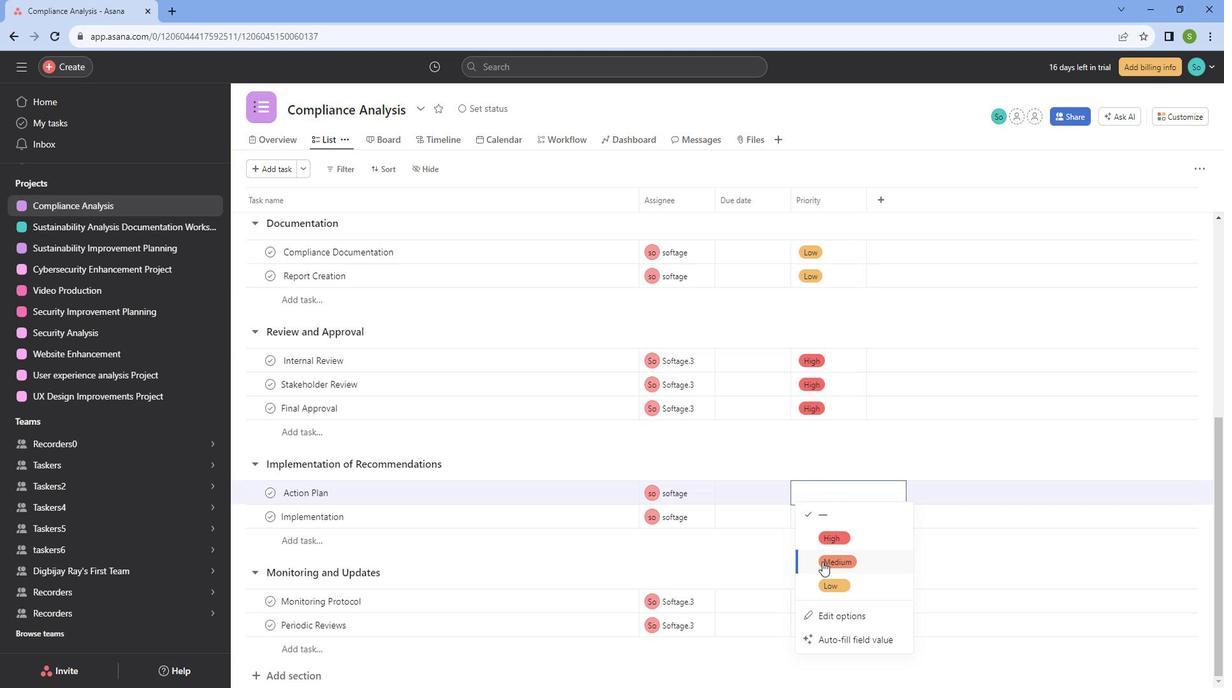 
Action: Mouse pressed left at (820, 563)
Screenshot: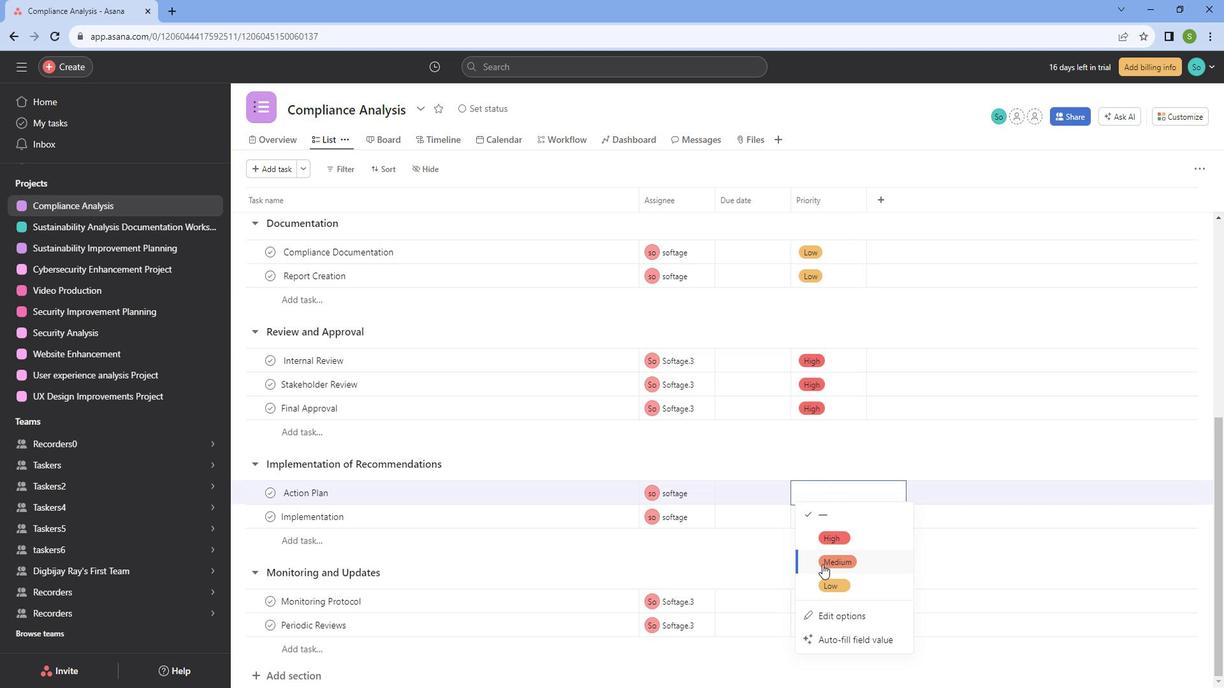 
Action: Mouse moved to (843, 516)
Screenshot: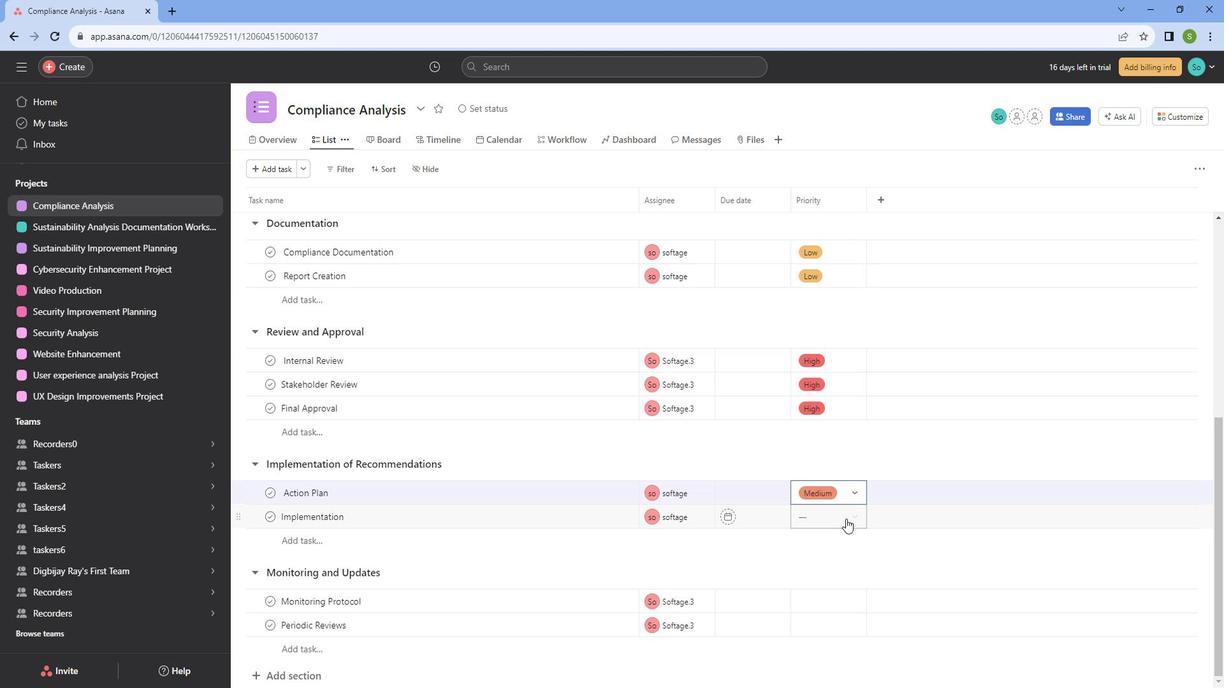 
Action: Mouse pressed left at (843, 516)
Screenshot: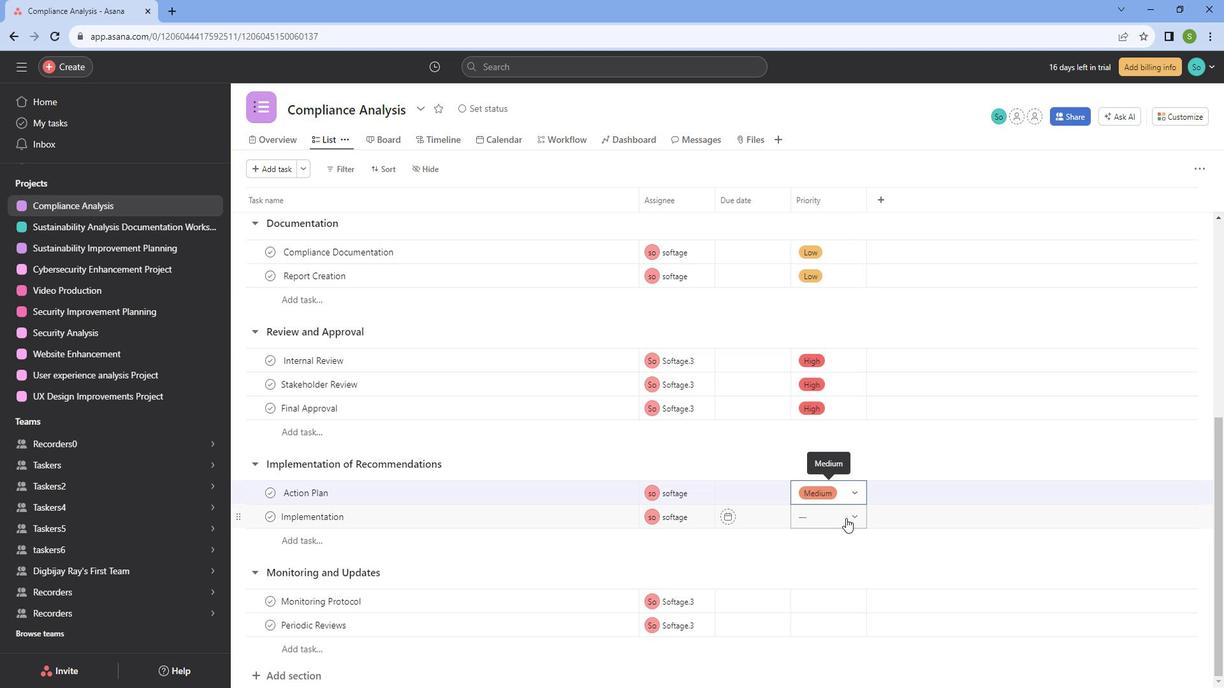 
Action: Mouse moved to (834, 586)
Screenshot: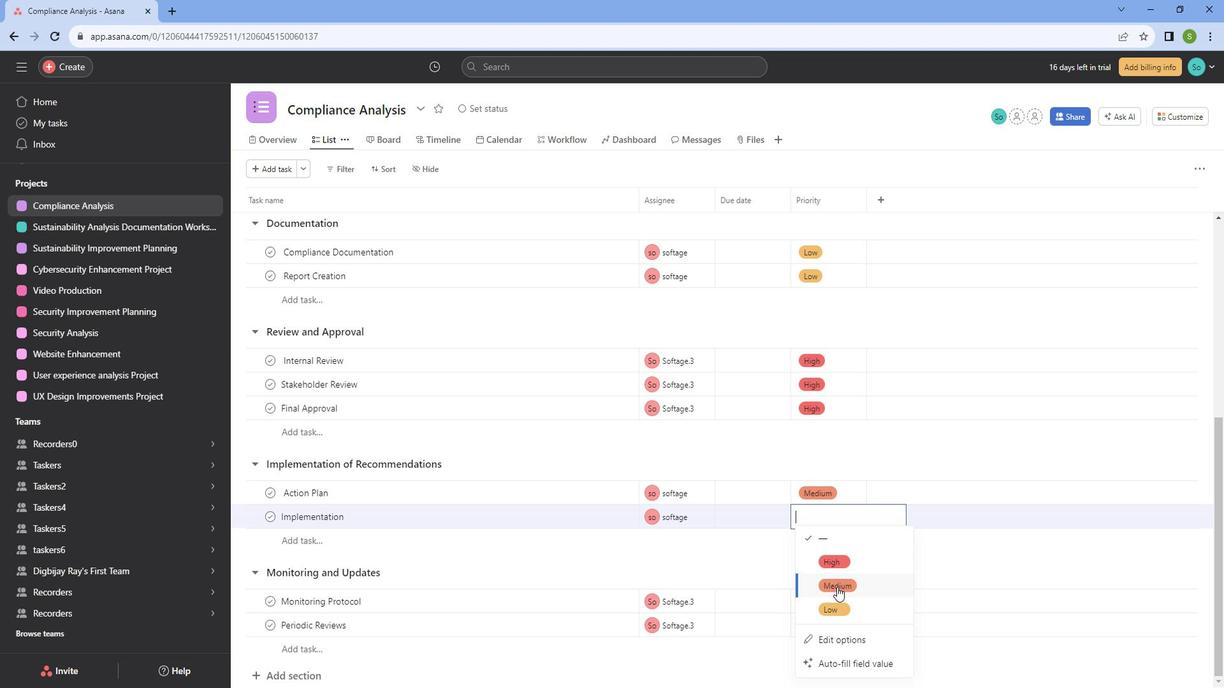 
Action: Mouse pressed left at (834, 586)
Screenshot: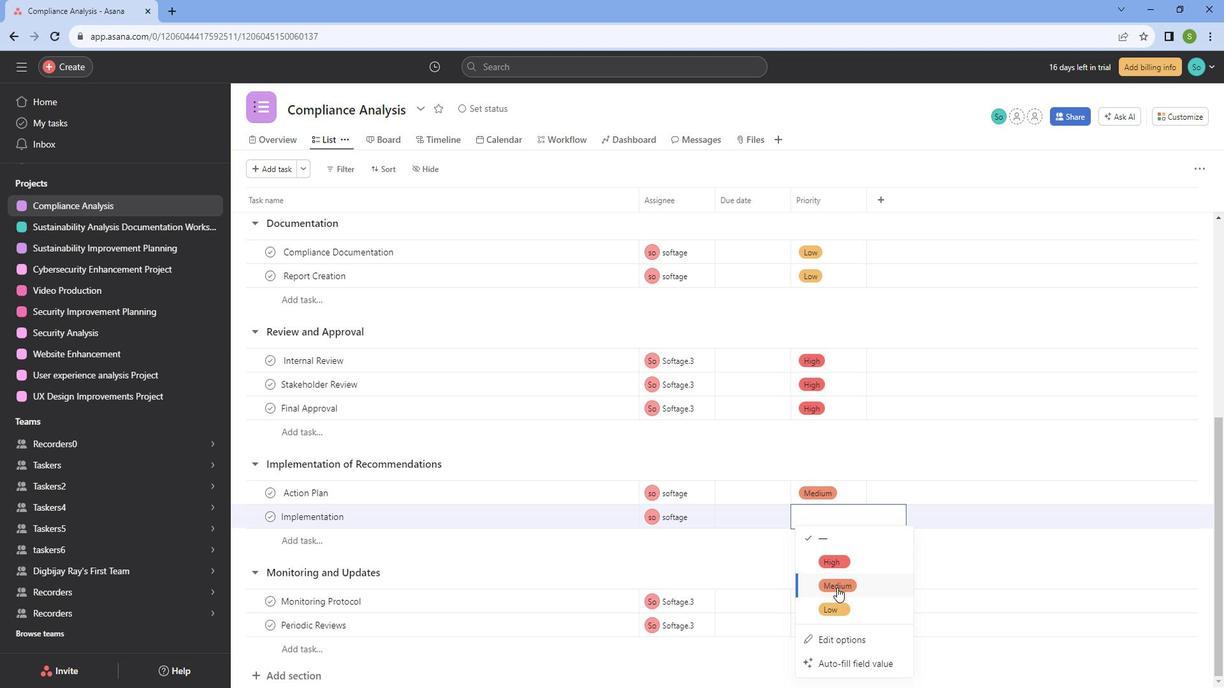 
Action: Mouse moved to (841, 600)
Screenshot: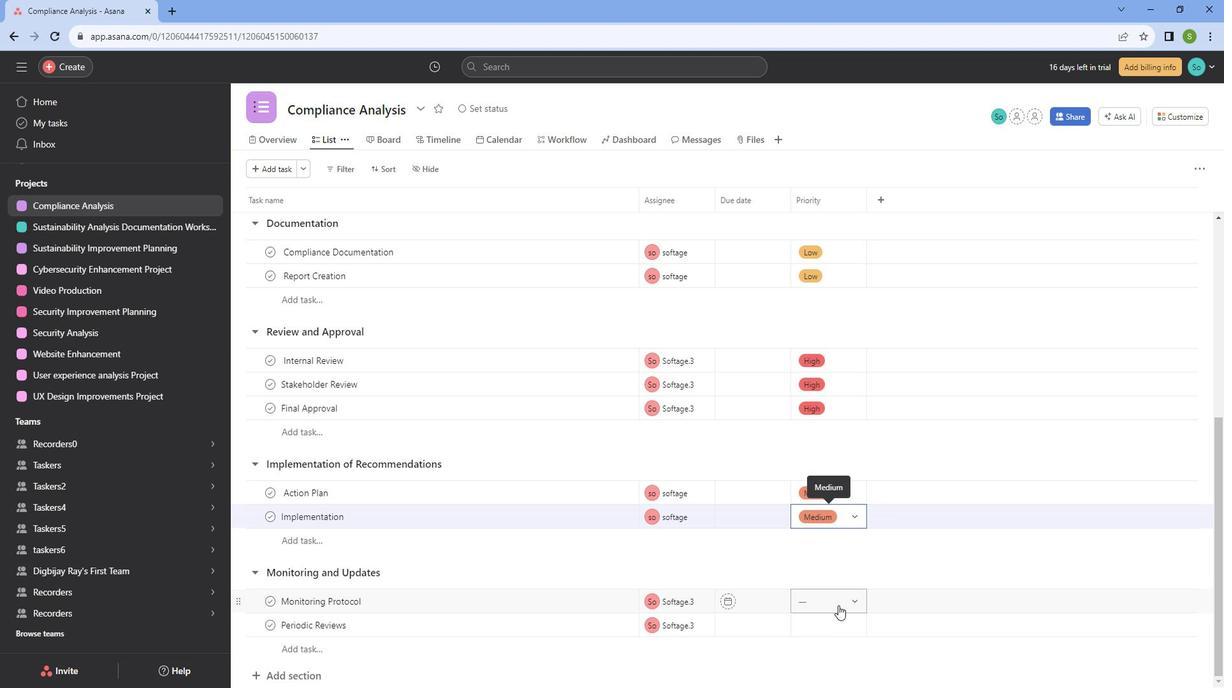 
Action: Mouse pressed left at (841, 600)
Screenshot: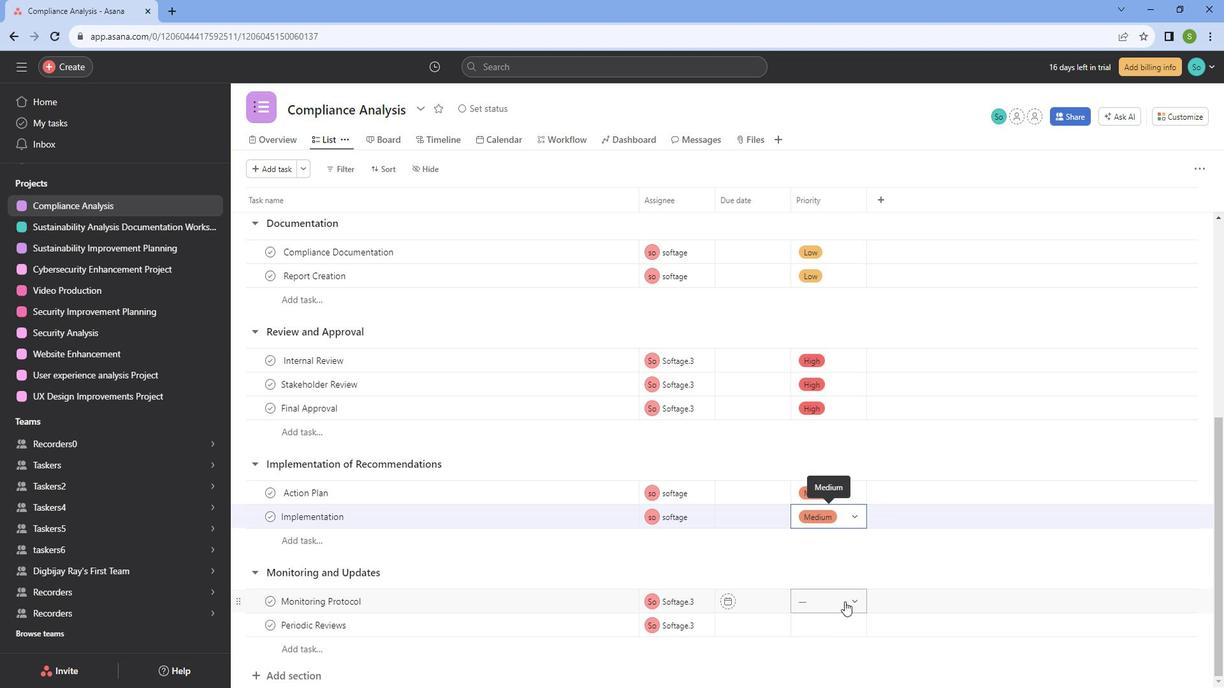 
Action: Mouse moved to (865, 524)
Screenshot: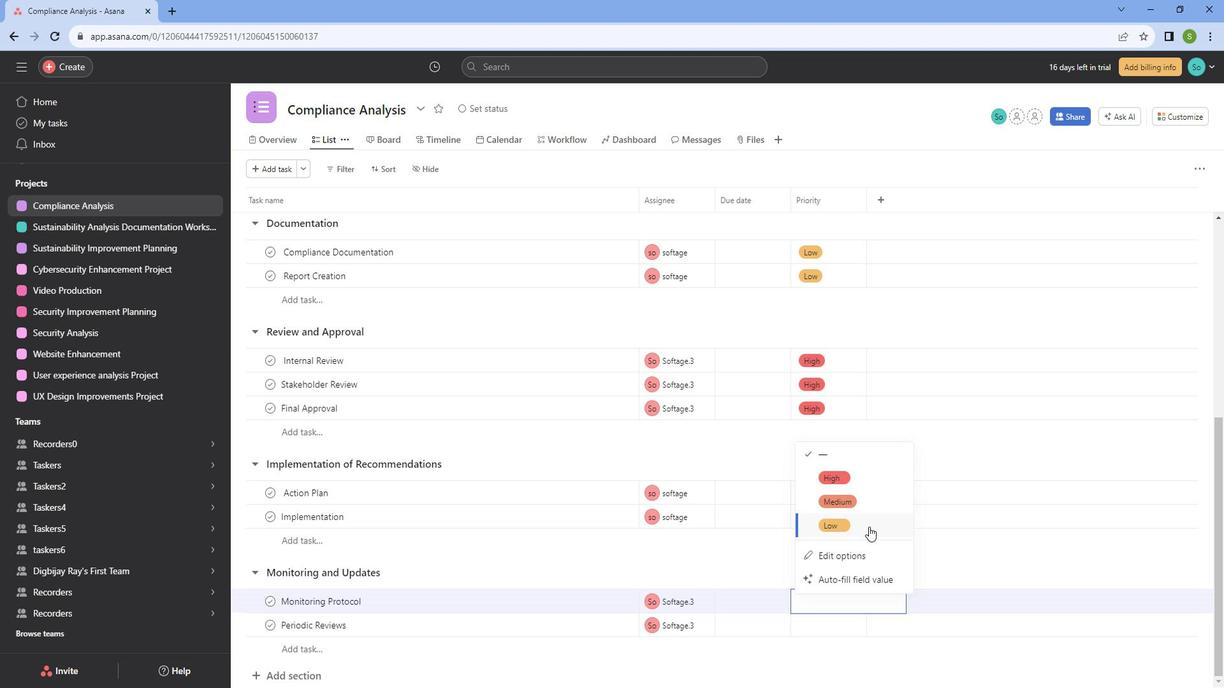
Action: Mouse pressed left at (865, 524)
Screenshot: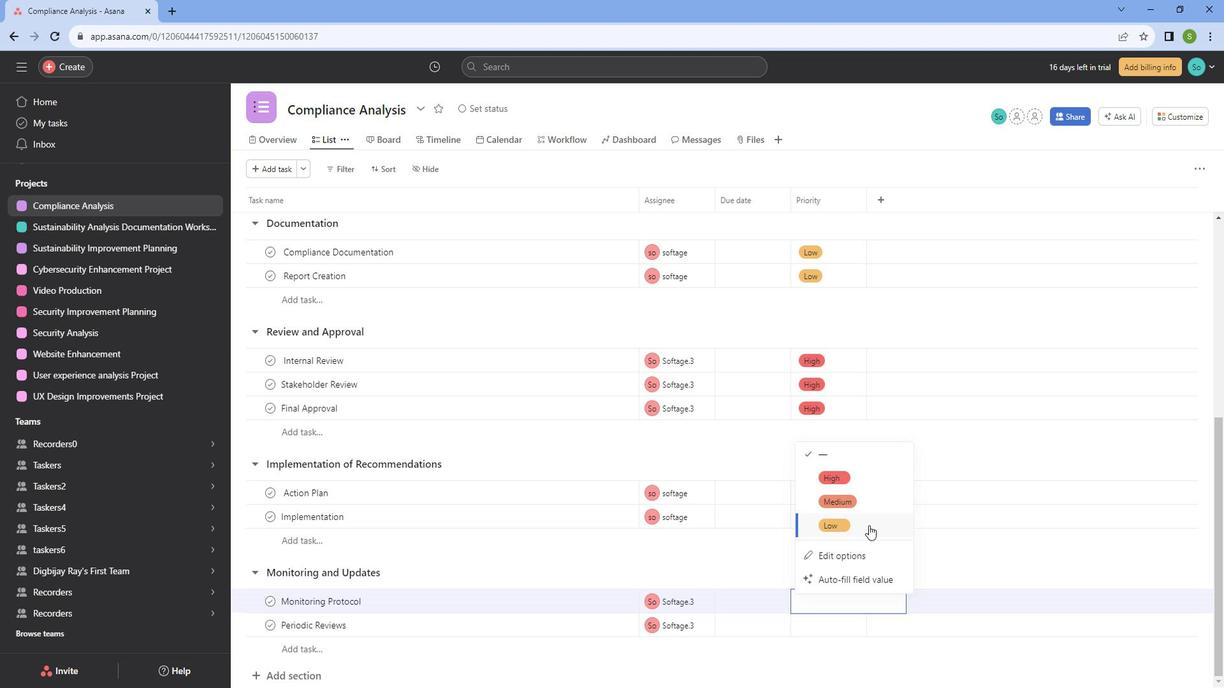 
Action: Mouse moved to (839, 602)
Screenshot: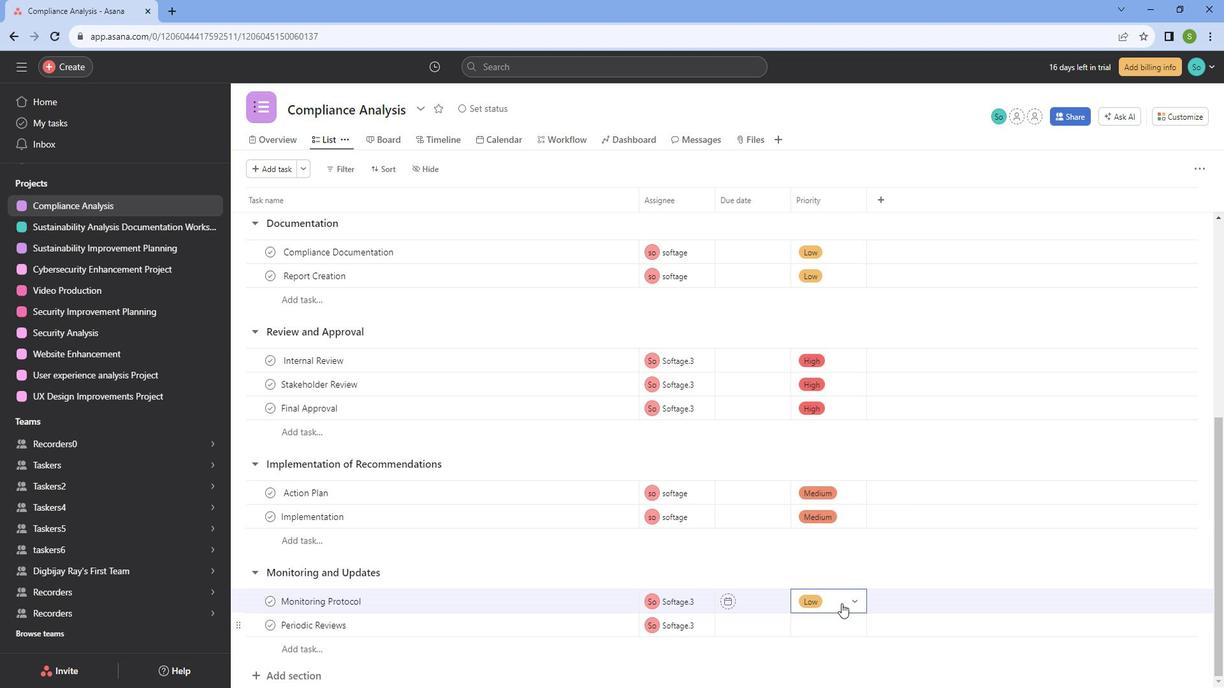 
Action: Mouse pressed left at (839, 602)
Screenshot: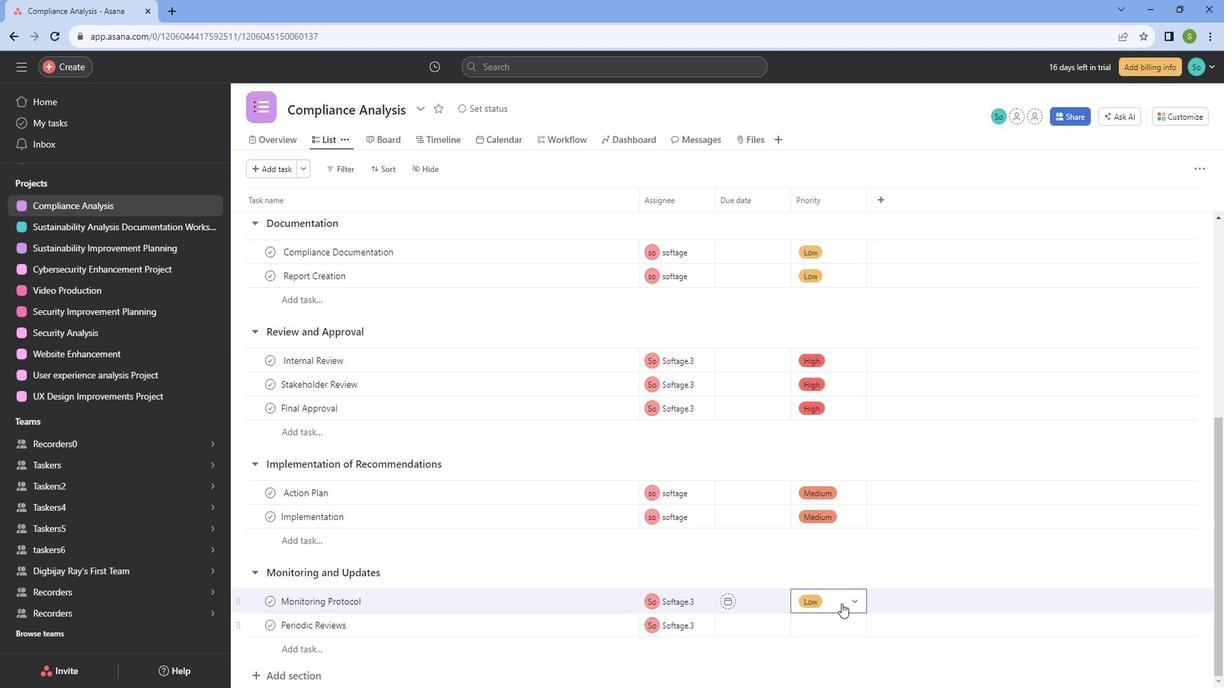 
Action: Mouse moved to (860, 477)
Screenshot: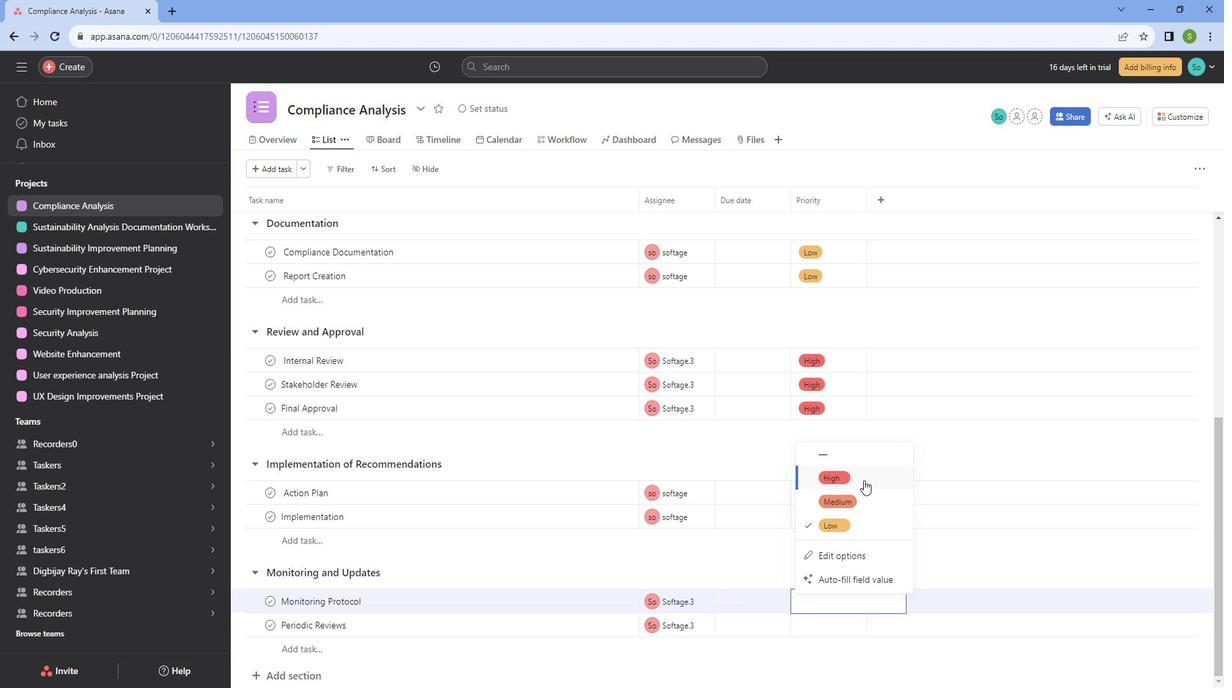 
Action: Mouse pressed left at (860, 477)
Screenshot: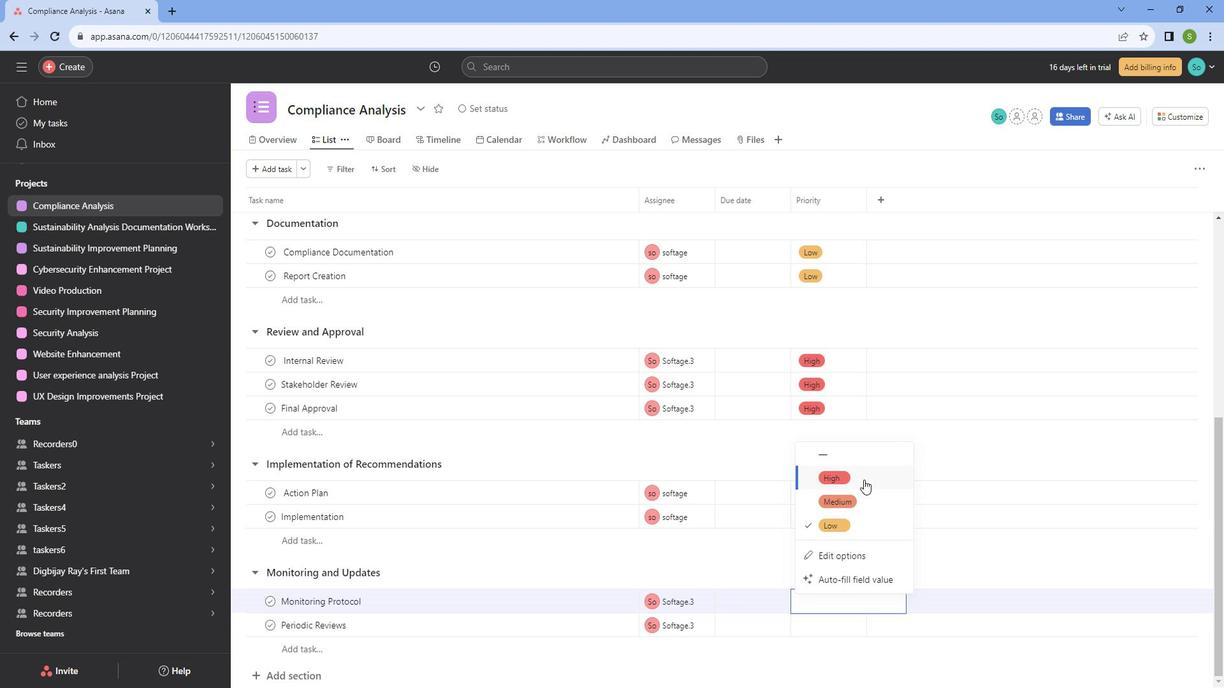 
Action: Mouse moved to (817, 619)
Screenshot: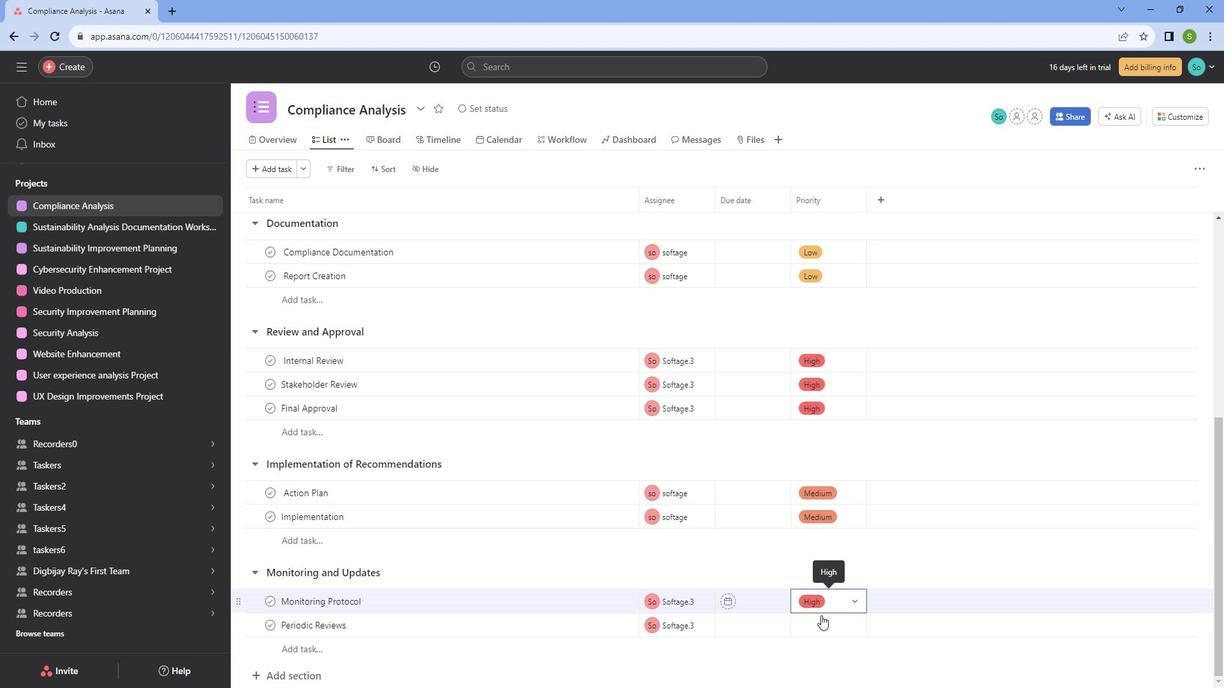 
Action: Mouse pressed left at (817, 619)
Screenshot: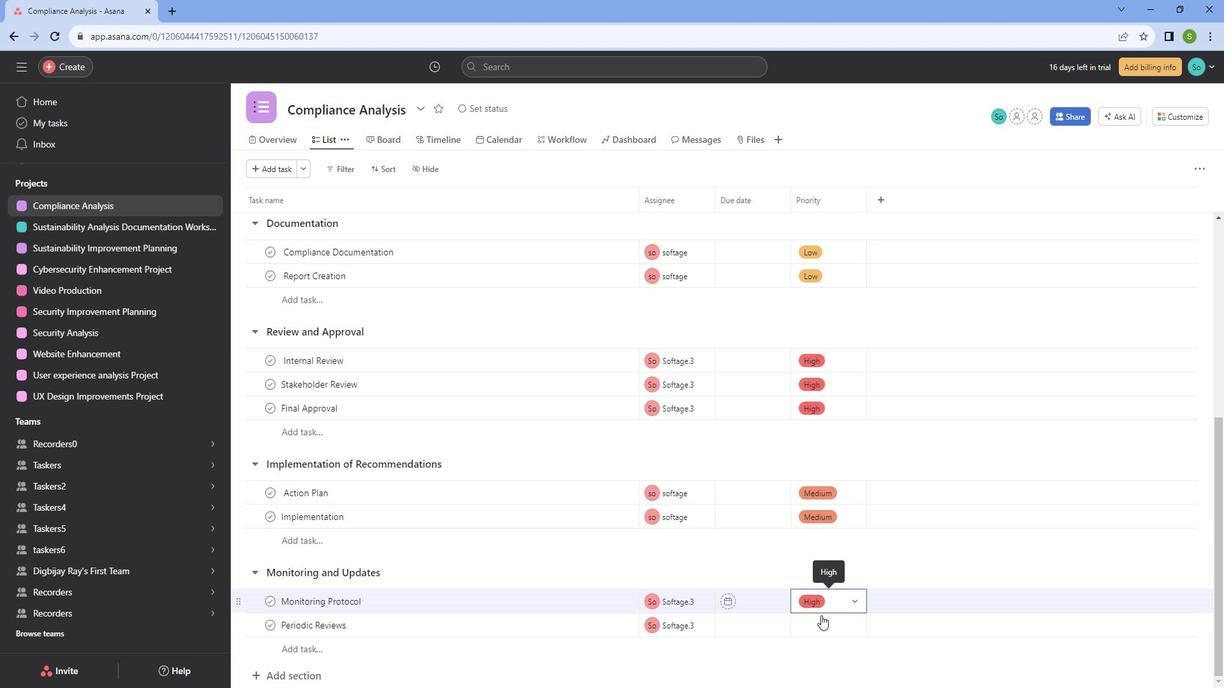 
Action: Mouse moved to (852, 502)
Screenshot: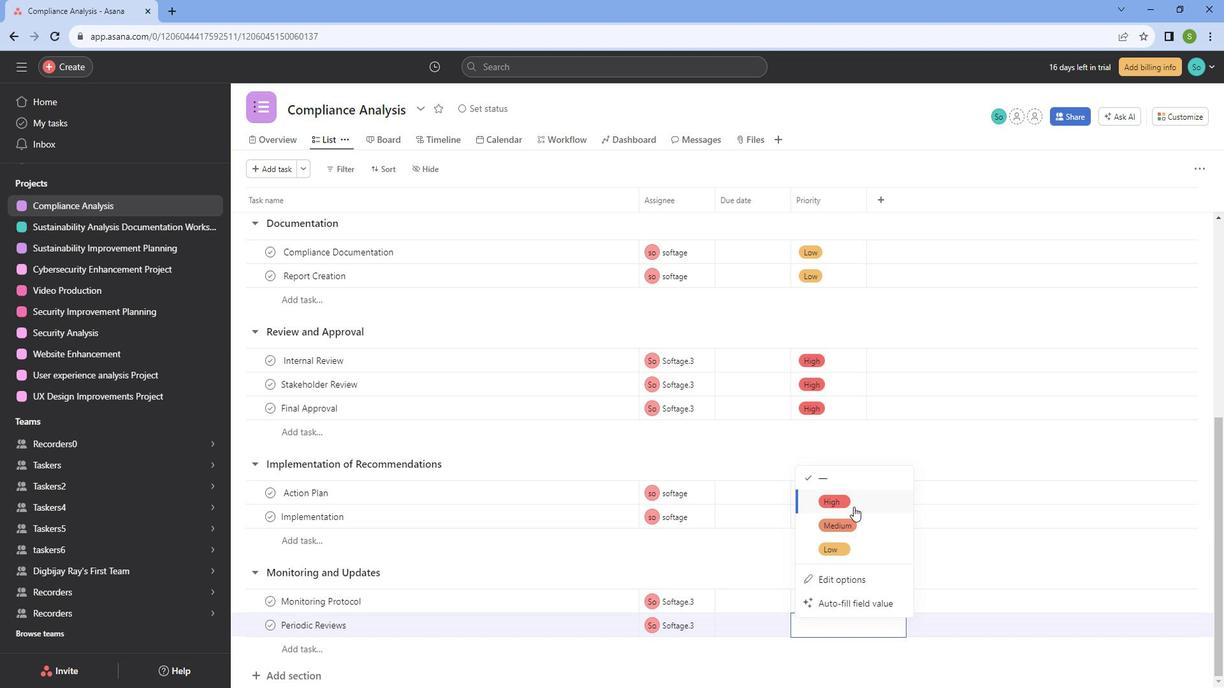 
Action: Mouse pressed left at (852, 502)
Screenshot: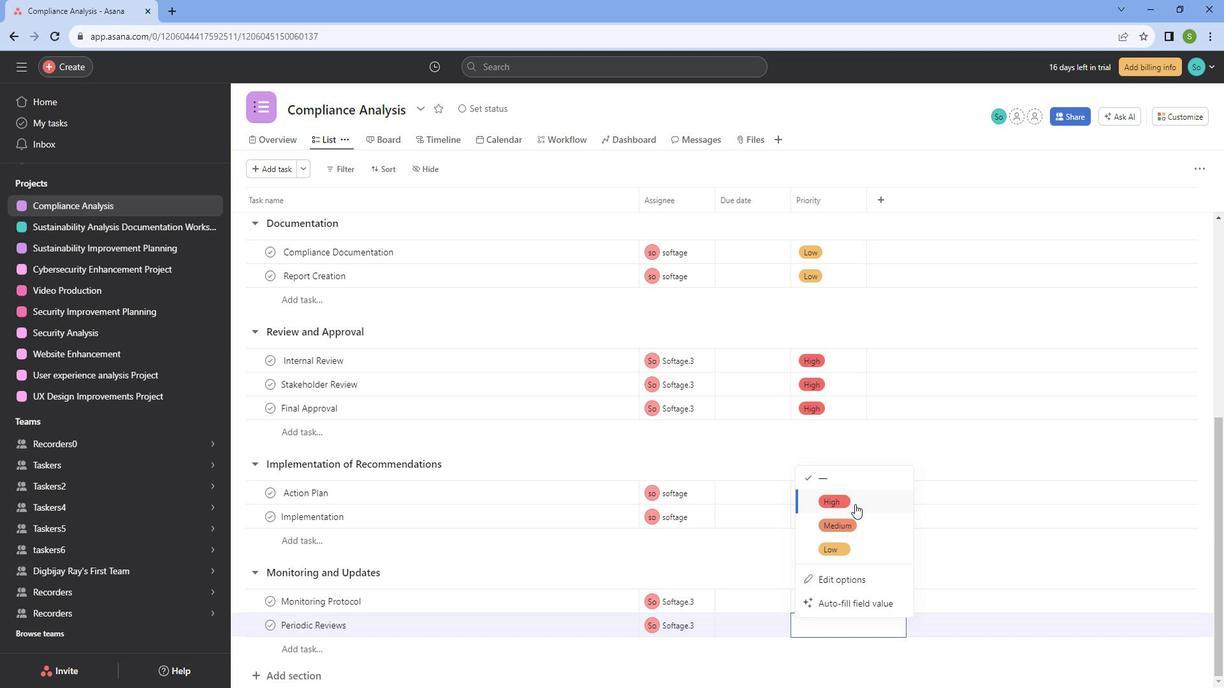 
Action: Mouse moved to (798, 573)
Screenshot: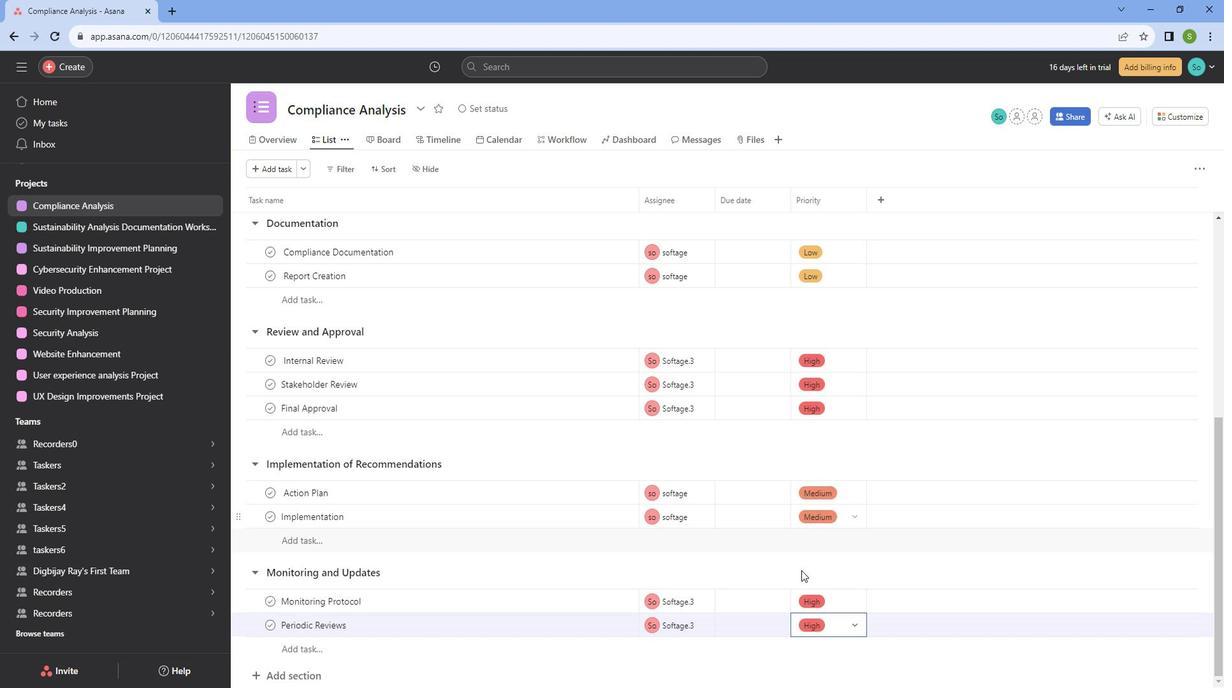 
Action: Mouse pressed left at (798, 573)
Screenshot: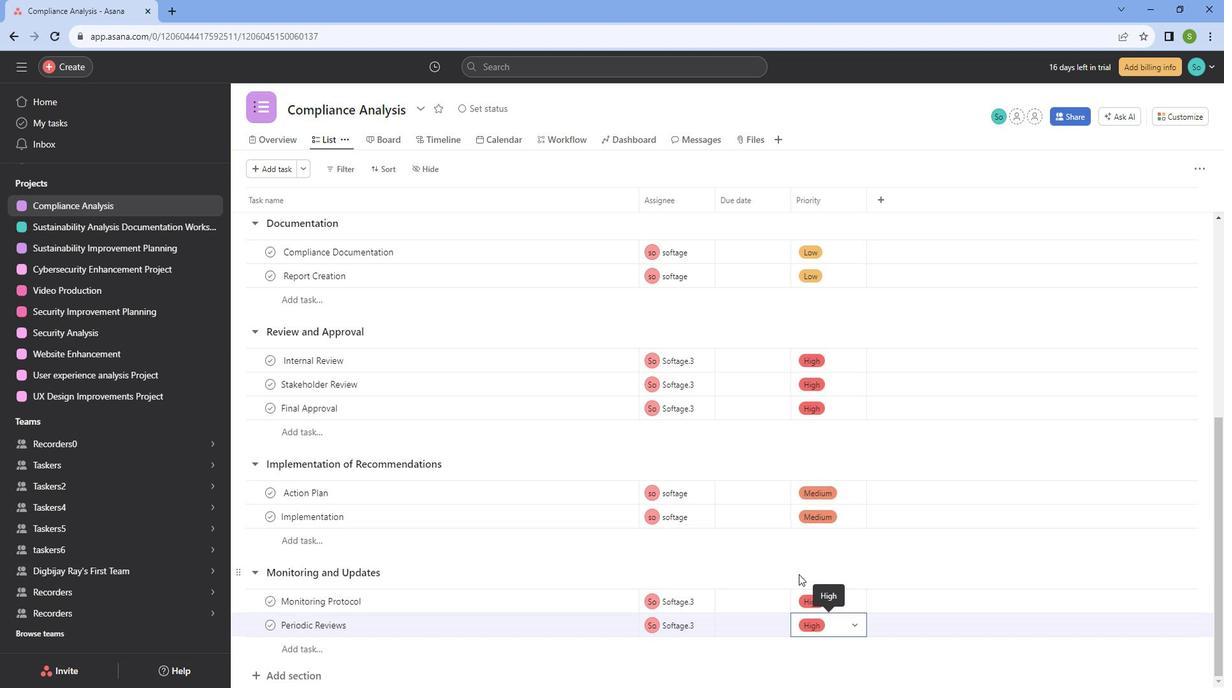 
Action: Mouse moved to (802, 561)
Screenshot: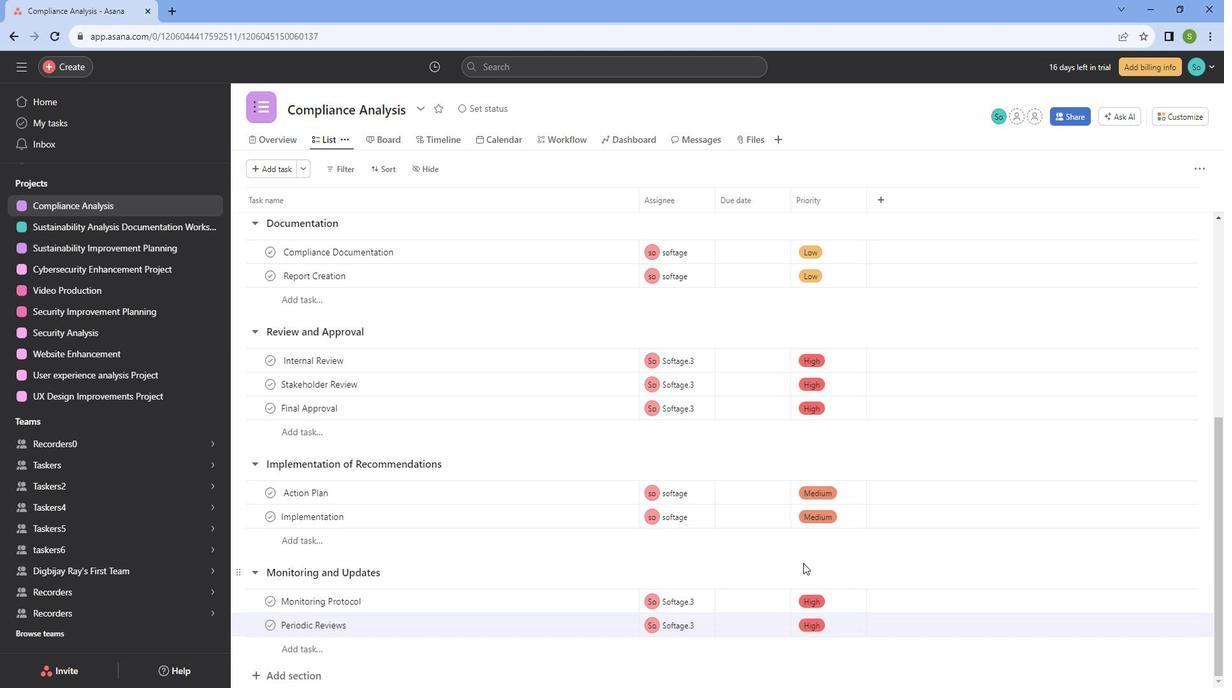 
Action: Mouse scrolled (802, 562) with delta (0, 0)
Screenshot: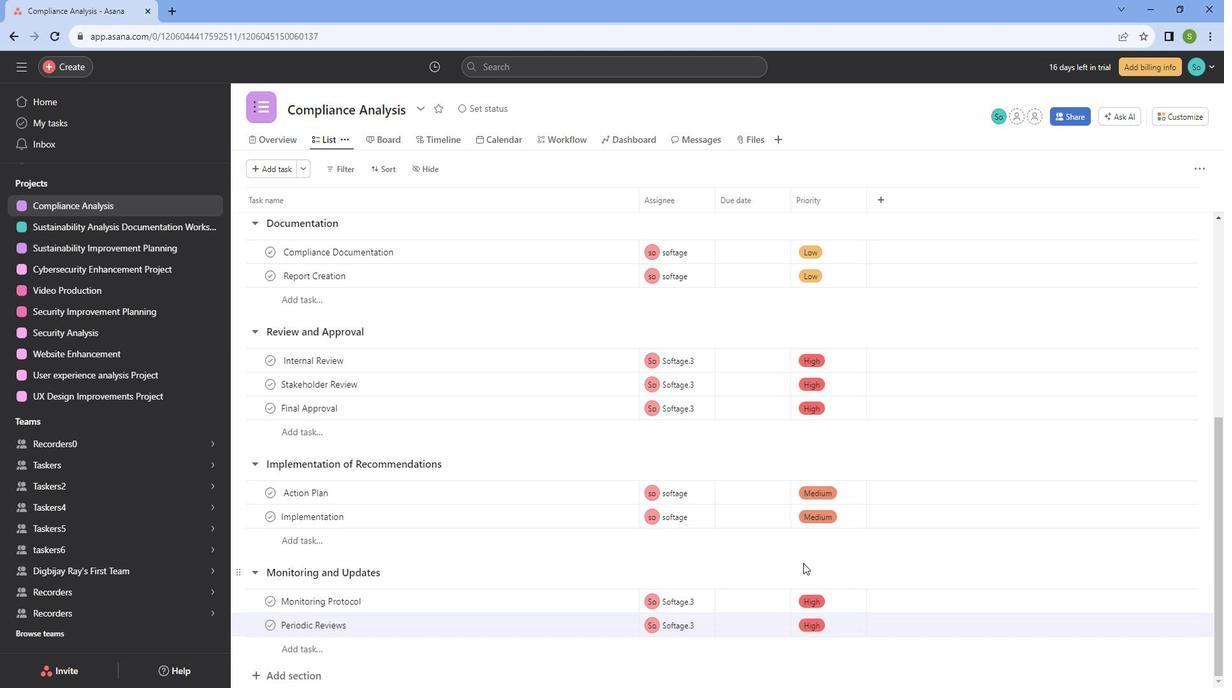
Action: Mouse scrolled (802, 562) with delta (0, 0)
Screenshot: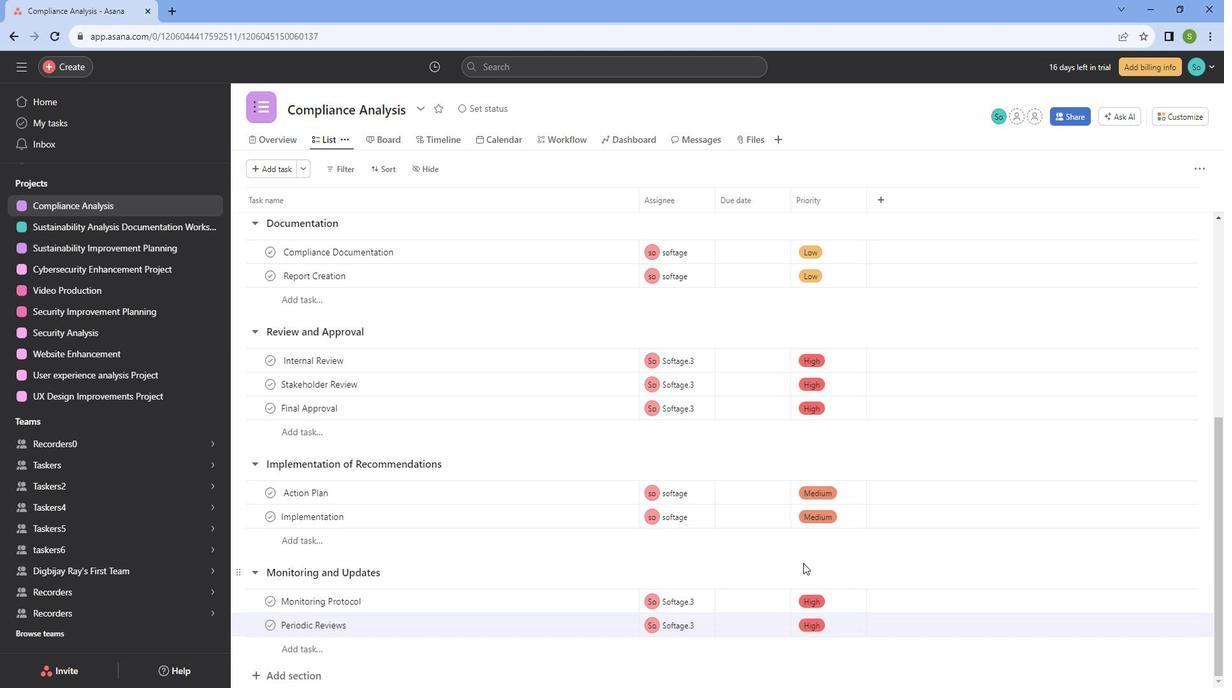 
Action: Mouse scrolled (802, 562) with delta (0, 0)
Screenshot: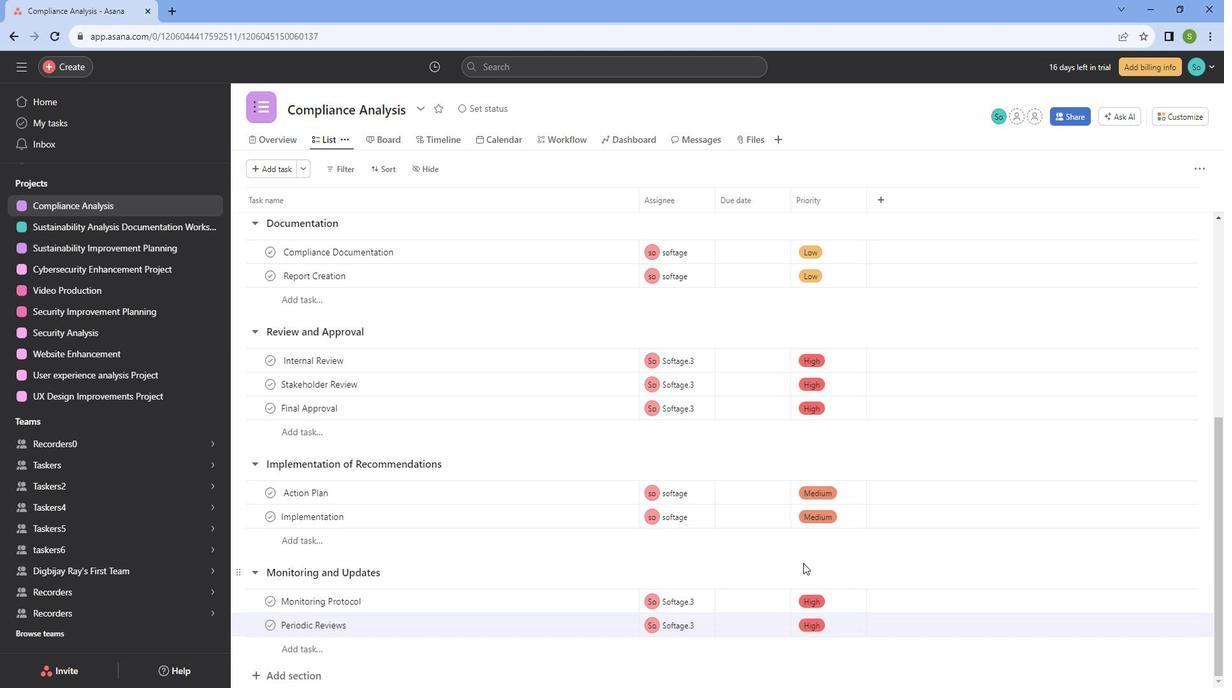 
Action: Mouse scrolled (802, 562) with delta (0, 0)
Screenshot: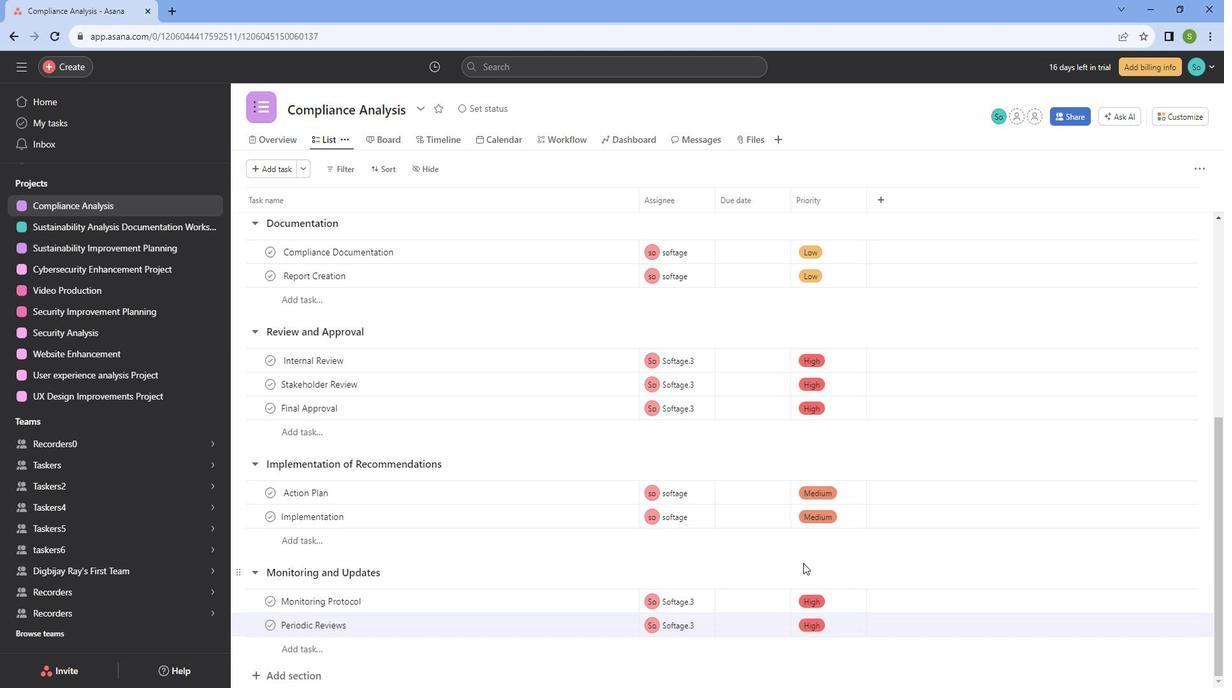 
Action: Mouse scrolled (802, 562) with delta (0, 0)
Screenshot: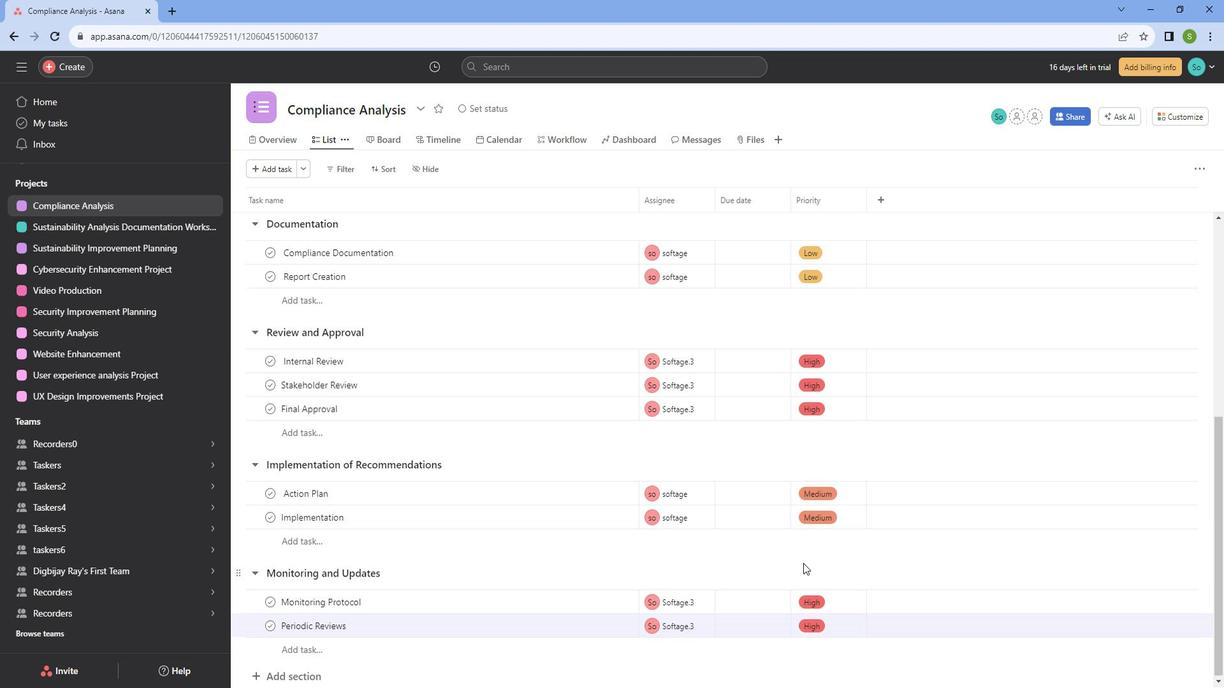 
Action: Mouse moved to (801, 562)
Screenshot: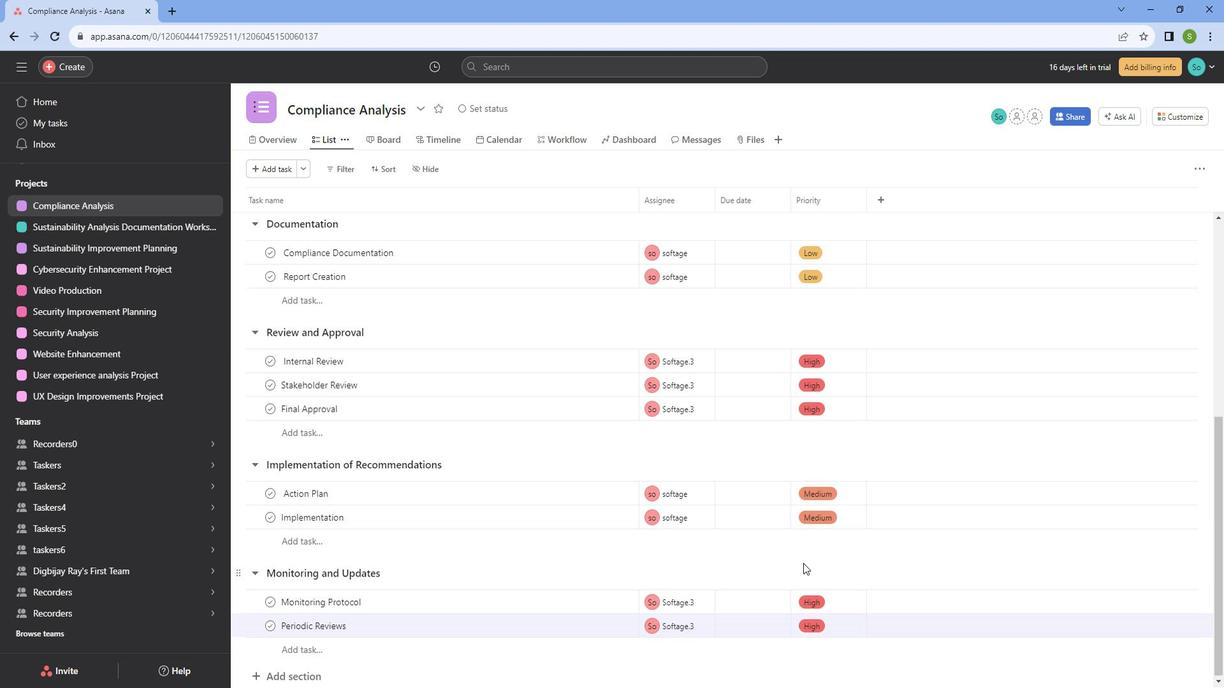 
Action: Mouse scrolled (801, 563) with delta (0, 0)
Screenshot: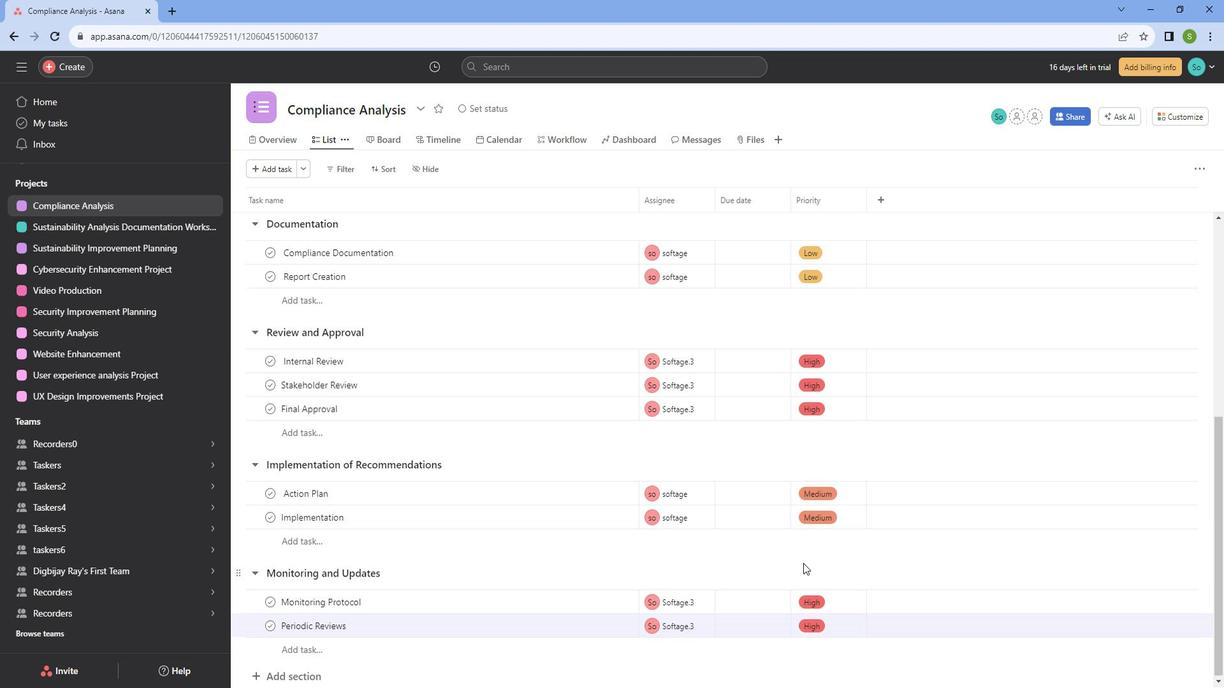
Action: Mouse moved to (784, 569)
Screenshot: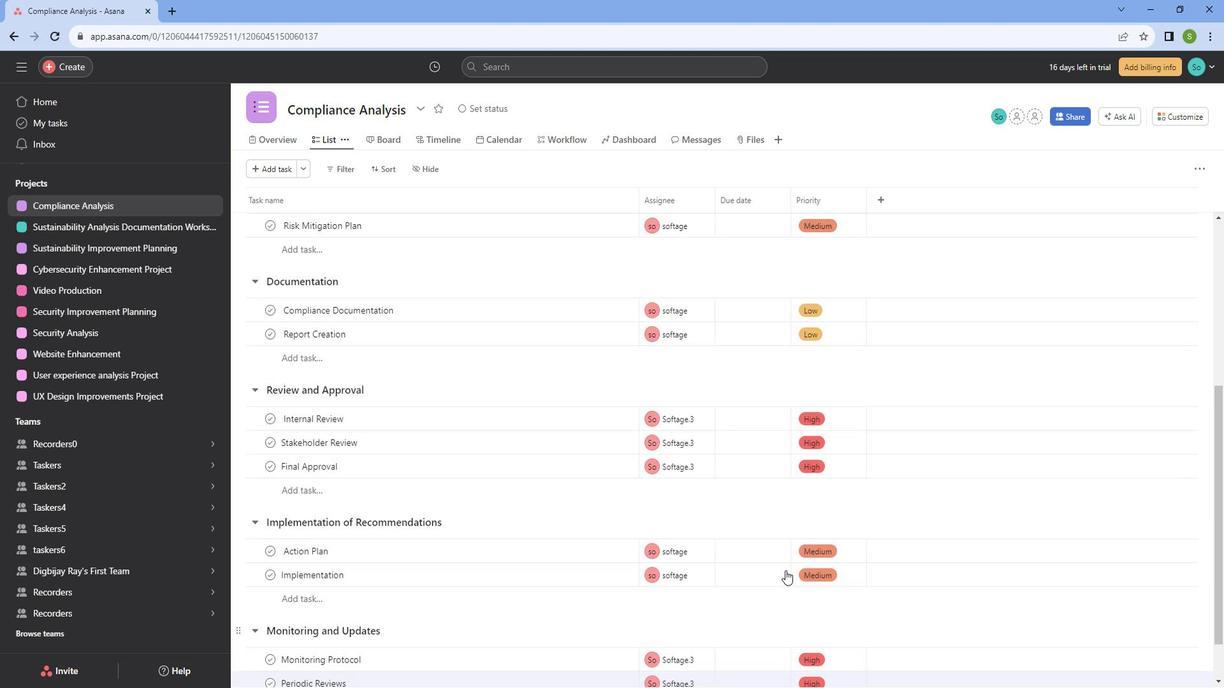 
Action: Mouse scrolled (784, 570) with delta (0, 0)
Screenshot: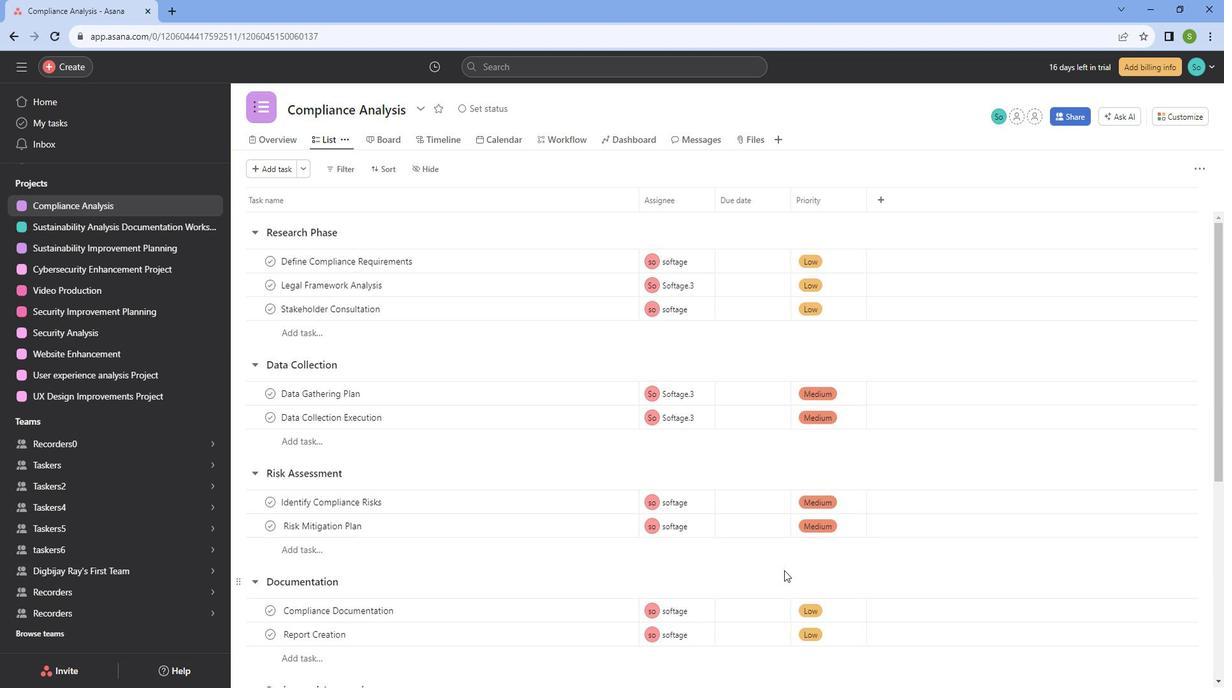 
Action: Mouse scrolled (784, 570) with delta (0, 0)
Screenshot: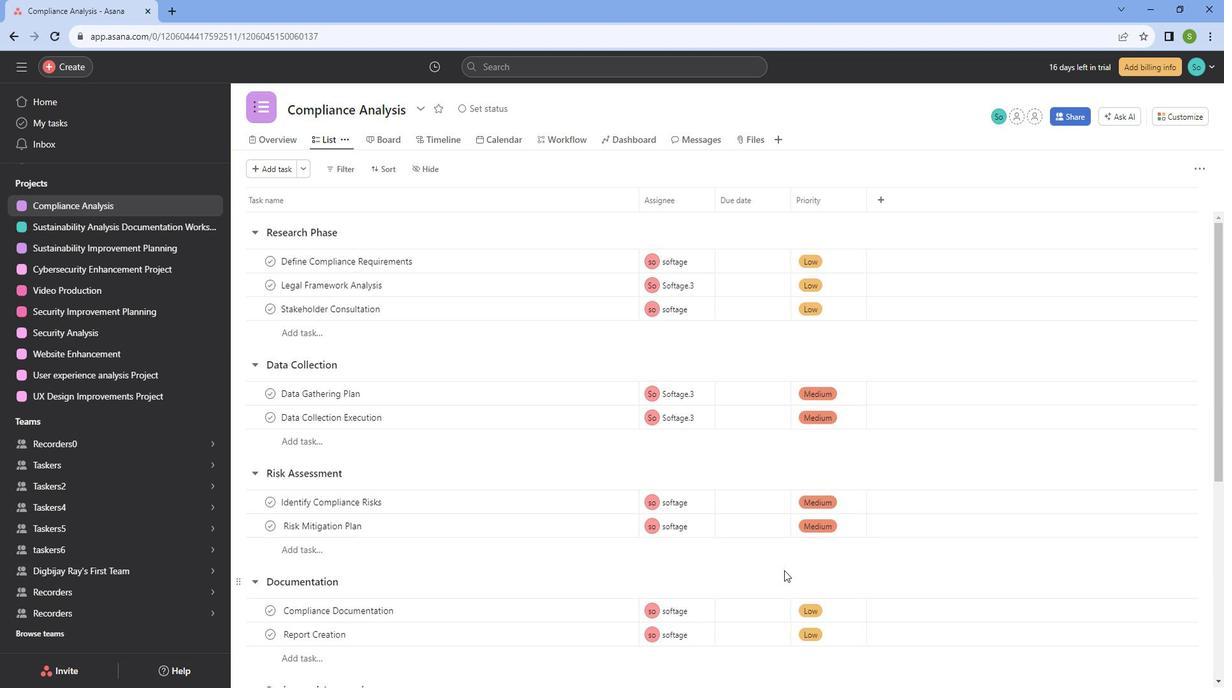 
Action: Mouse scrolled (784, 570) with delta (0, 0)
Screenshot: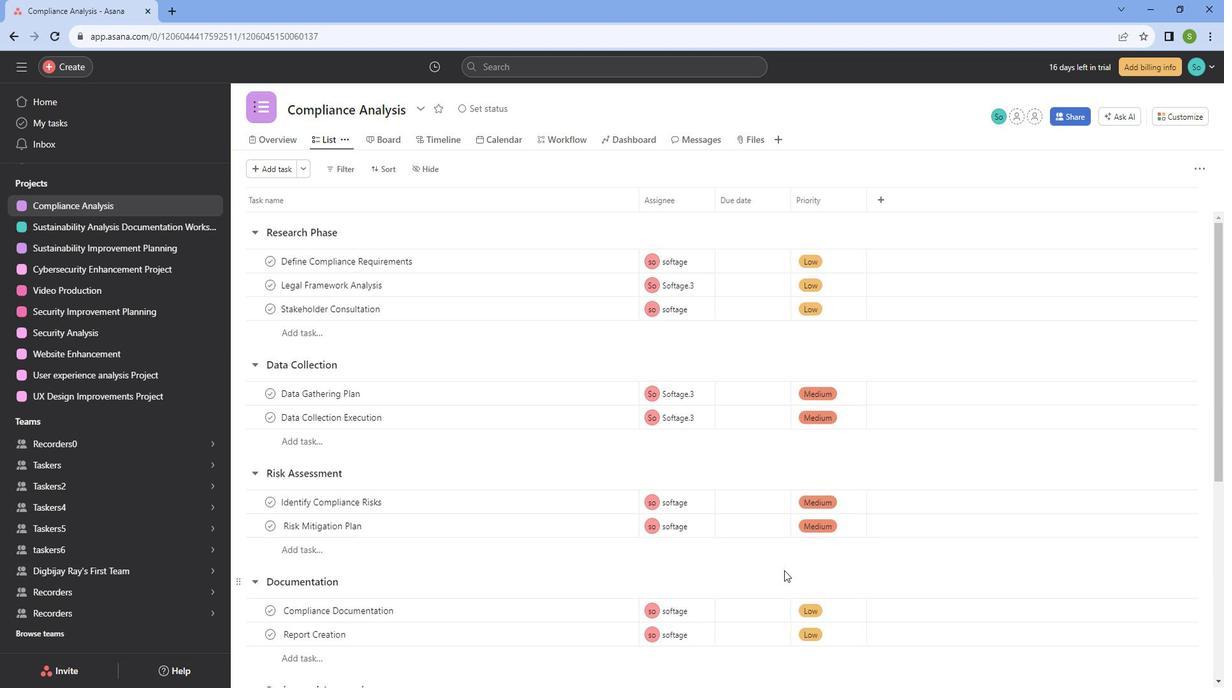 
Action: Mouse scrolled (784, 570) with delta (0, 0)
Screenshot: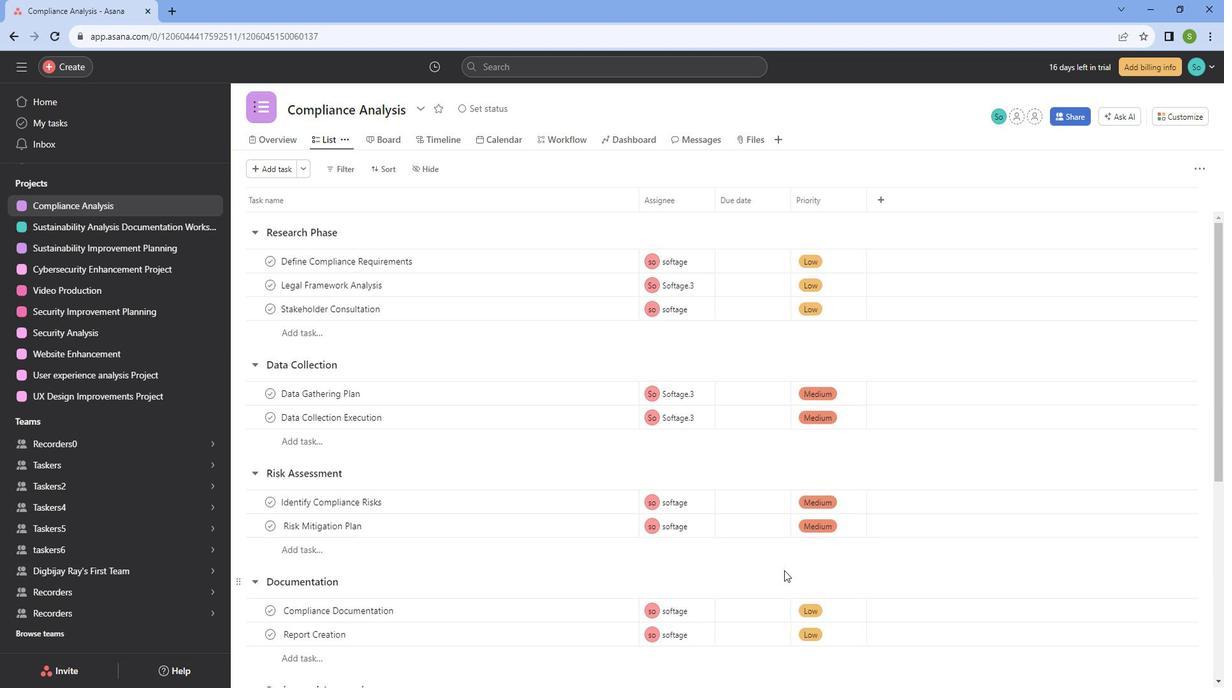 
Action: Mouse scrolled (784, 570) with delta (0, 0)
Screenshot: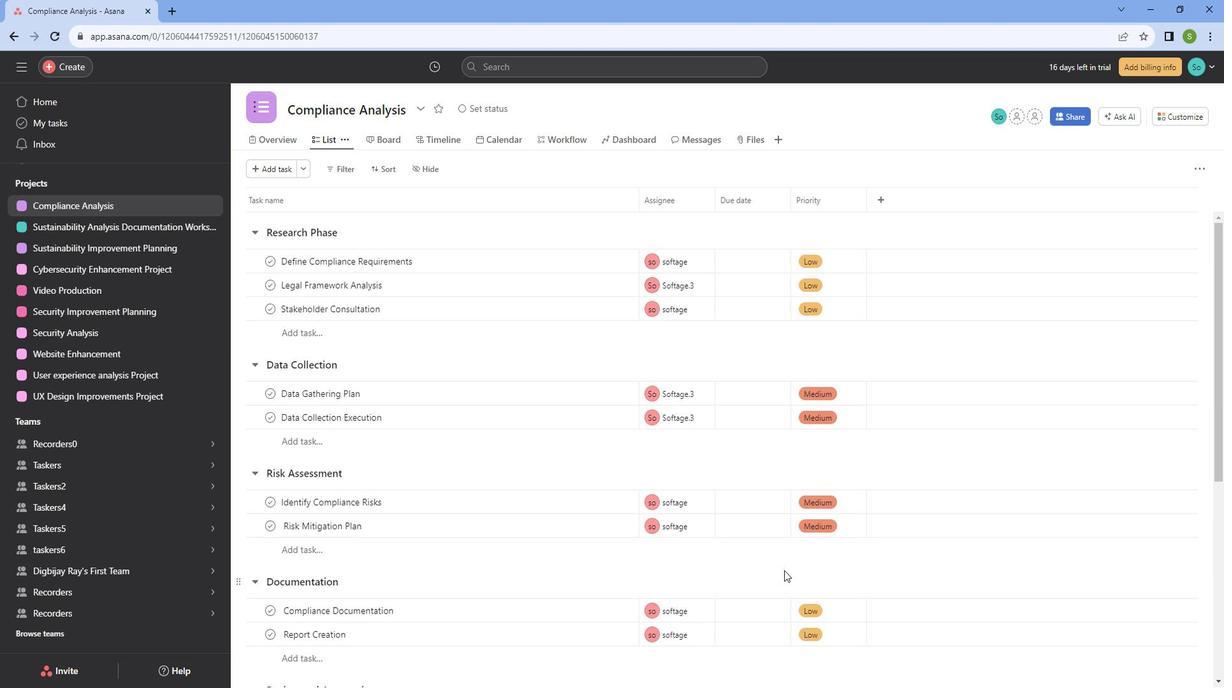 
Action: Mouse scrolled (784, 570) with delta (0, 0)
Screenshot: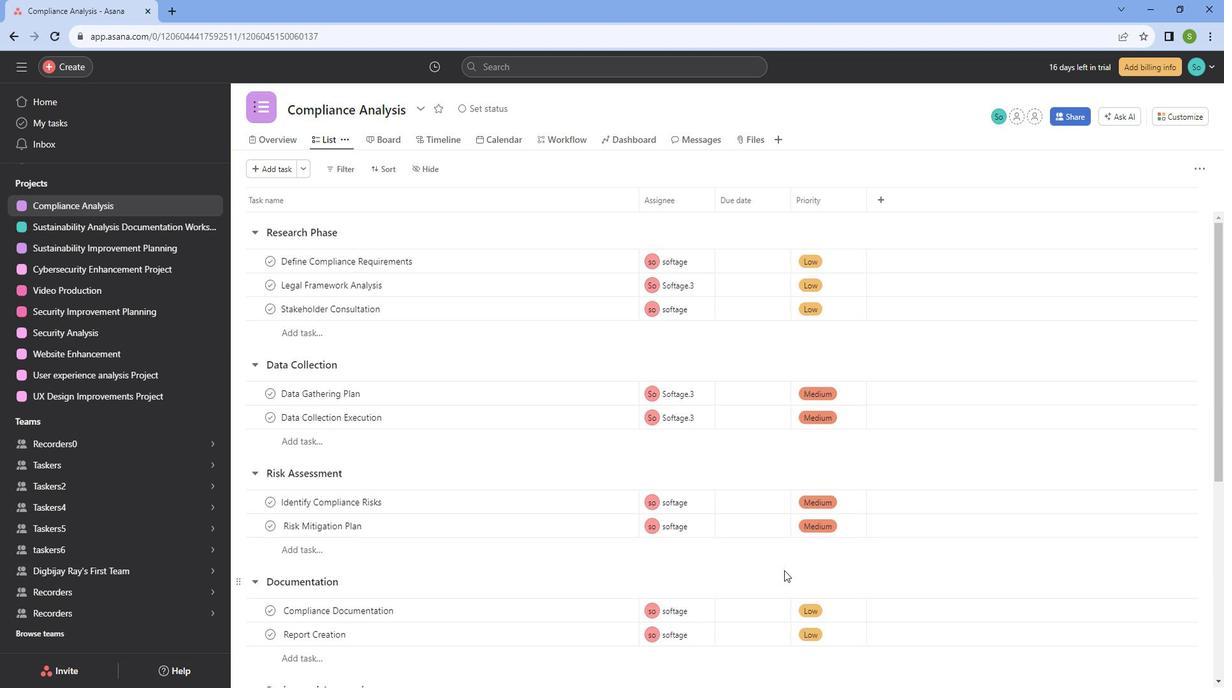 
Action: Mouse scrolled (784, 570) with delta (0, 0)
Screenshot: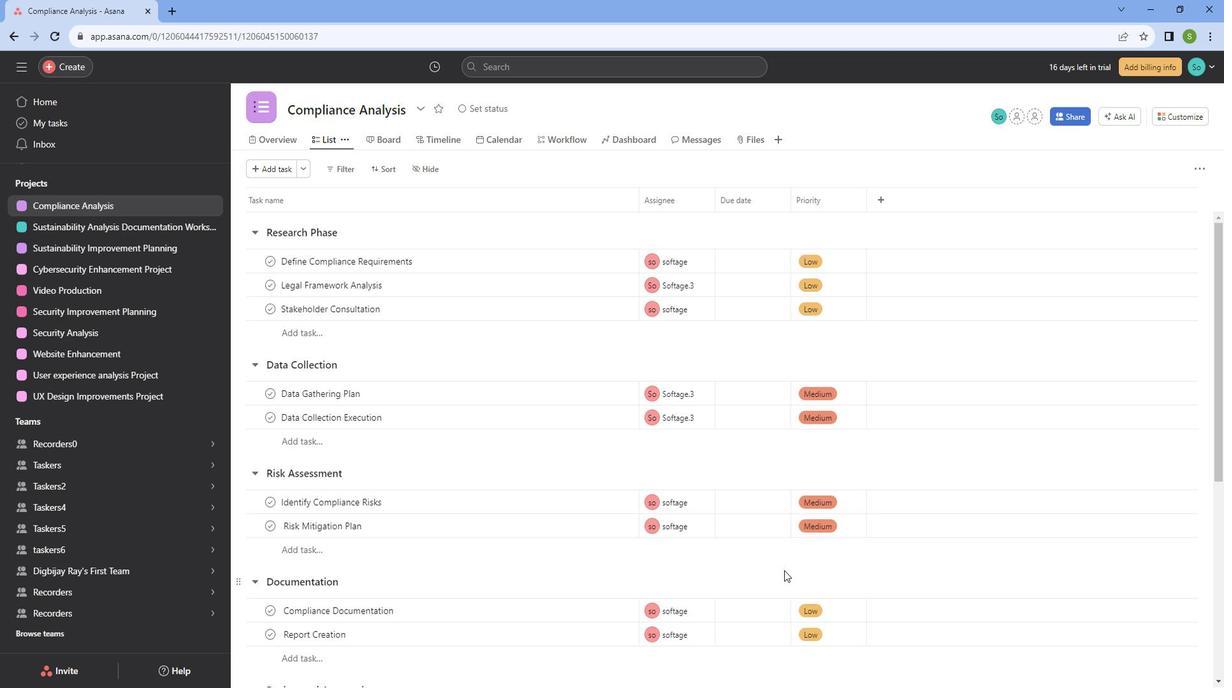 
Action: Mouse scrolled (784, 570) with delta (0, 0)
Screenshot: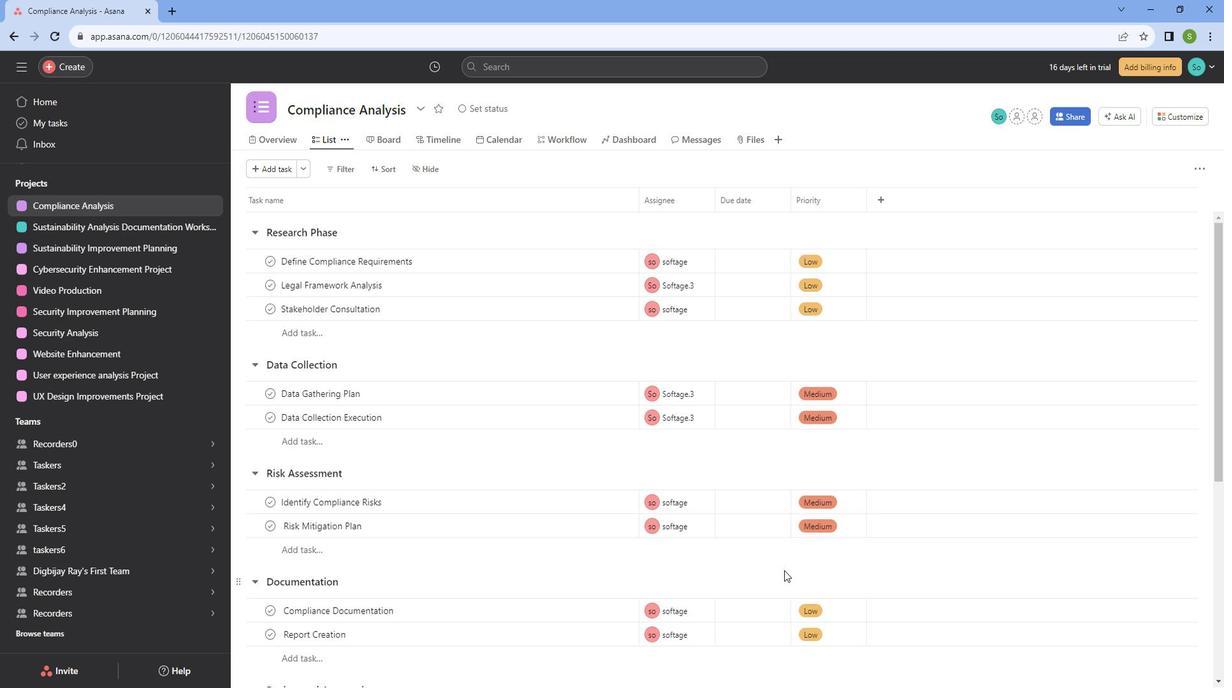 
Action: Mouse scrolled (784, 570) with delta (0, 0)
Screenshot: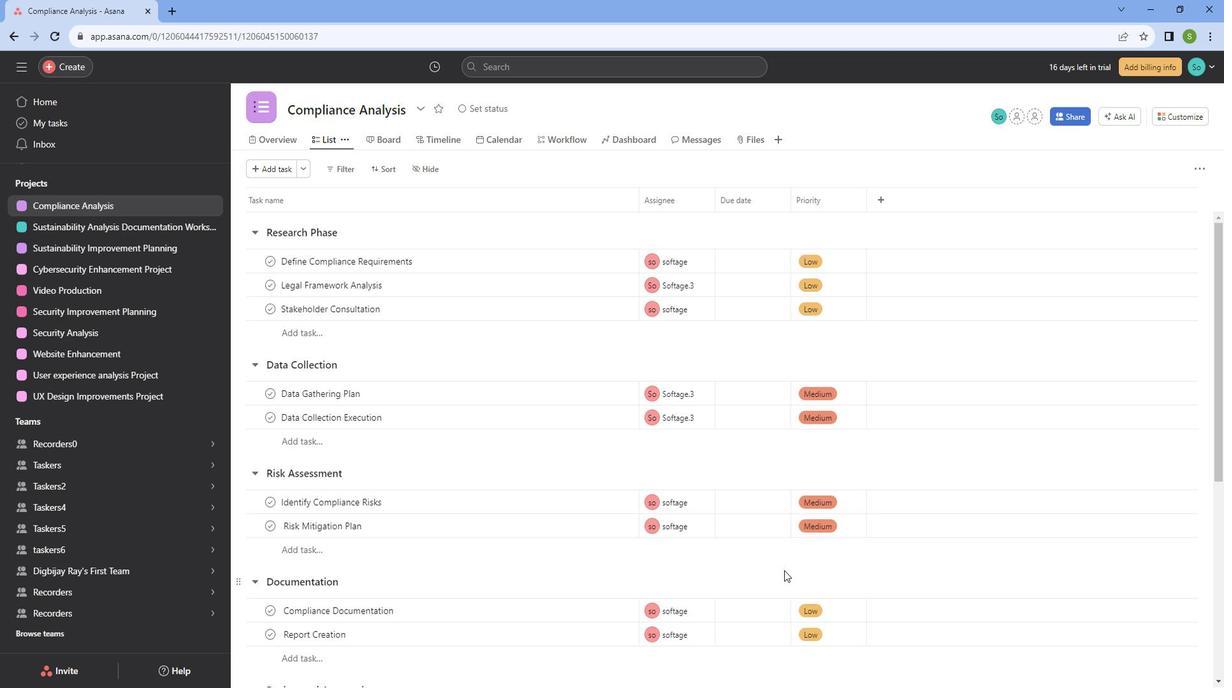
